 Task: Find connections with filter location Kiel with filter topic #Entrepreneurshipwith filter profile language English with filter current company Indian Oil Corp Limited with filter school NSHM Knowledge Campus, Kolkata Group of Institutions 277 with filter industry Correctional Institutions with filter service category Insurance with filter keywords title Guidance Counselor
Action: Mouse moved to (612, 78)
Screenshot: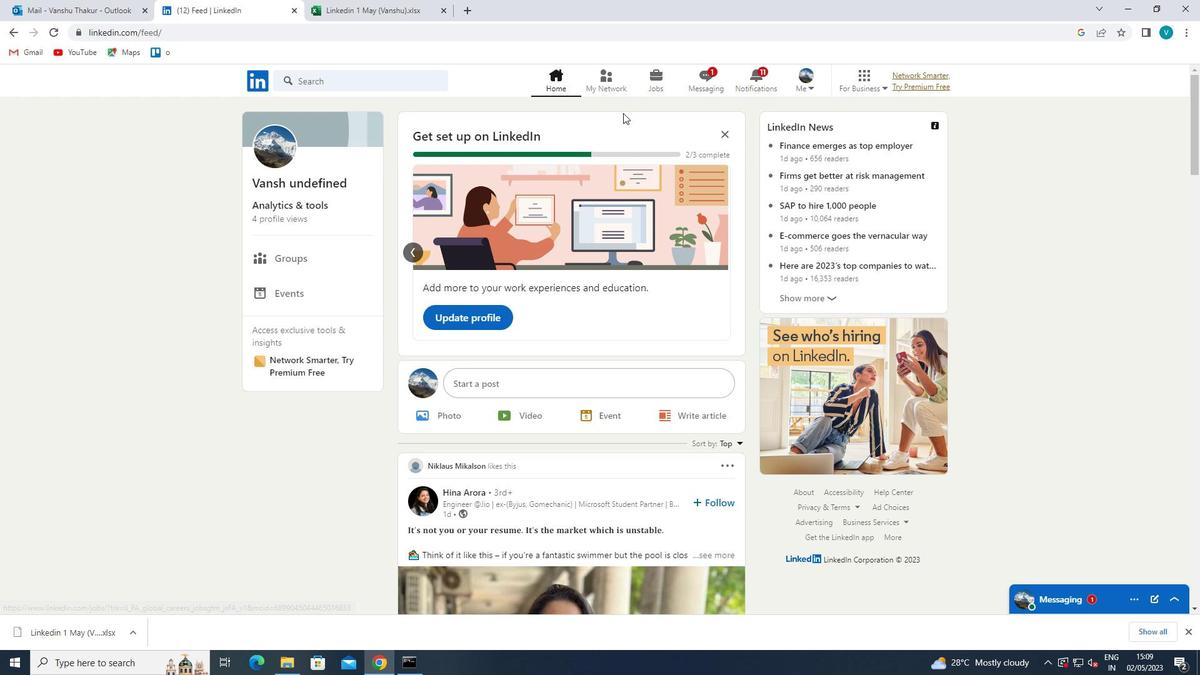 
Action: Mouse pressed left at (612, 78)
Screenshot: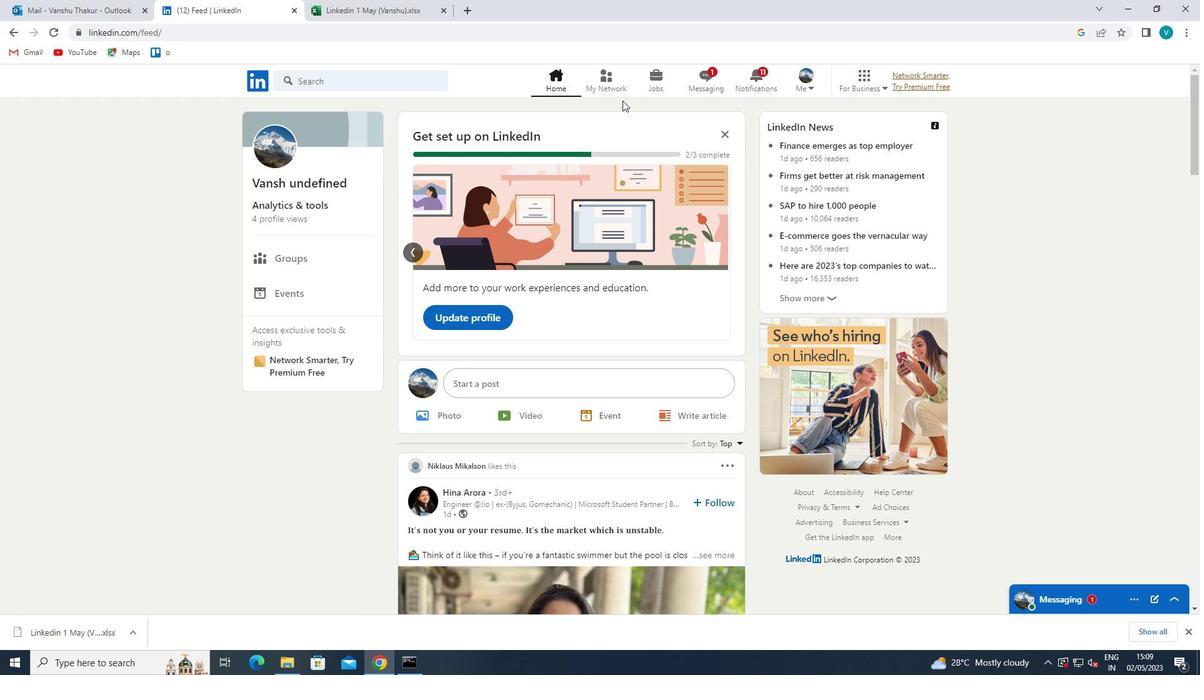 
Action: Mouse moved to (288, 146)
Screenshot: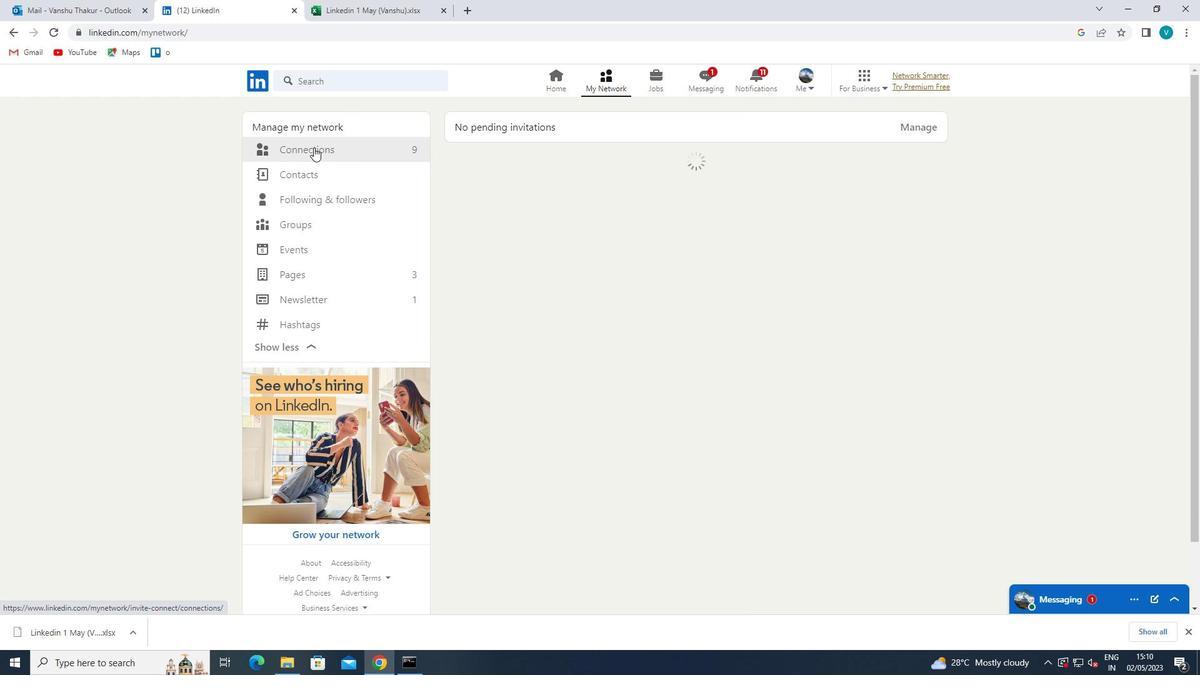 
Action: Mouse pressed left at (288, 146)
Screenshot: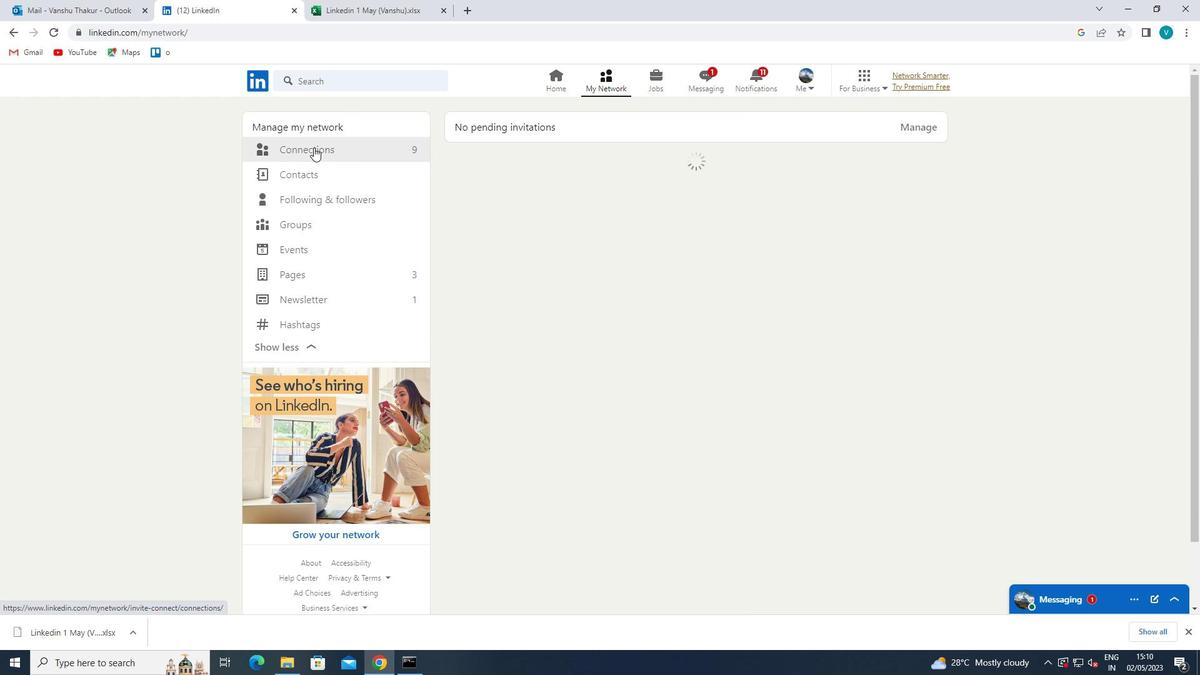 
Action: Mouse moved to (717, 158)
Screenshot: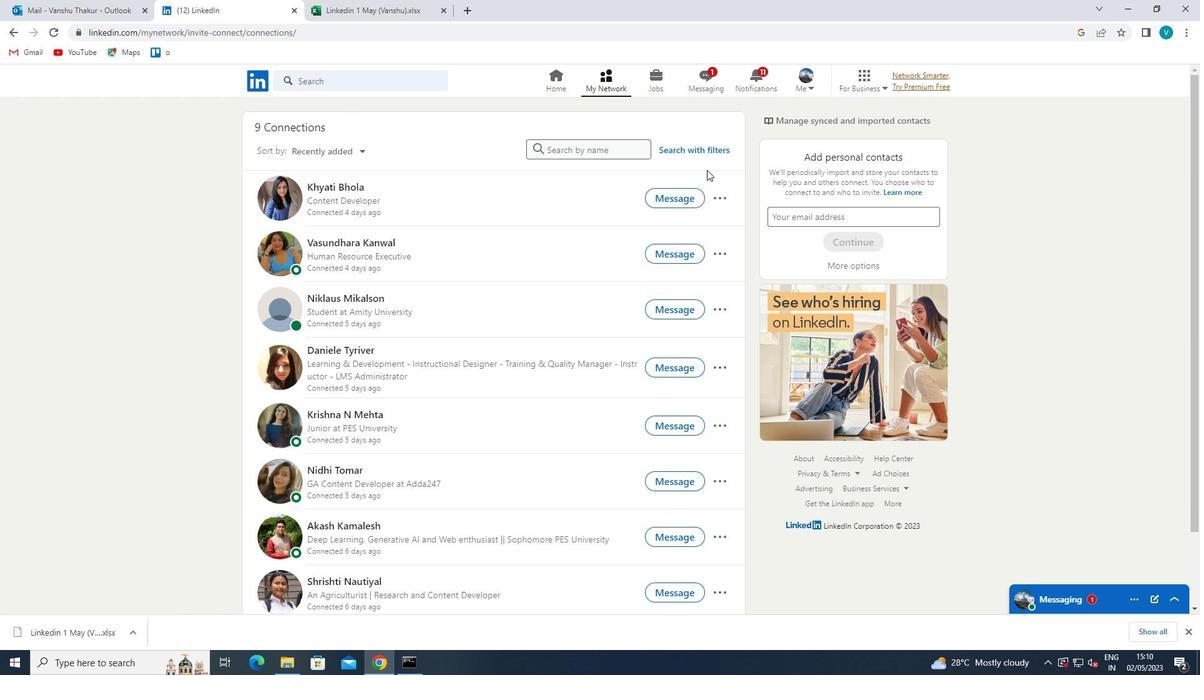 
Action: Mouse pressed left at (717, 158)
Screenshot: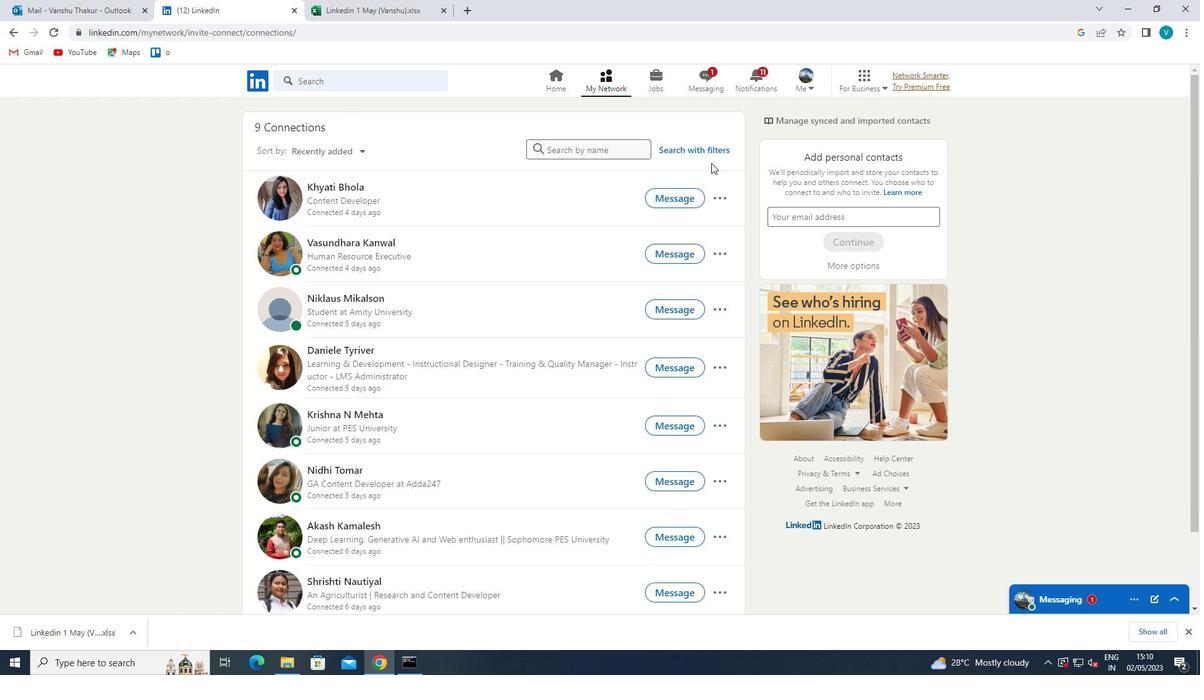 
Action: Mouse moved to (719, 149)
Screenshot: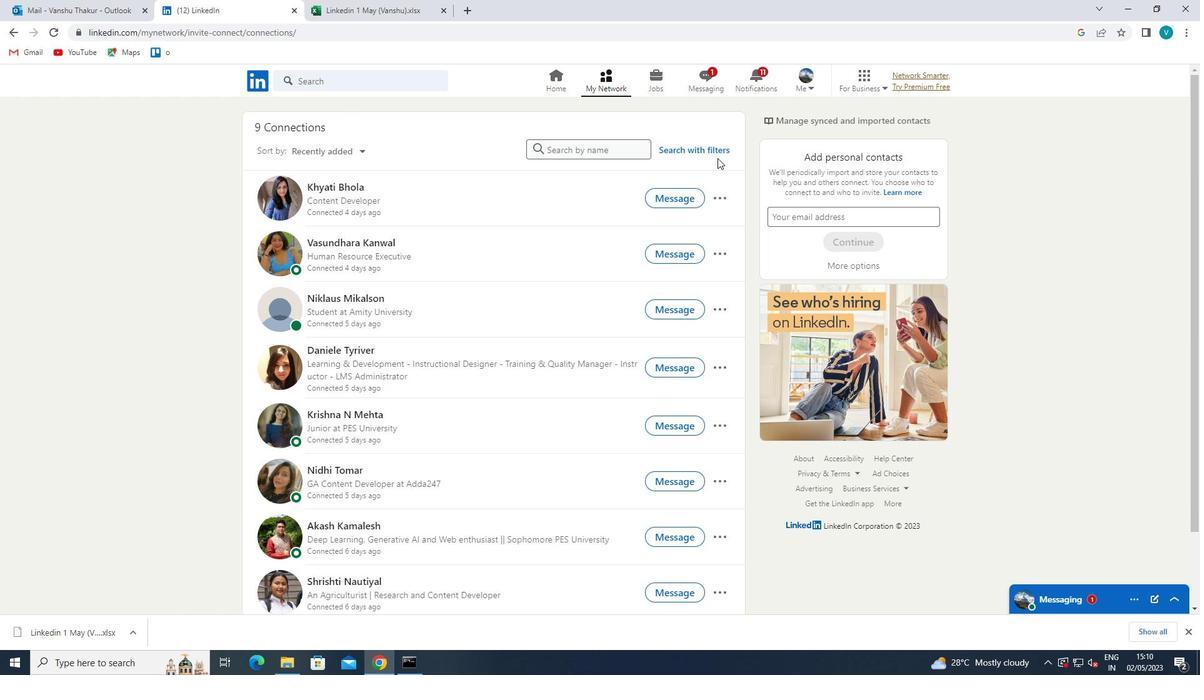 
Action: Mouse pressed left at (719, 149)
Screenshot: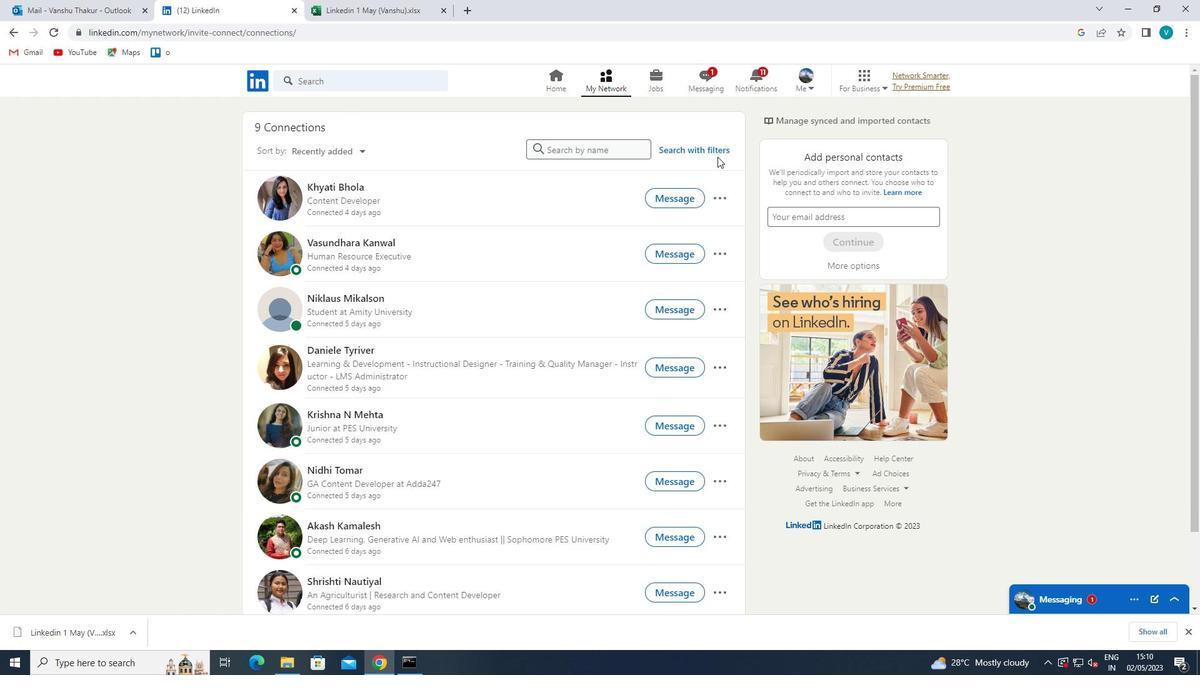 
Action: Mouse moved to (586, 116)
Screenshot: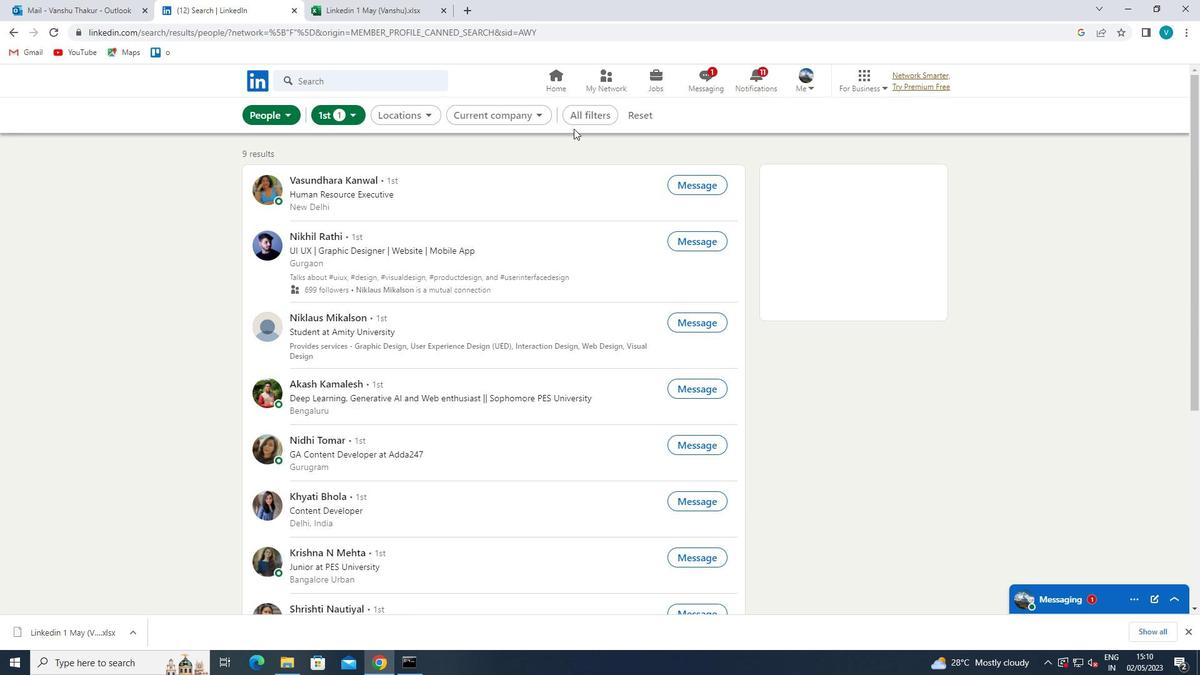 
Action: Mouse pressed left at (586, 116)
Screenshot: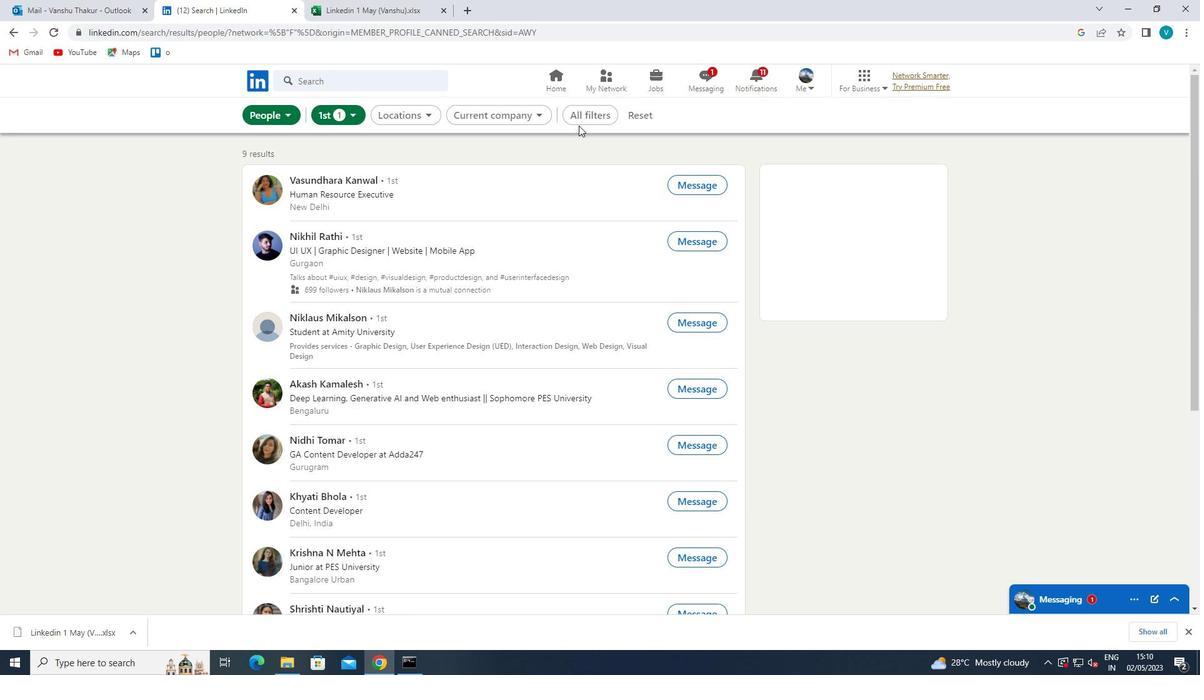 
Action: Mouse moved to (991, 319)
Screenshot: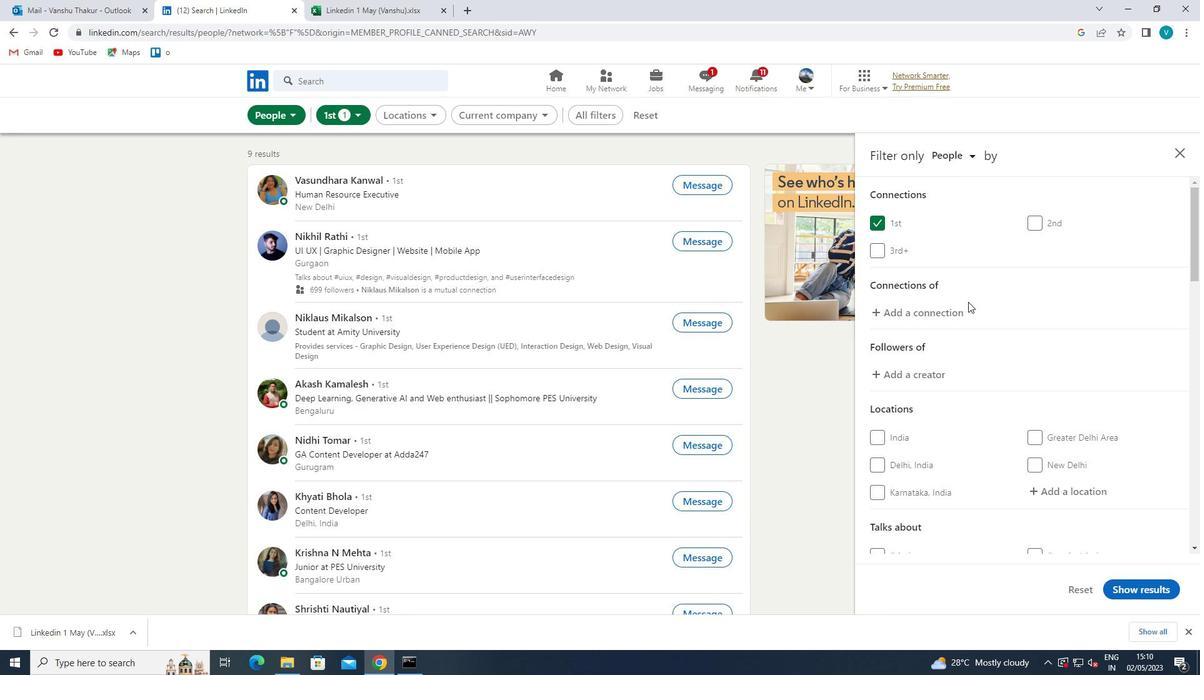 
Action: Mouse scrolled (991, 318) with delta (0, 0)
Screenshot: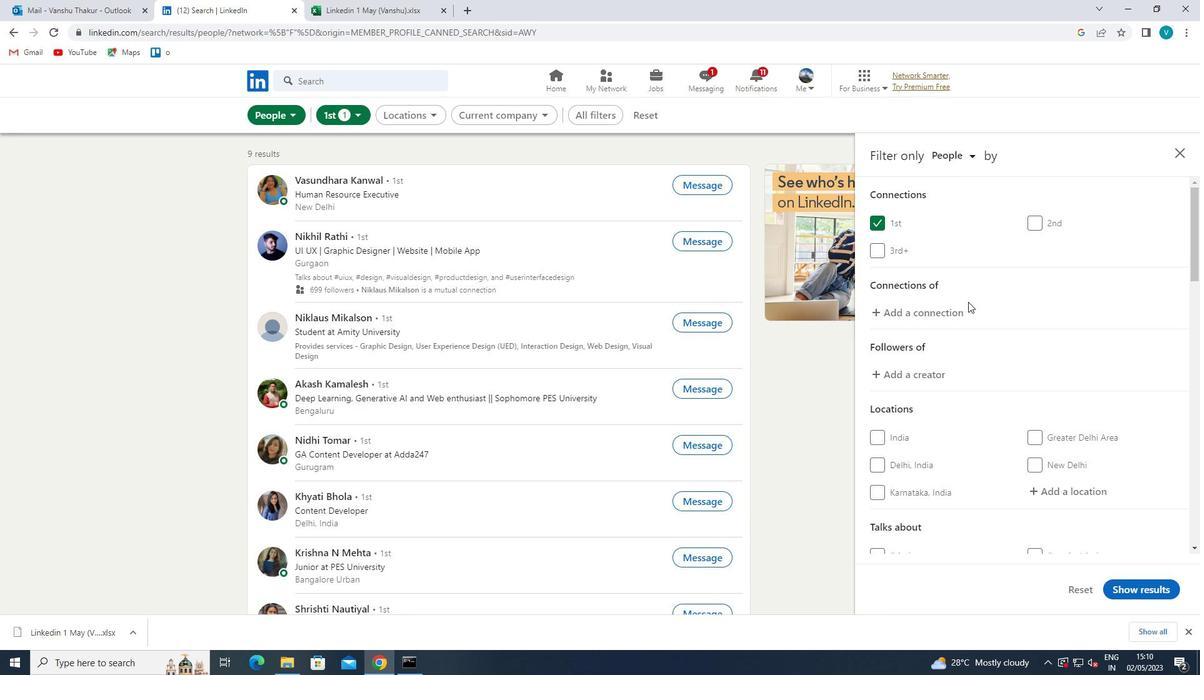 
Action: Mouse moved to (1045, 375)
Screenshot: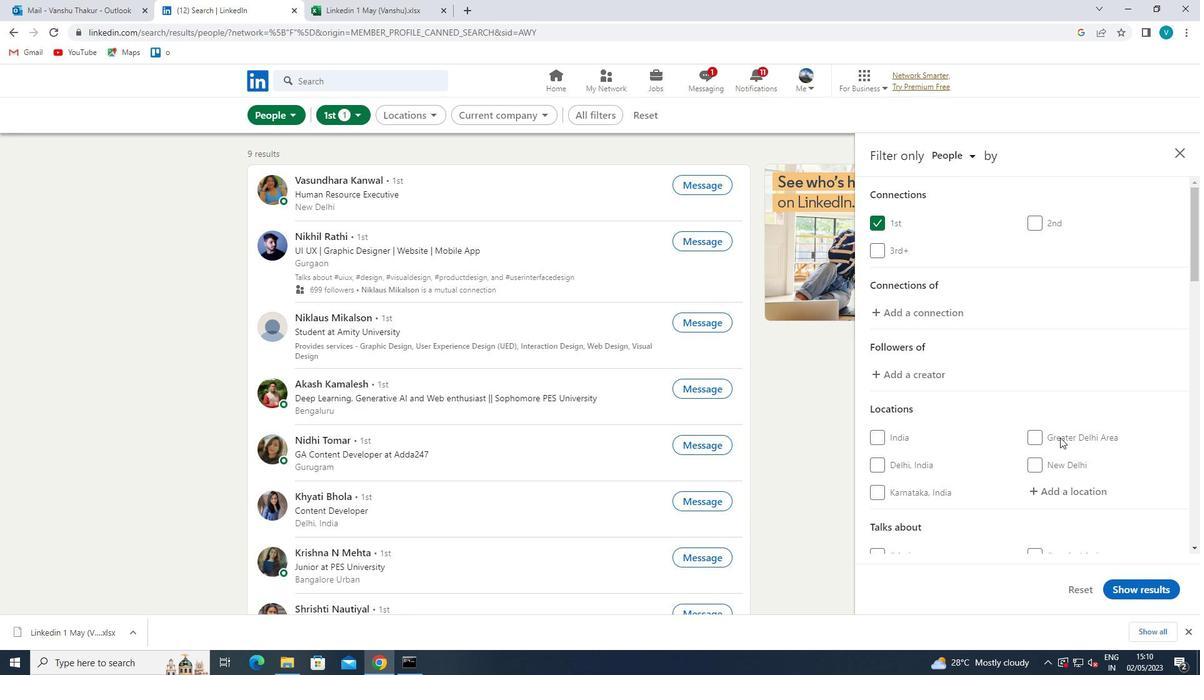
Action: Mouse scrolled (1045, 375) with delta (0, 0)
Screenshot: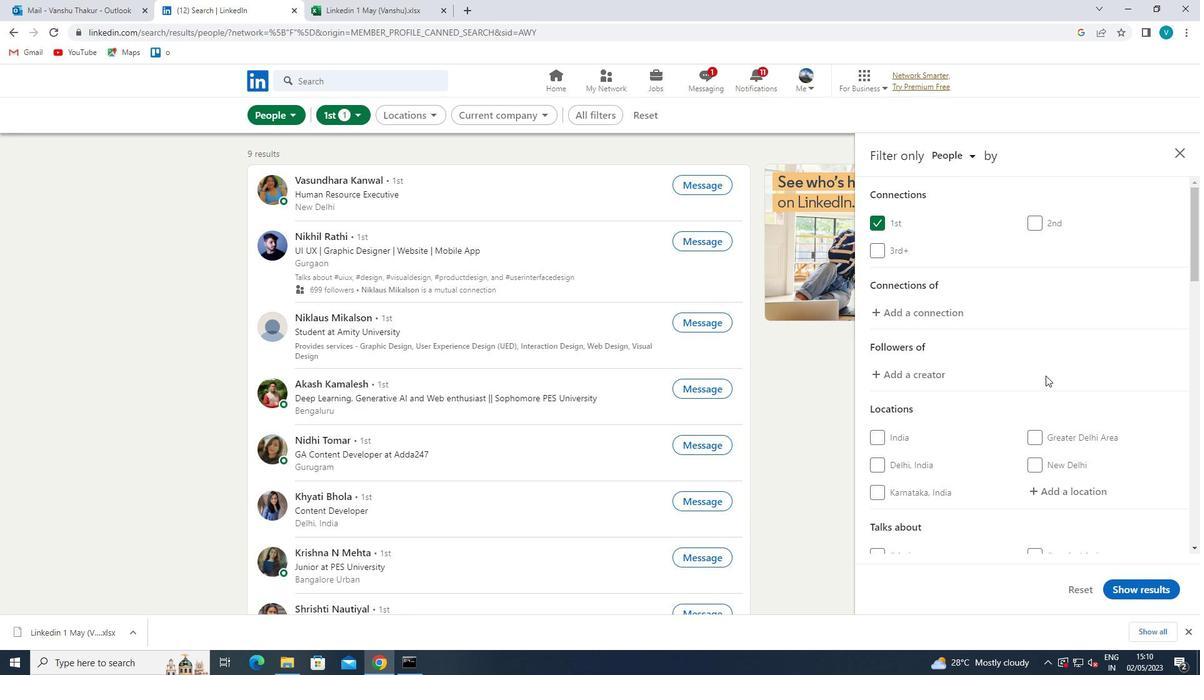 
Action: Mouse moved to (1062, 360)
Screenshot: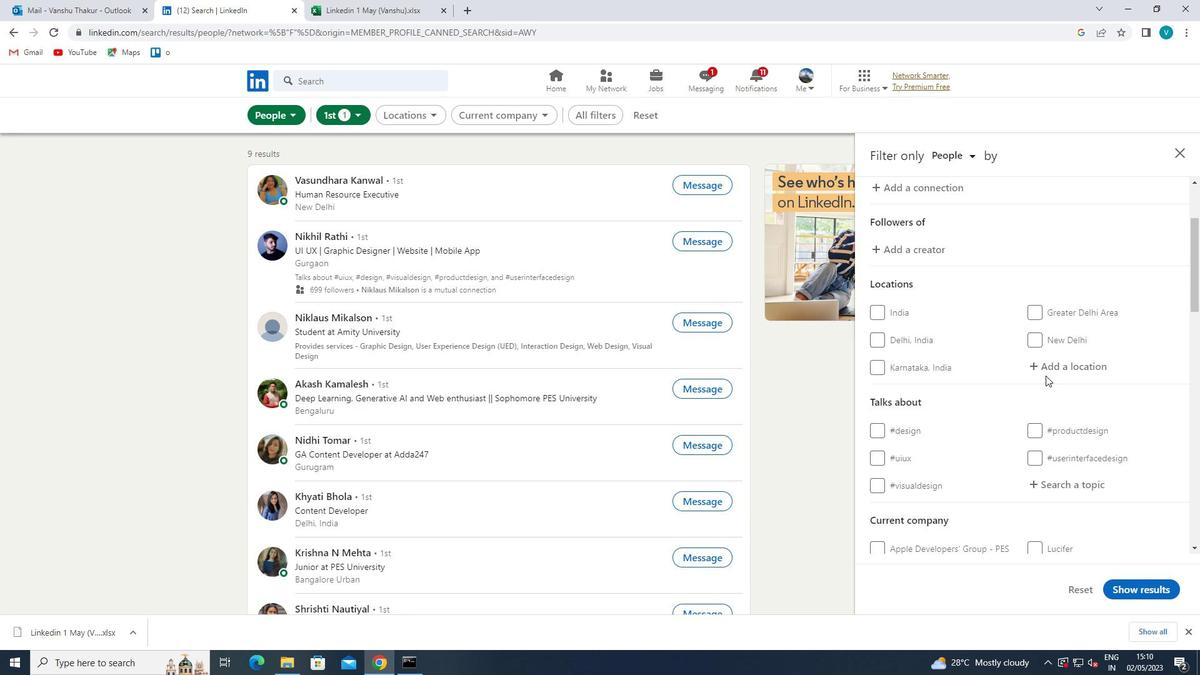 
Action: Mouse pressed left at (1062, 360)
Screenshot: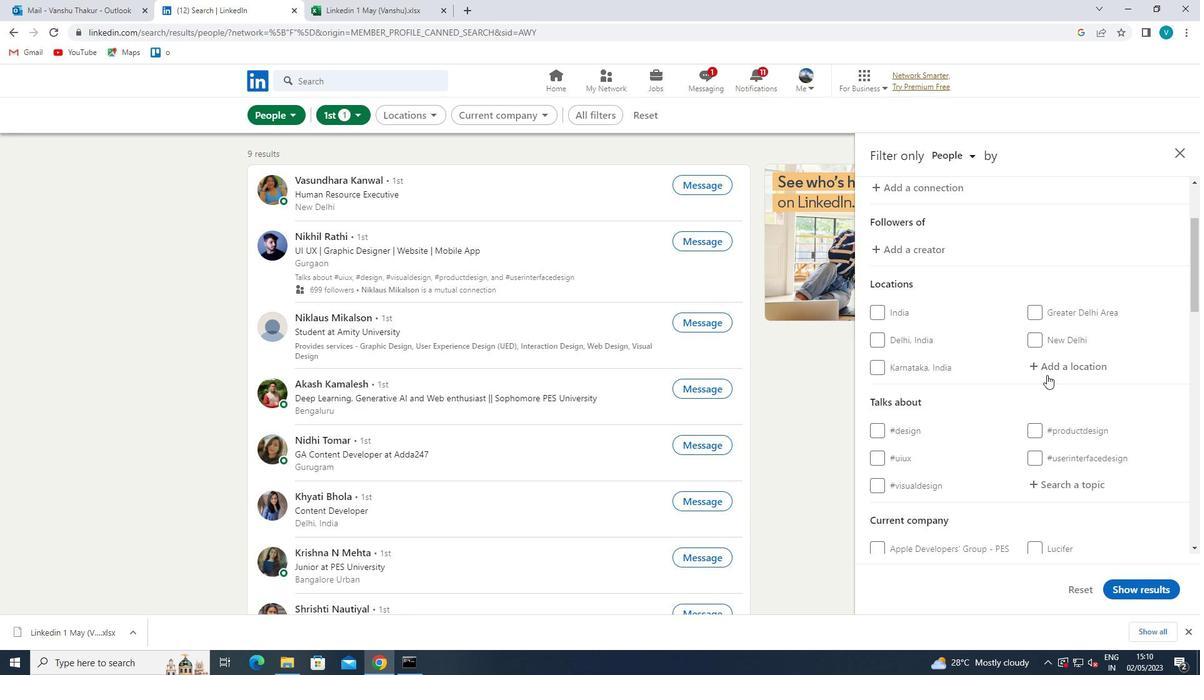 
Action: Mouse moved to (810, 500)
Screenshot: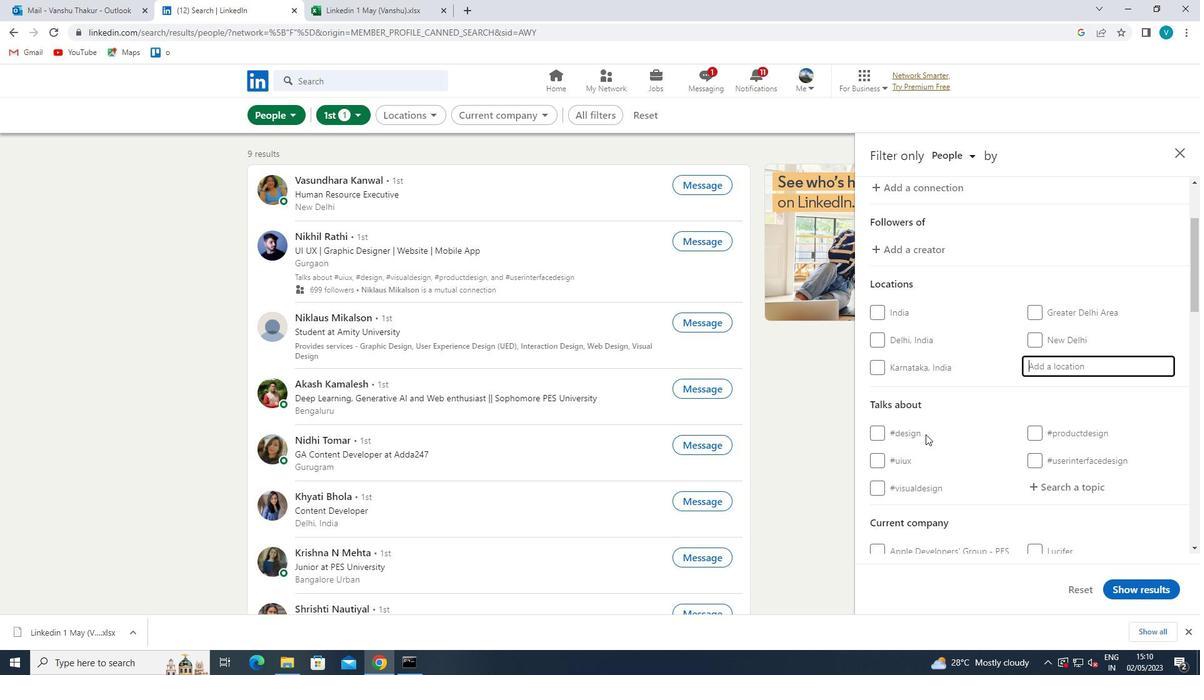 
Action: Key pressed <Key.shift>KIEL
Screenshot: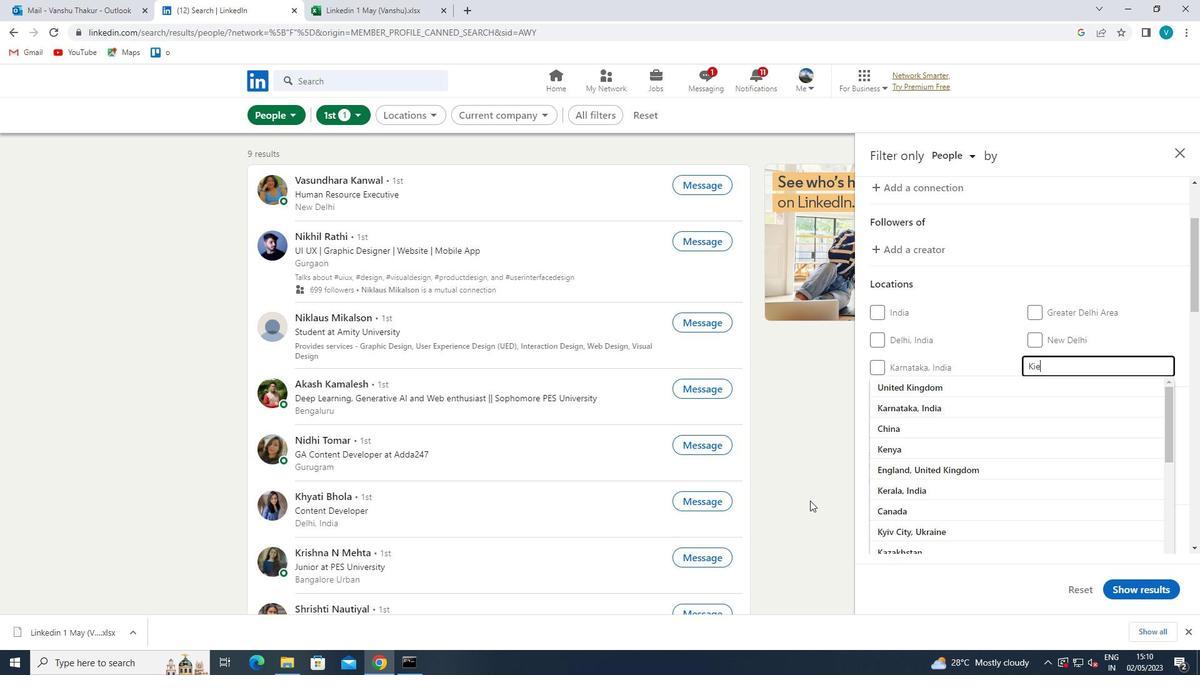 
Action: Mouse moved to (904, 383)
Screenshot: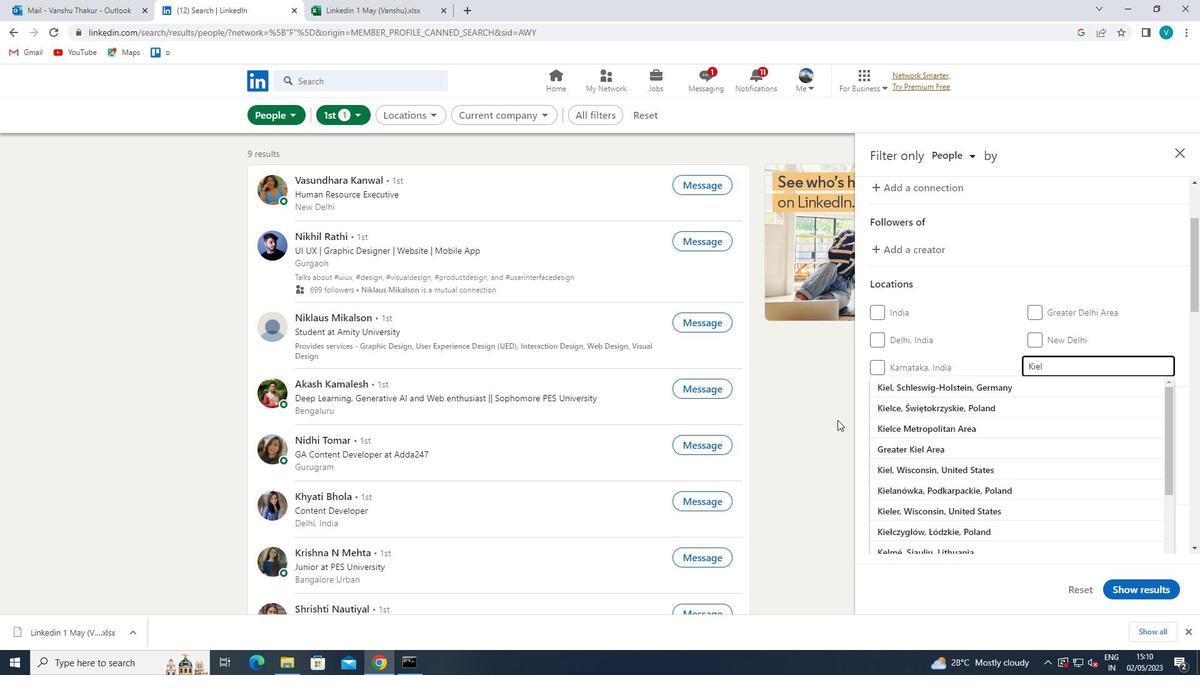 
Action: Mouse pressed left at (904, 383)
Screenshot: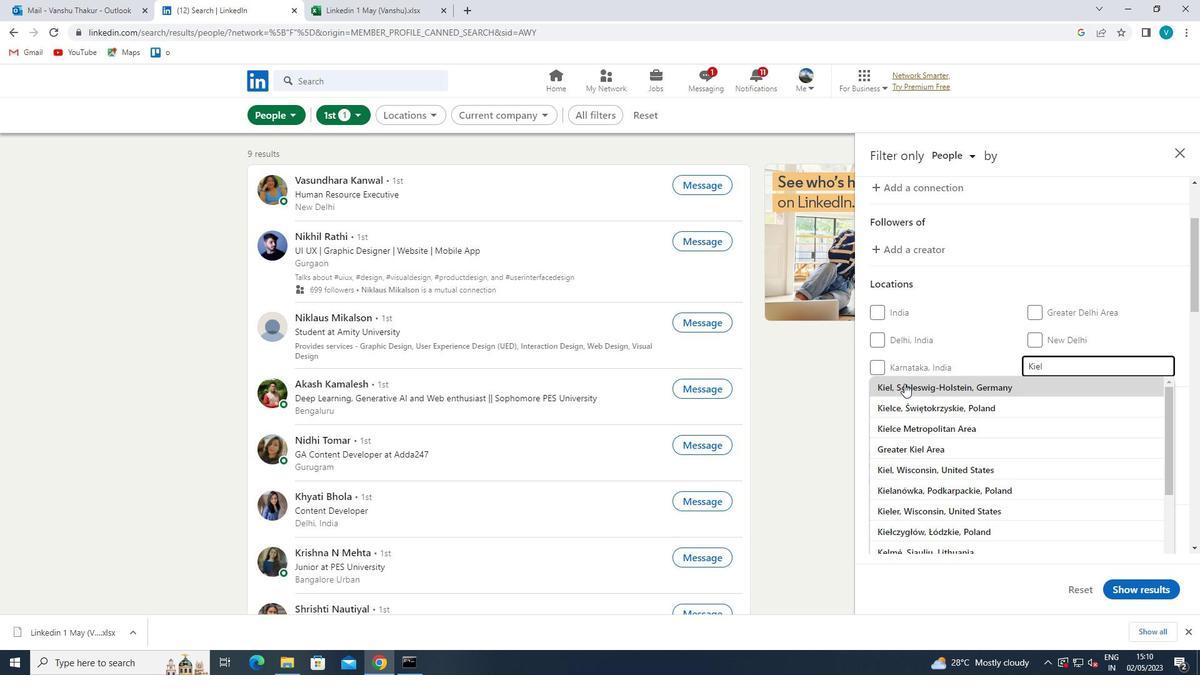 
Action: Mouse moved to (964, 441)
Screenshot: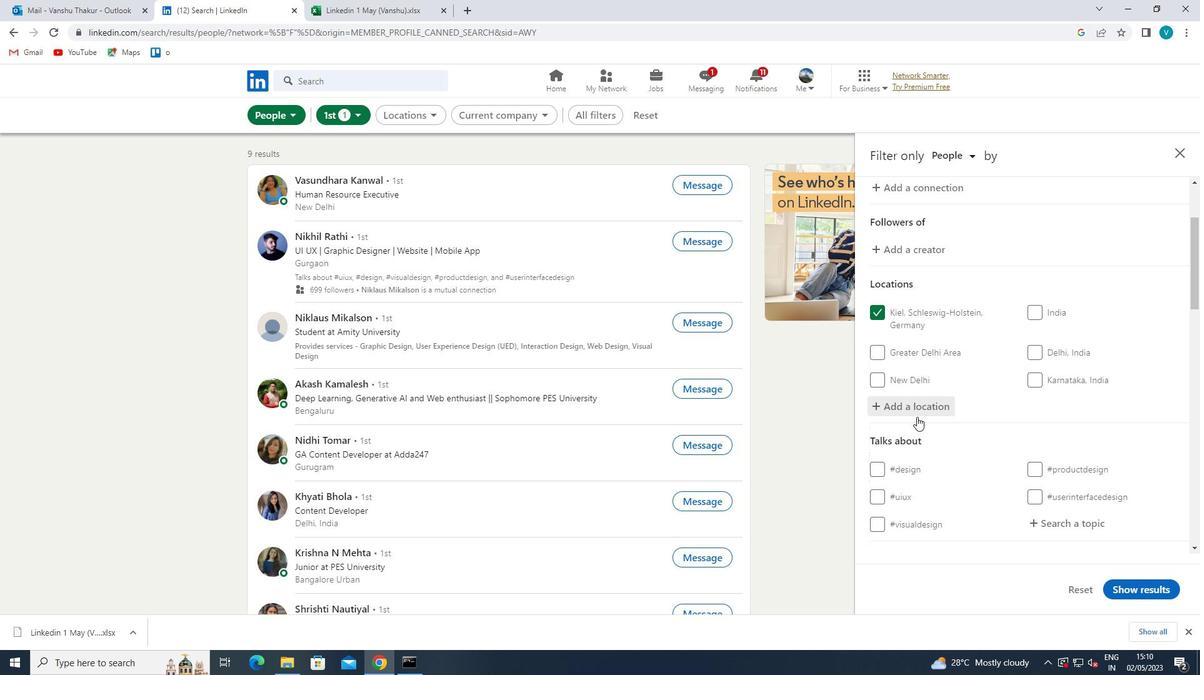 
Action: Mouse scrolled (964, 440) with delta (0, 0)
Screenshot: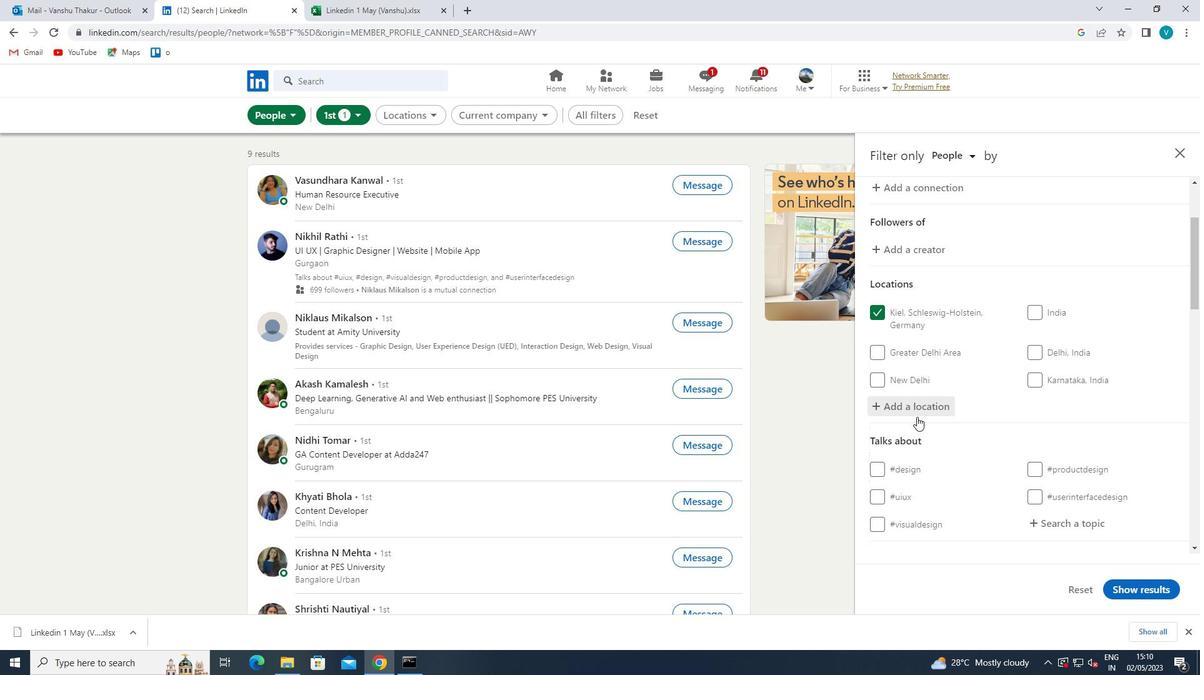 
Action: Mouse moved to (1042, 457)
Screenshot: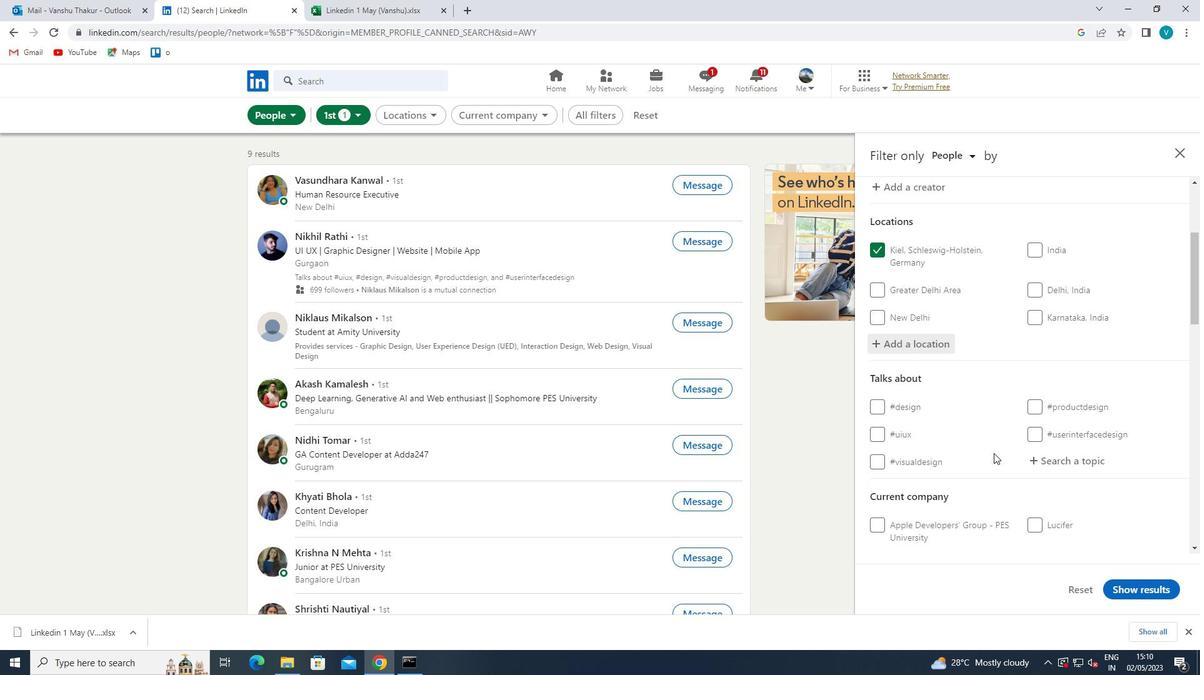 
Action: Mouse pressed left at (1042, 457)
Screenshot: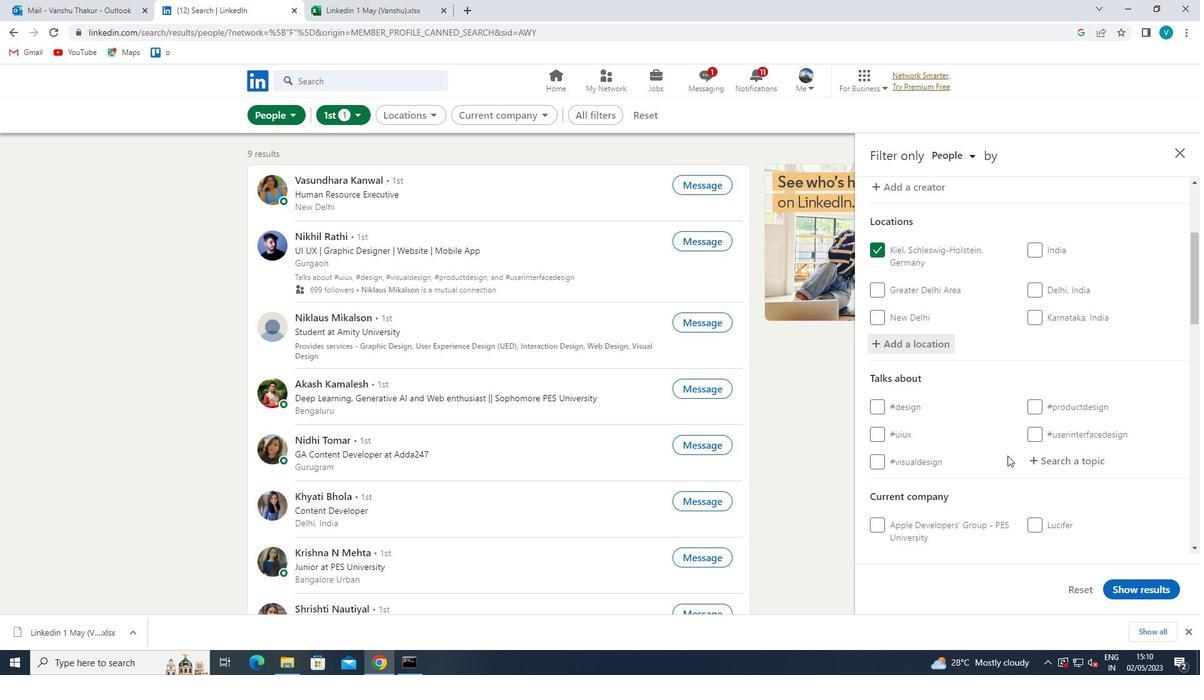 
Action: Mouse moved to (916, 472)
Screenshot: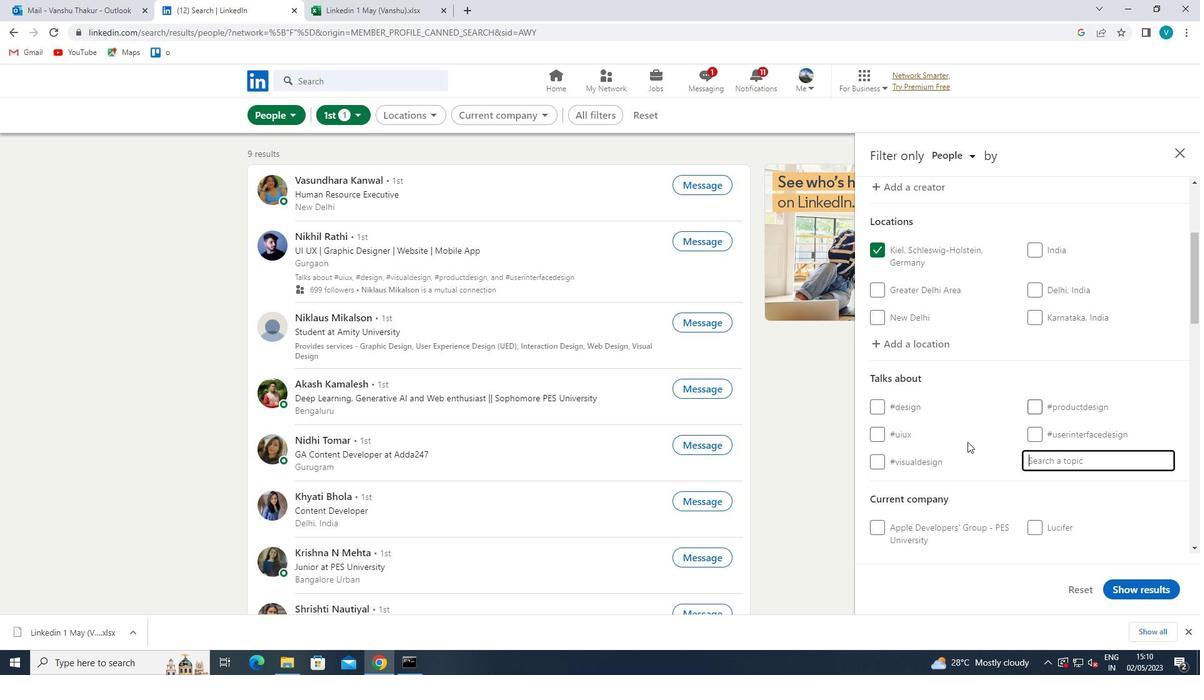 
Action: Key pressed <Key.shift>EN
Screenshot: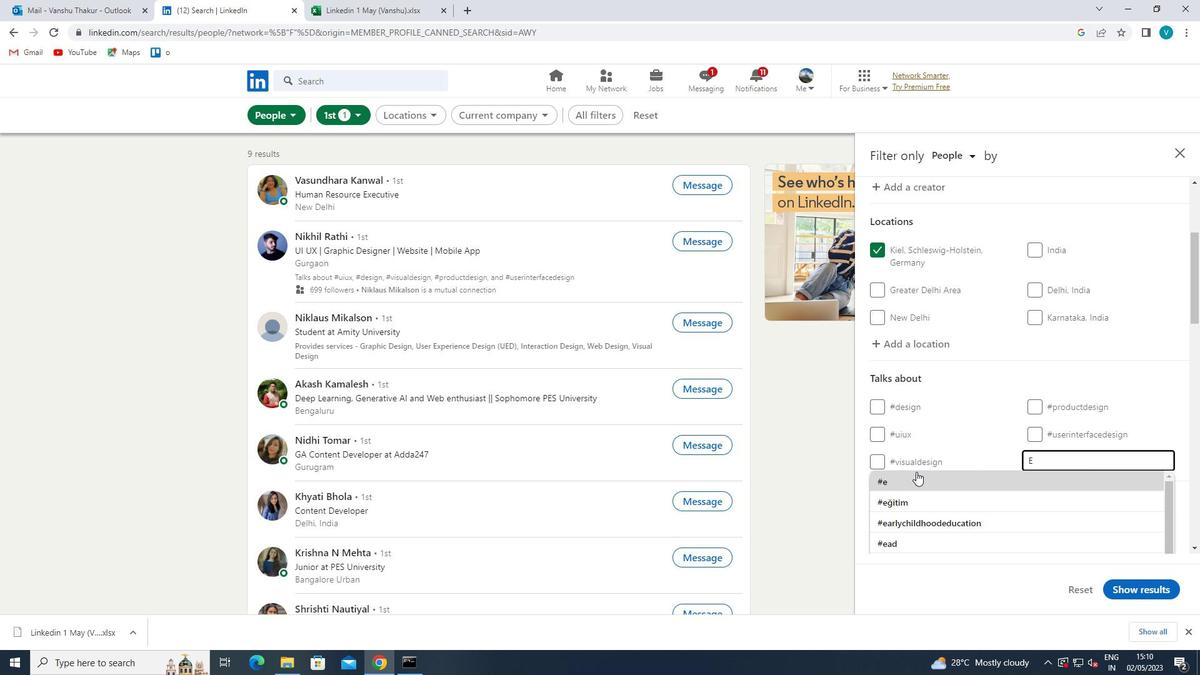
Action: Mouse moved to (915, 472)
Screenshot: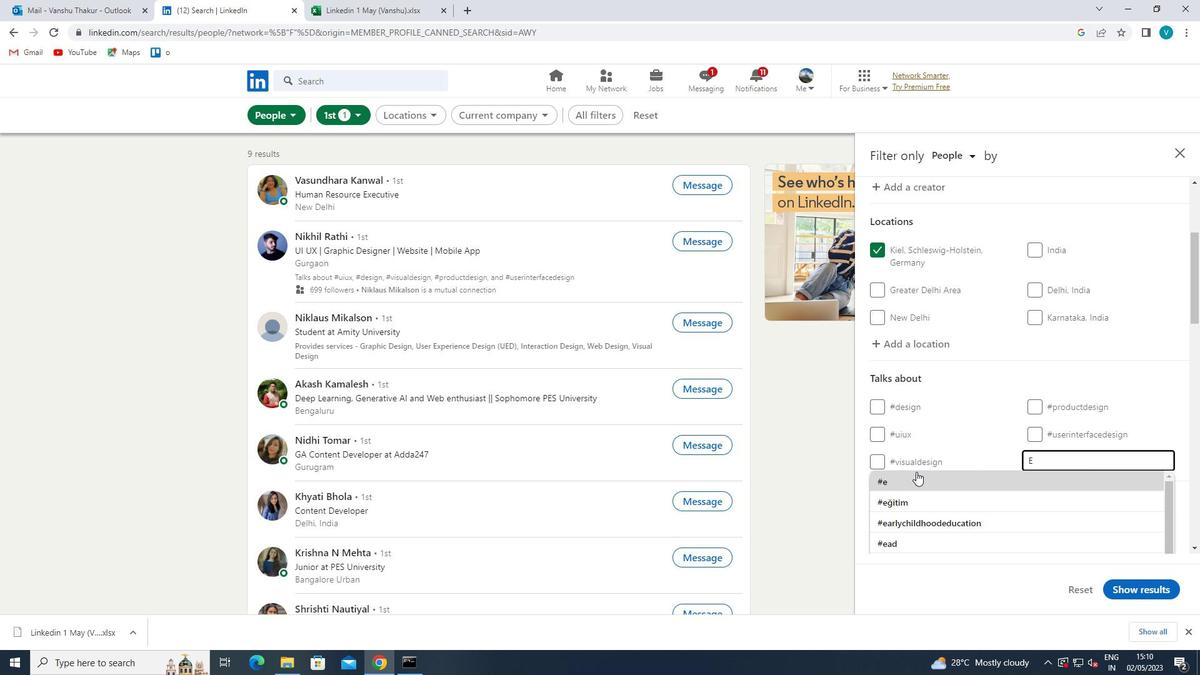 
Action: Key pressed TRE
Screenshot: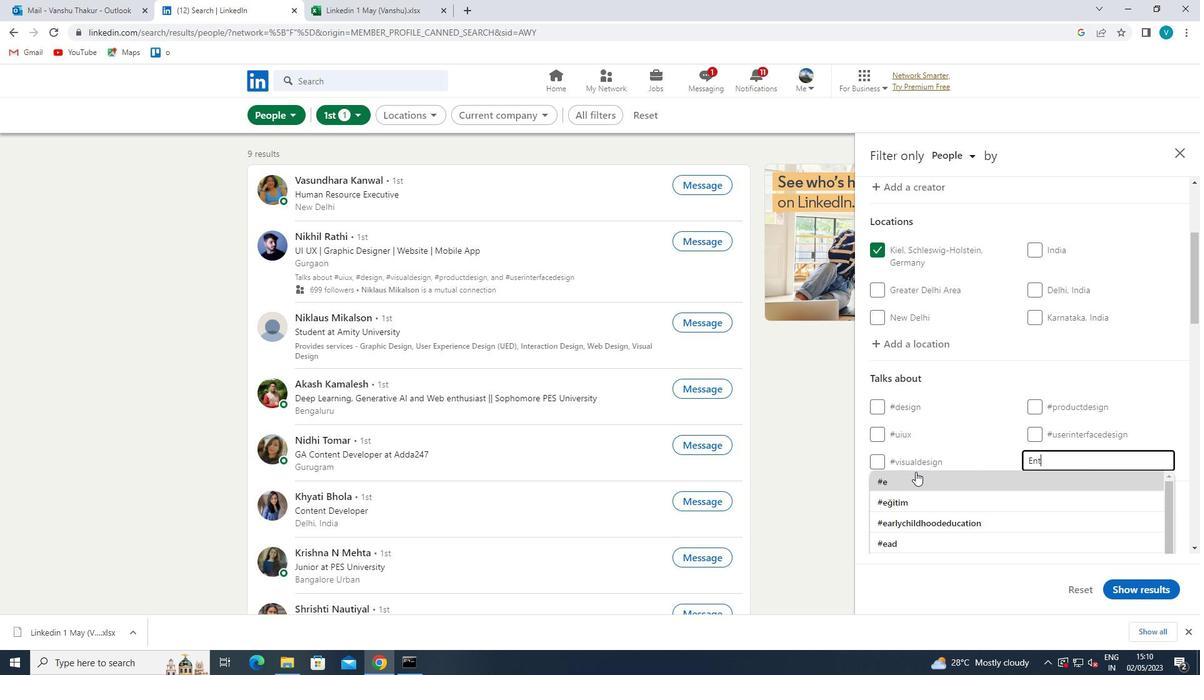 
Action: Mouse moved to (950, 503)
Screenshot: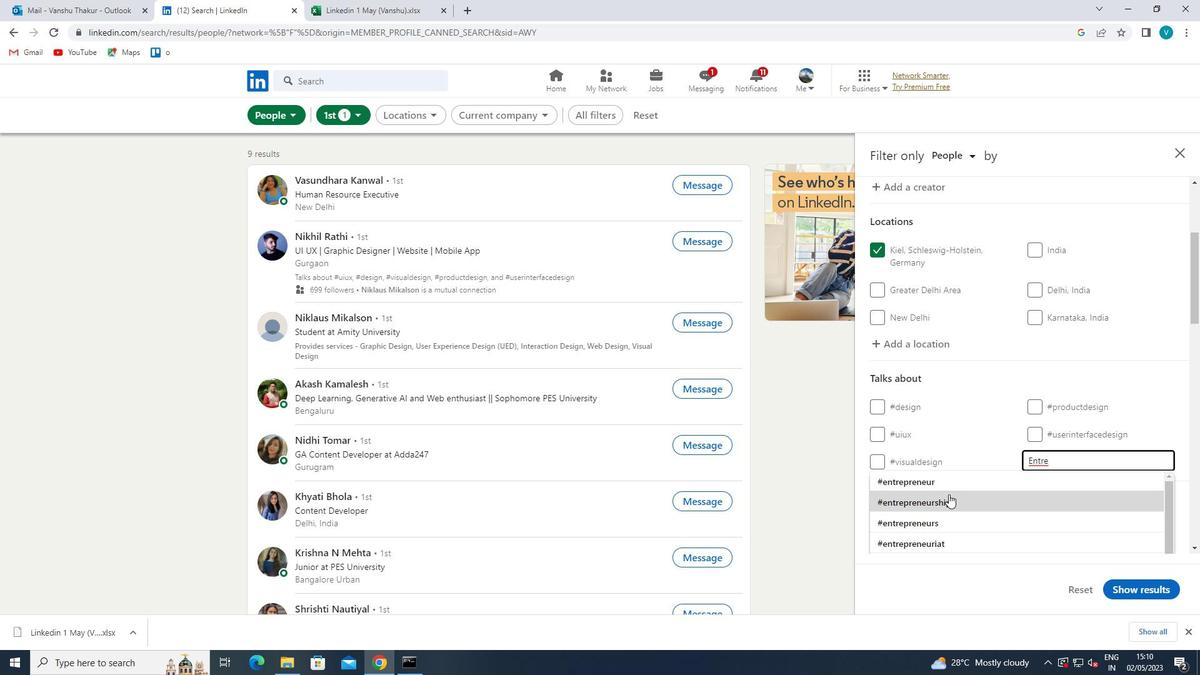
Action: Mouse pressed left at (950, 503)
Screenshot: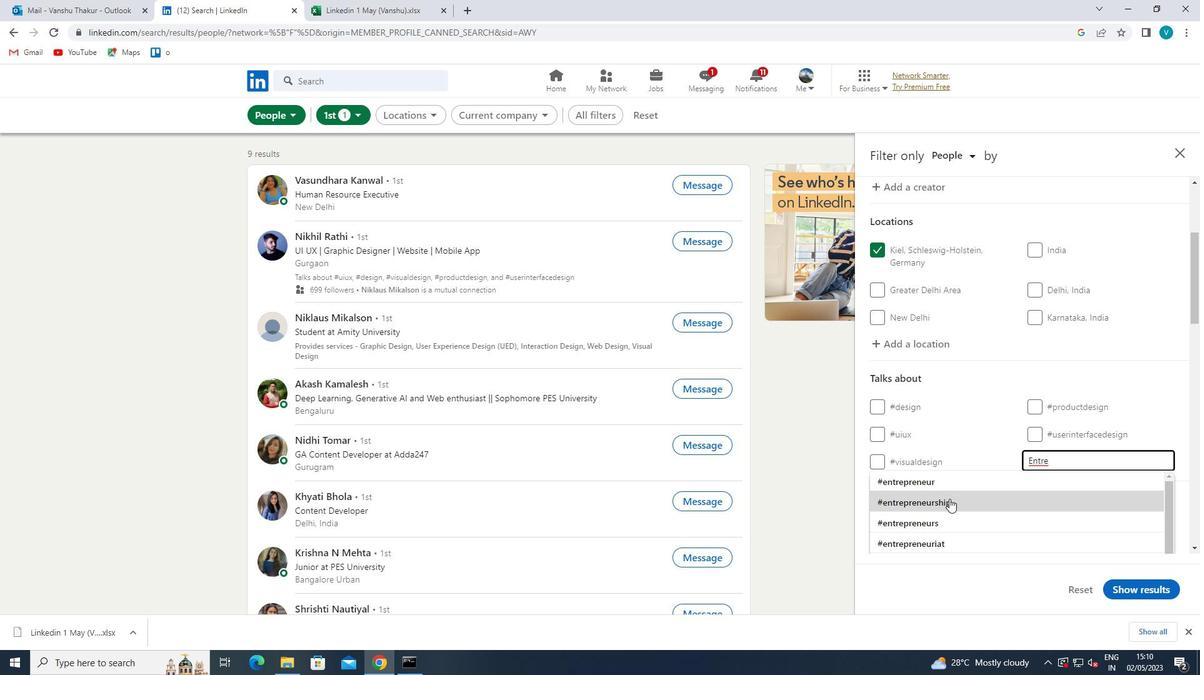 
Action: Mouse moved to (999, 466)
Screenshot: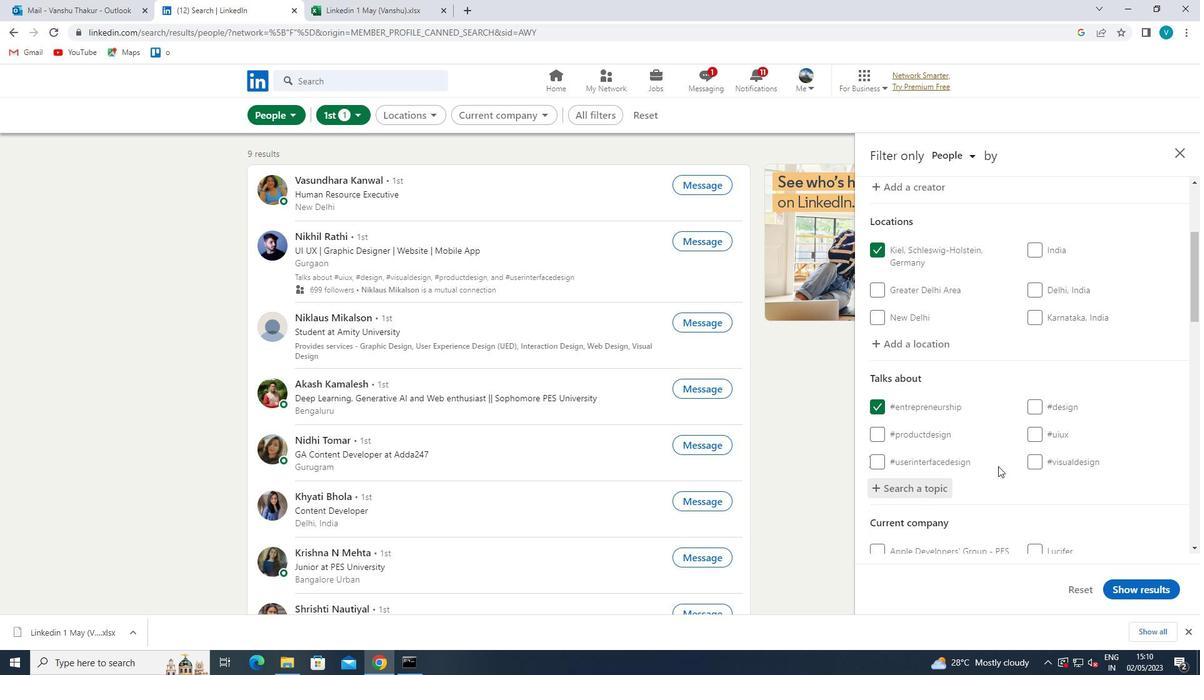 
Action: Mouse scrolled (999, 465) with delta (0, 0)
Screenshot: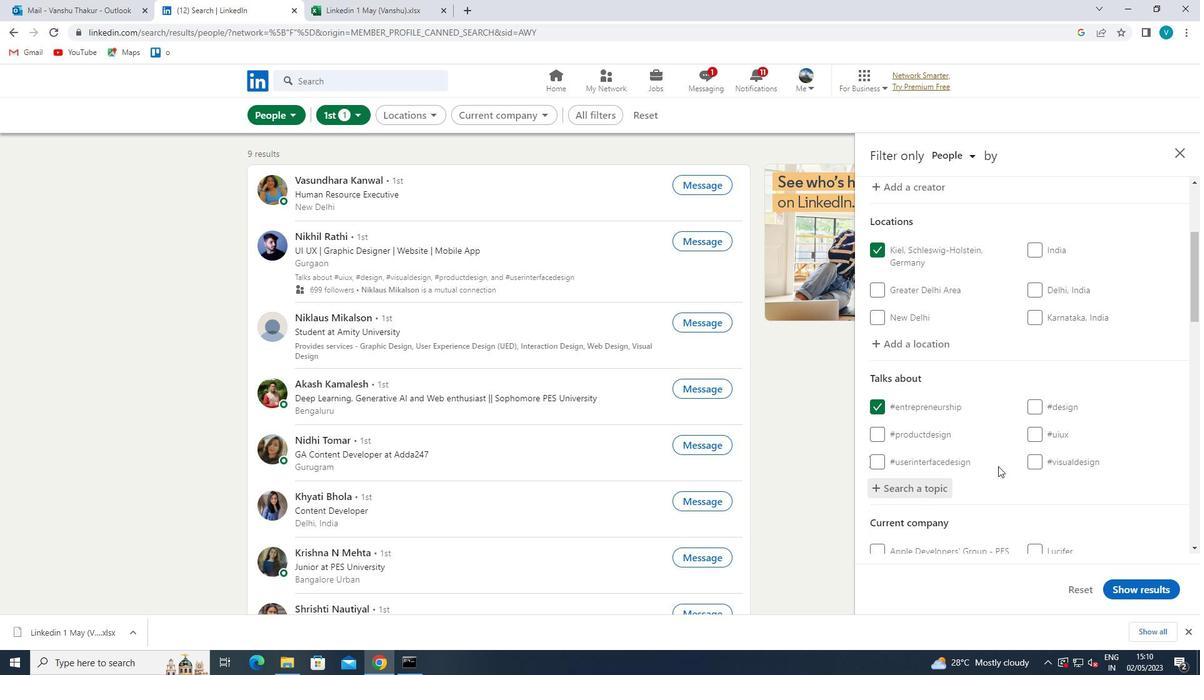 
Action: Mouse moved to (999, 466)
Screenshot: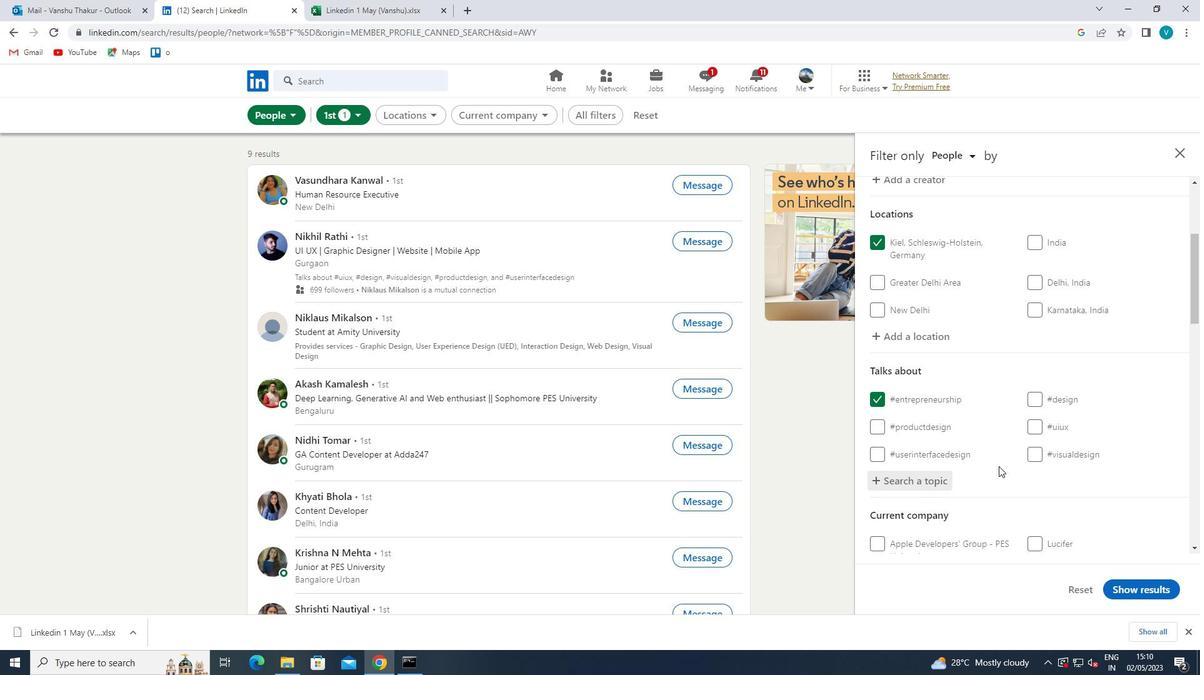 
Action: Mouse scrolled (999, 465) with delta (0, 0)
Screenshot: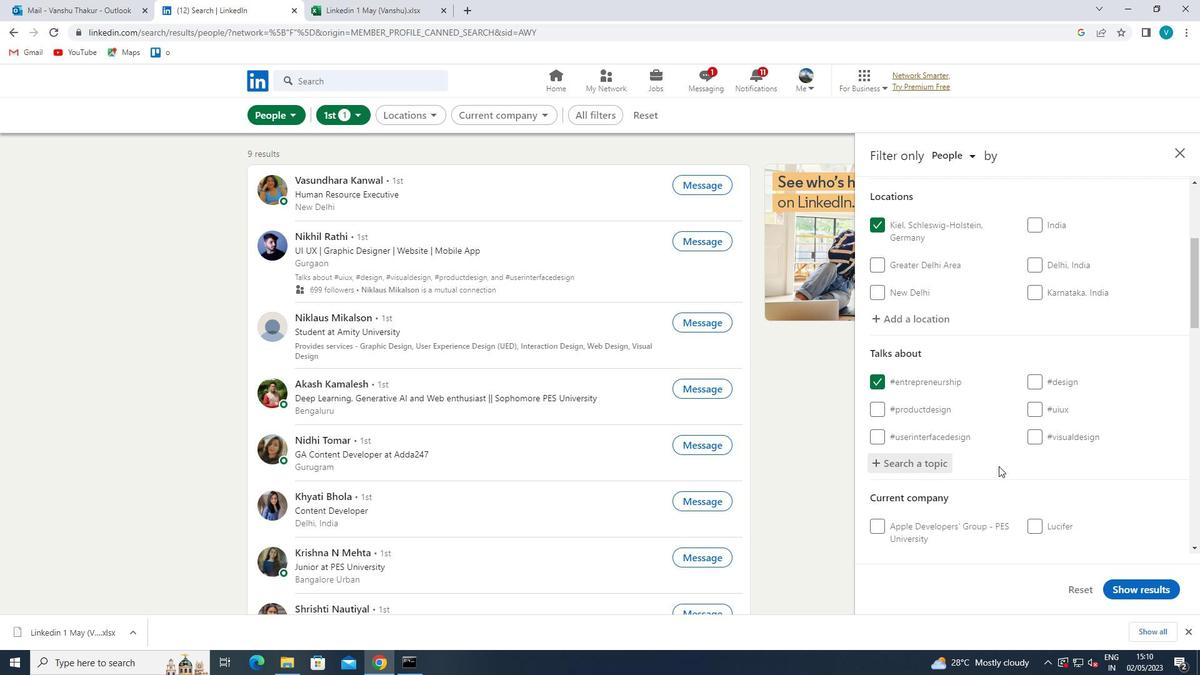 
Action: Mouse moved to (1000, 470)
Screenshot: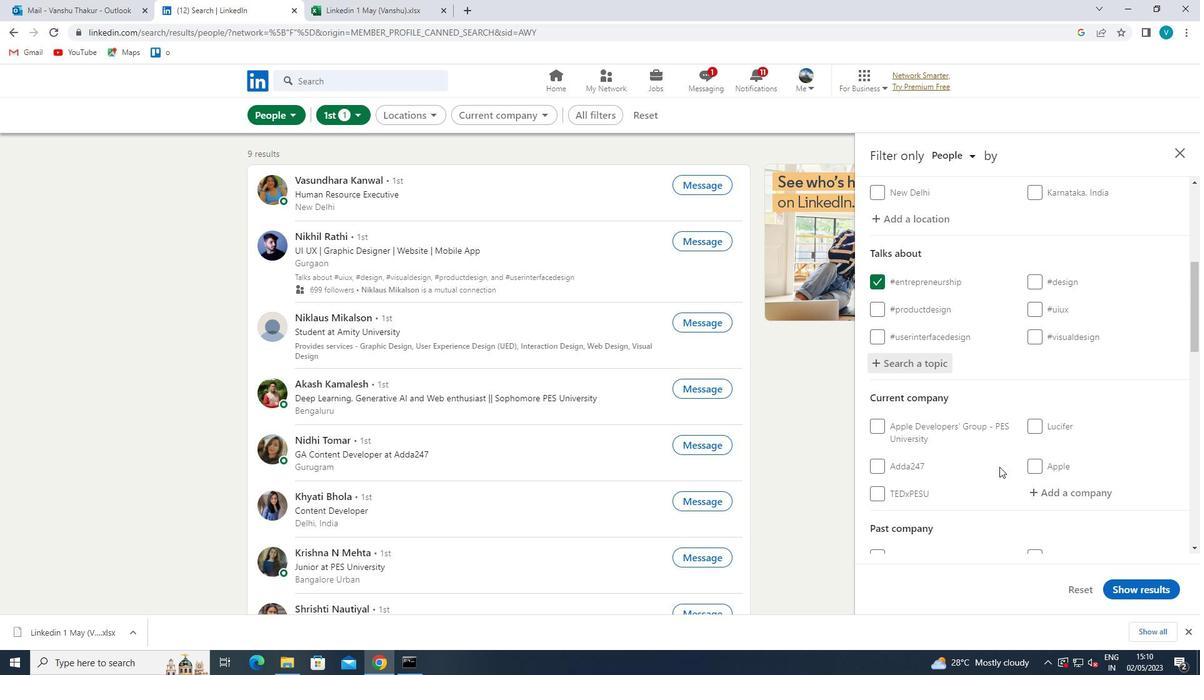 
Action: Mouse scrolled (1000, 469) with delta (0, 0)
Screenshot: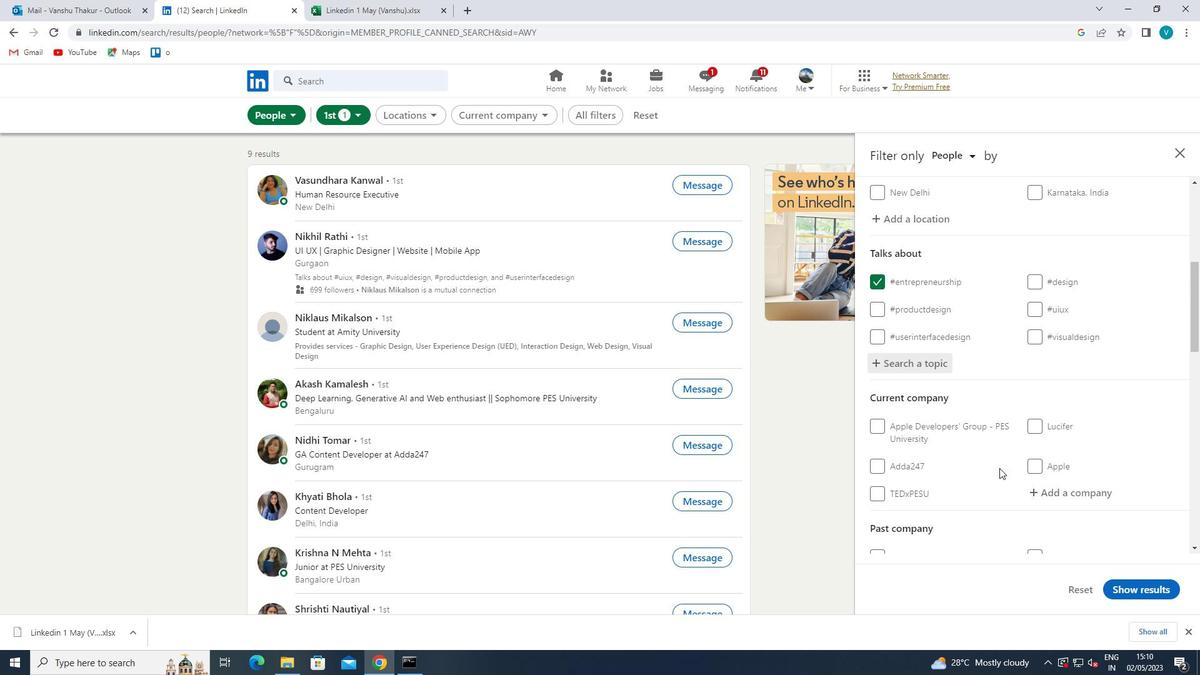 
Action: Mouse scrolled (1000, 469) with delta (0, 0)
Screenshot: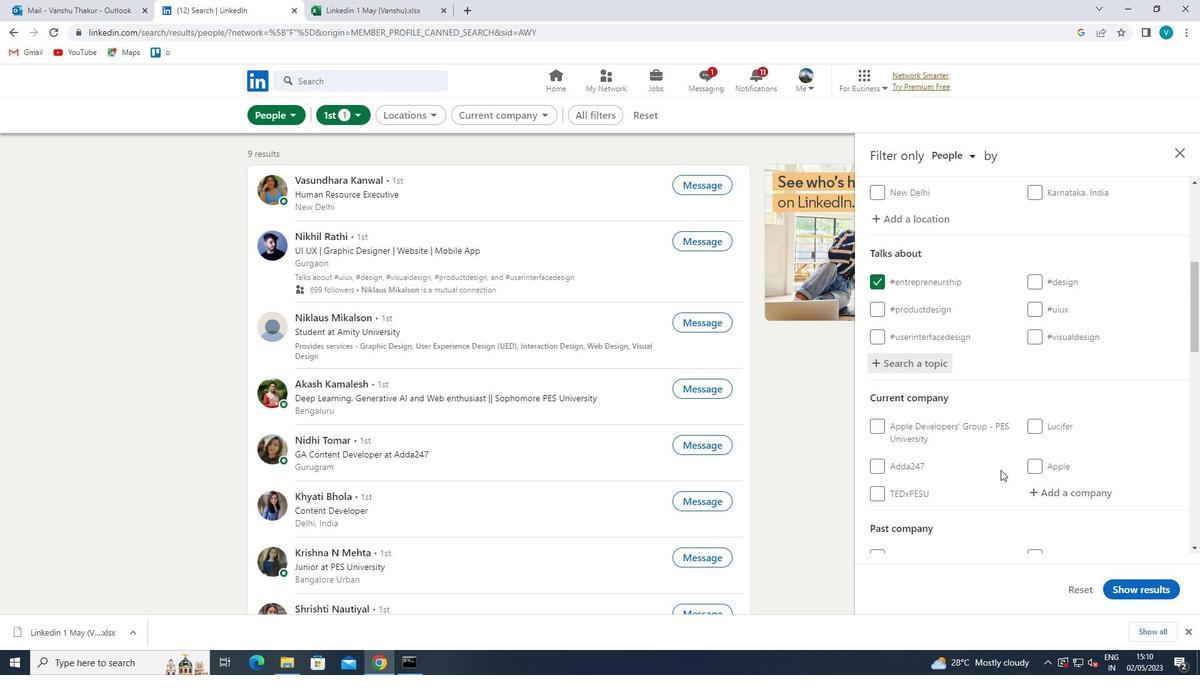 
Action: Mouse scrolled (1000, 469) with delta (0, 0)
Screenshot: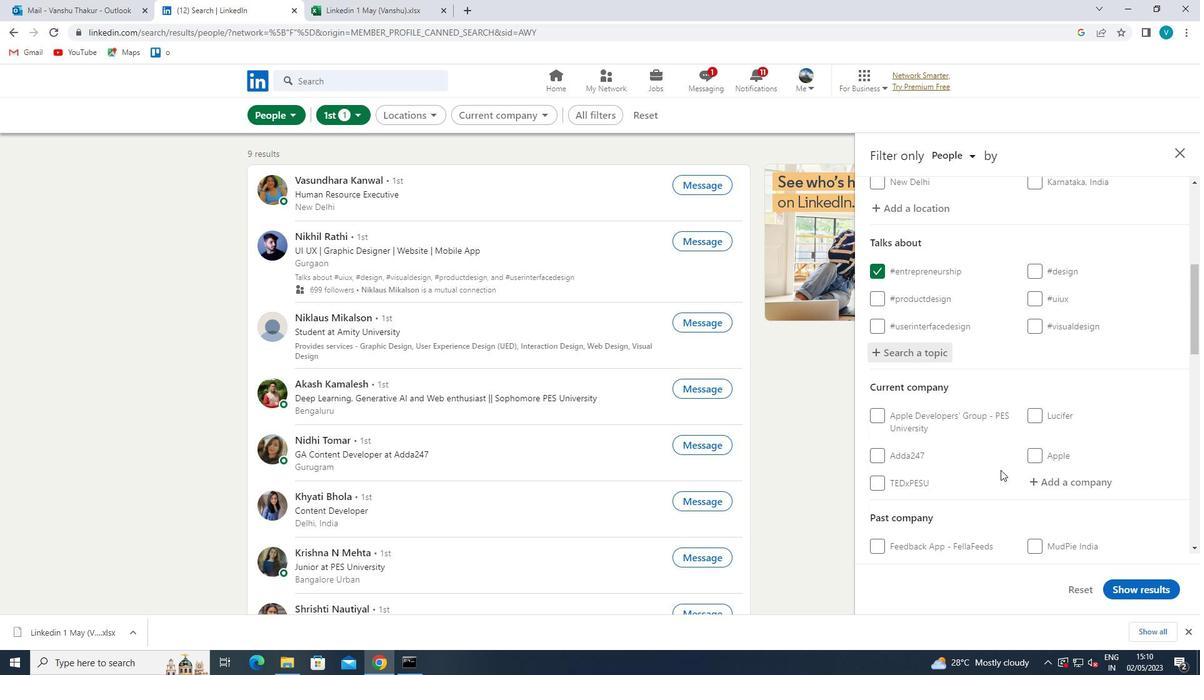 
Action: Mouse moved to (1000, 470)
Screenshot: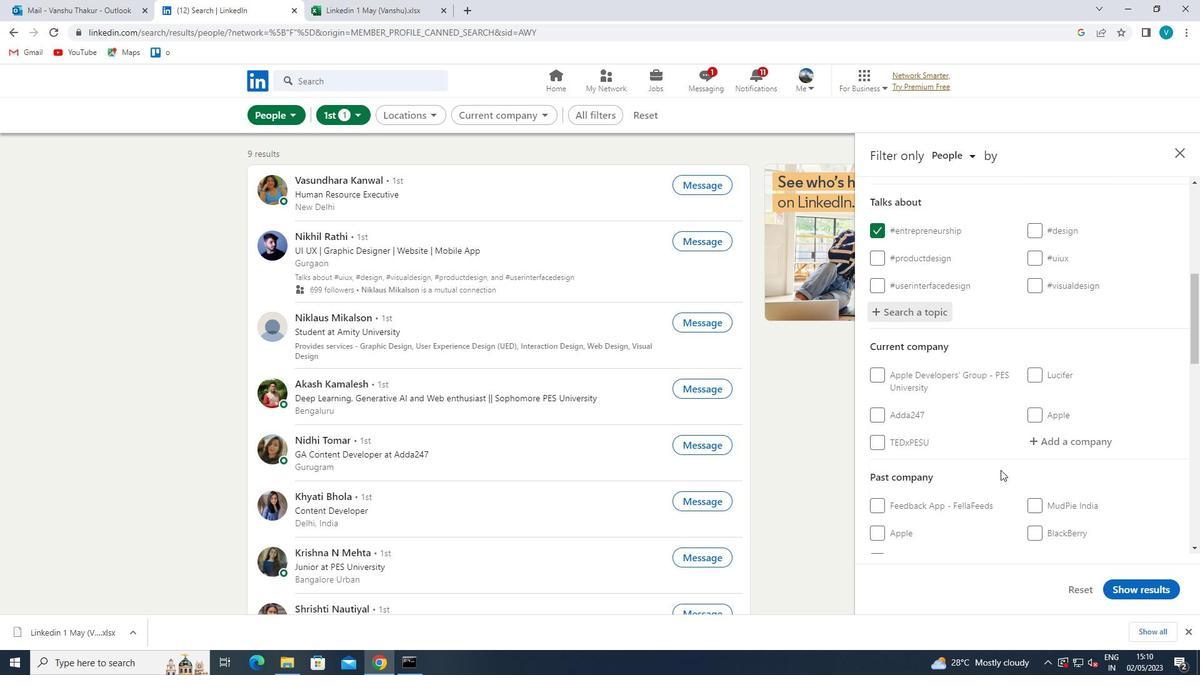 
Action: Mouse scrolled (1000, 470) with delta (0, 0)
Screenshot: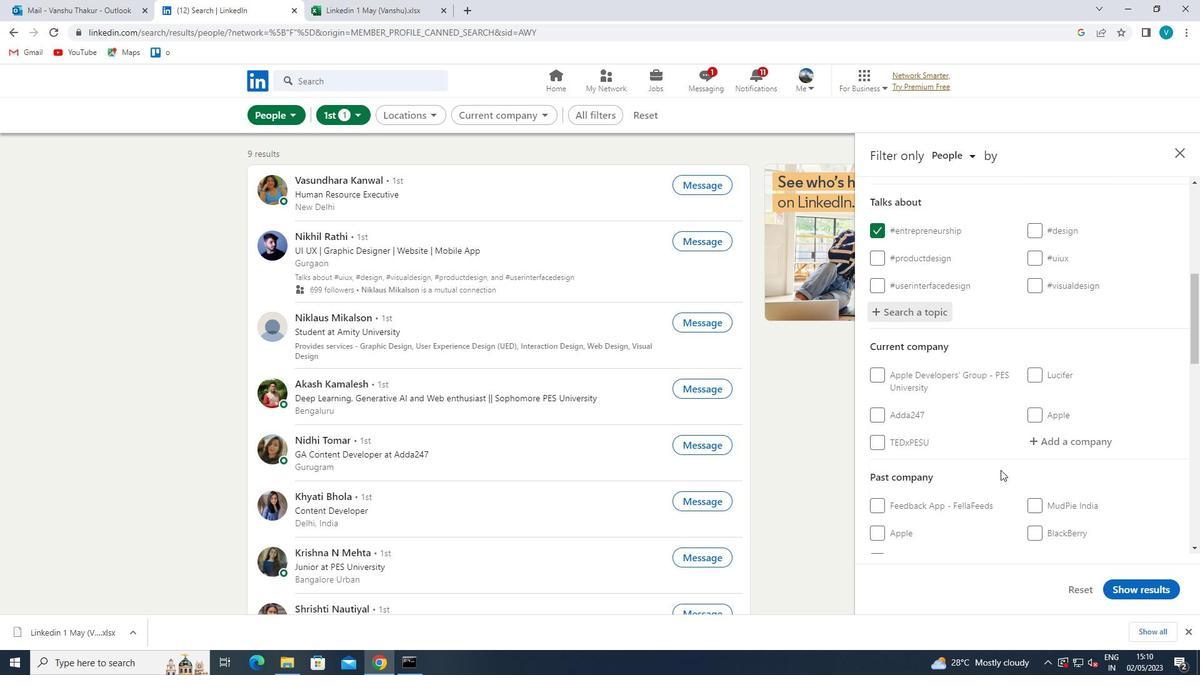 
Action: Mouse moved to (995, 473)
Screenshot: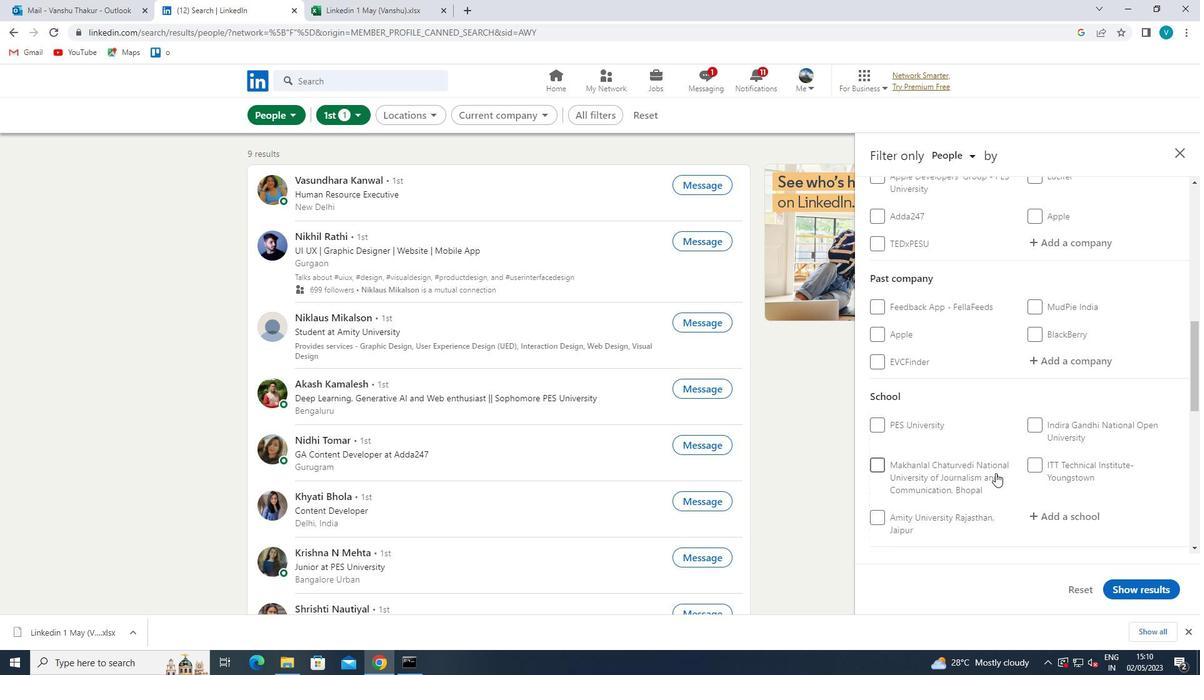 
Action: Mouse scrolled (995, 473) with delta (0, 0)
Screenshot: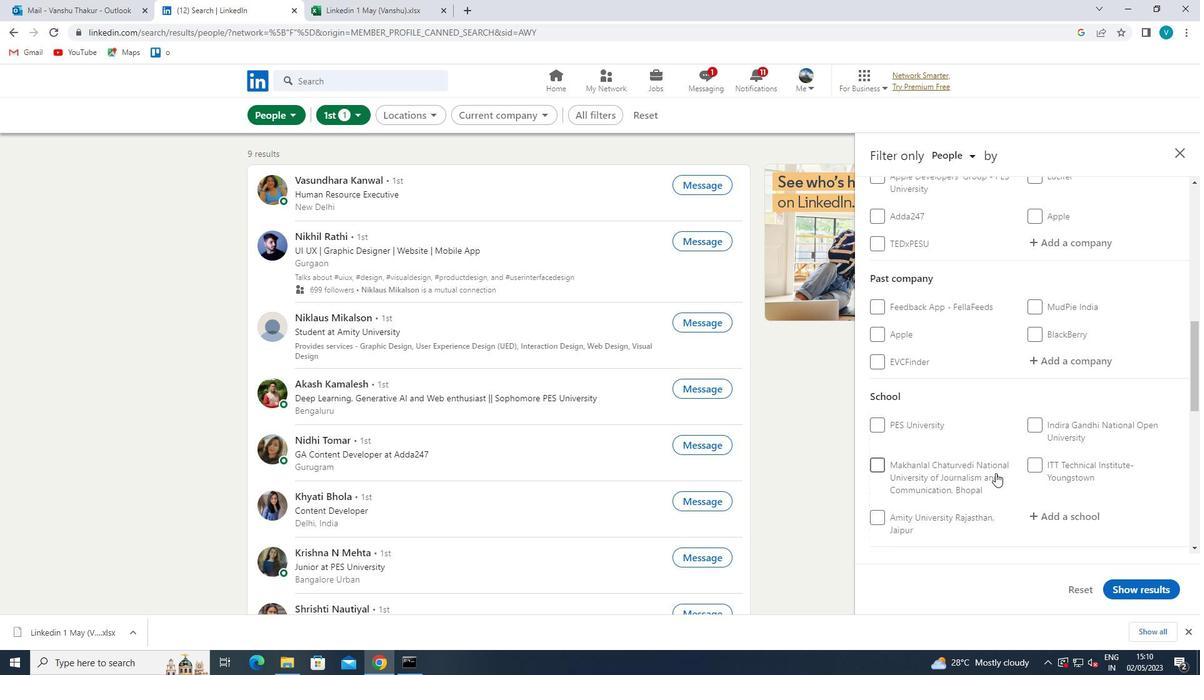 
Action: Mouse moved to (994, 474)
Screenshot: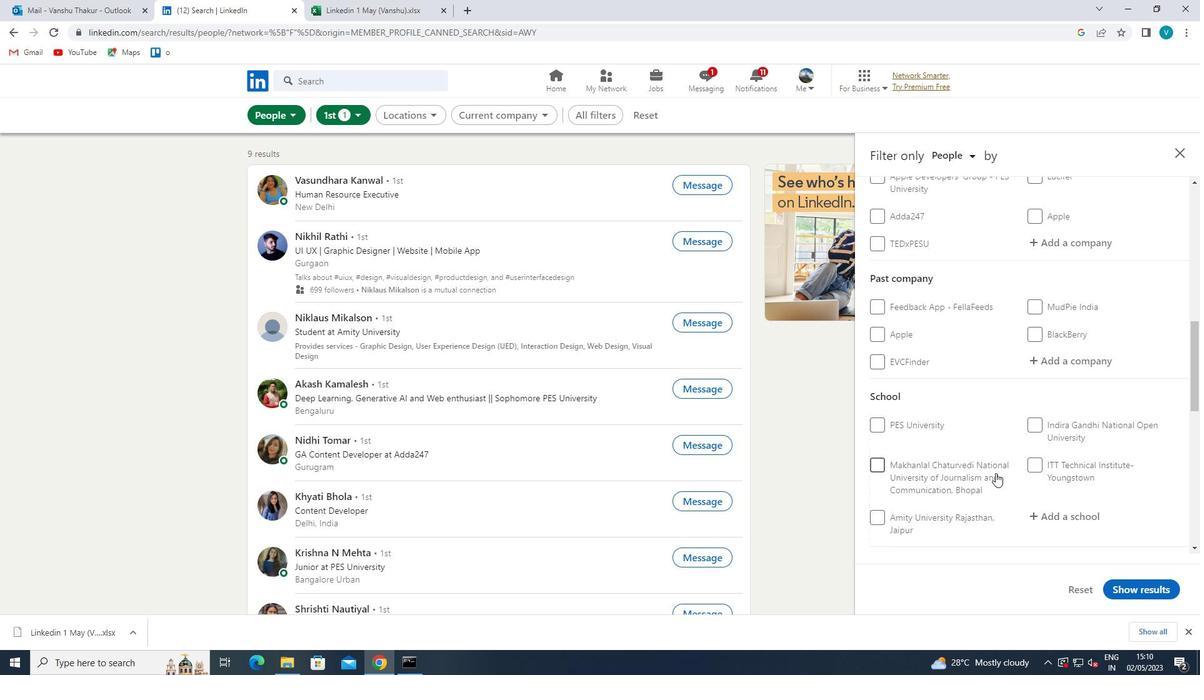 
Action: Mouse scrolled (994, 473) with delta (0, 0)
Screenshot: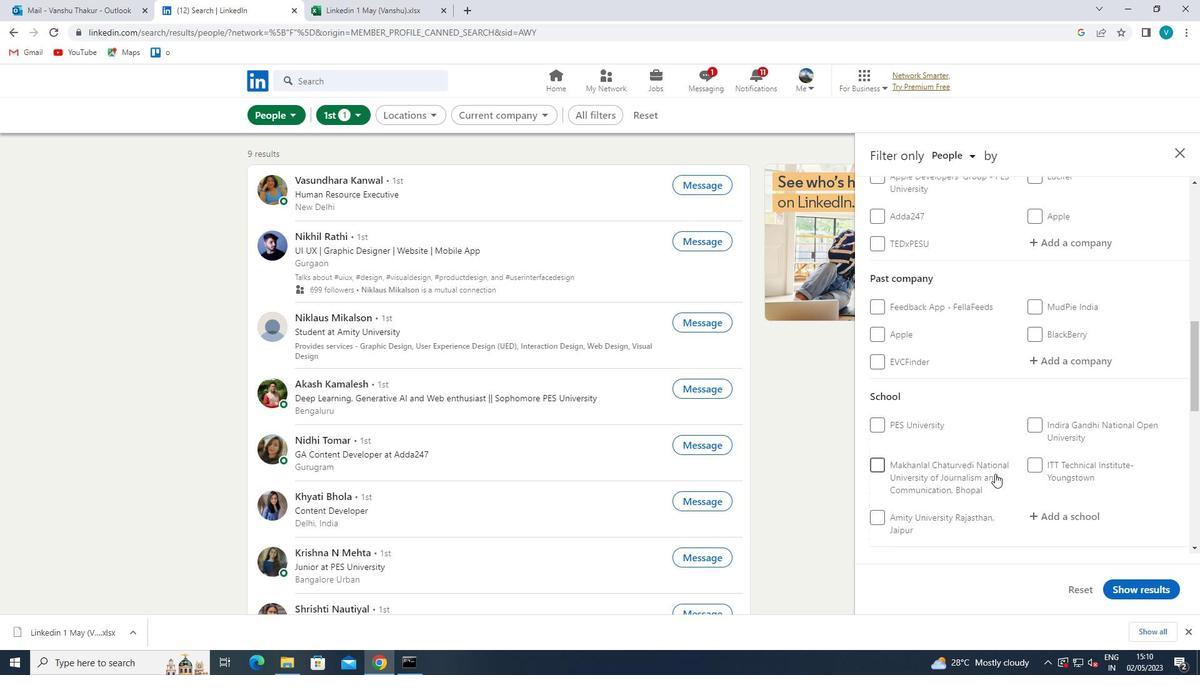 
Action: Mouse moved to (993, 474)
Screenshot: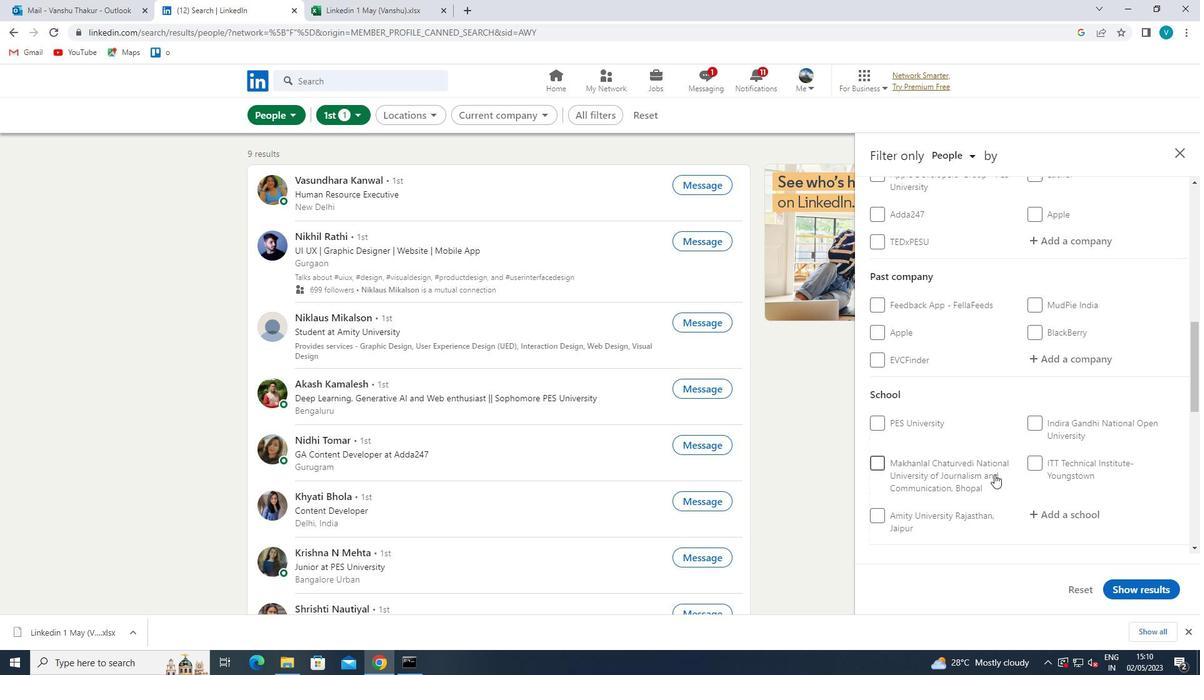 
Action: Mouse scrolled (993, 473) with delta (0, 0)
Screenshot: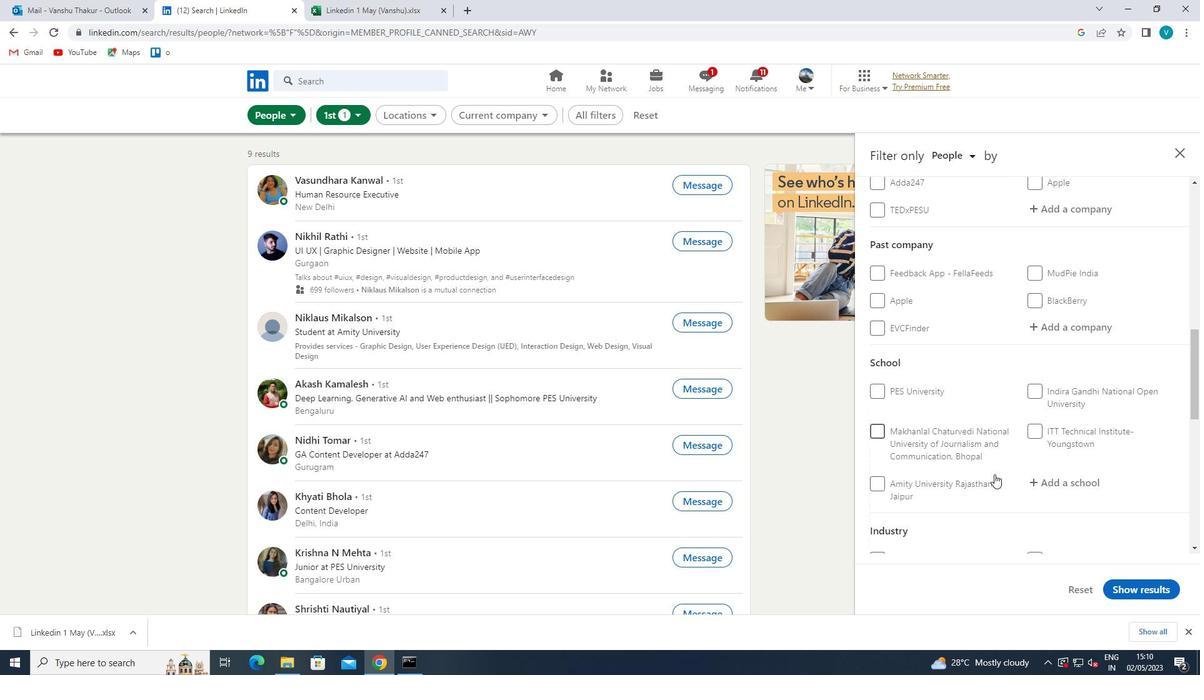 
Action: Mouse moved to (992, 475)
Screenshot: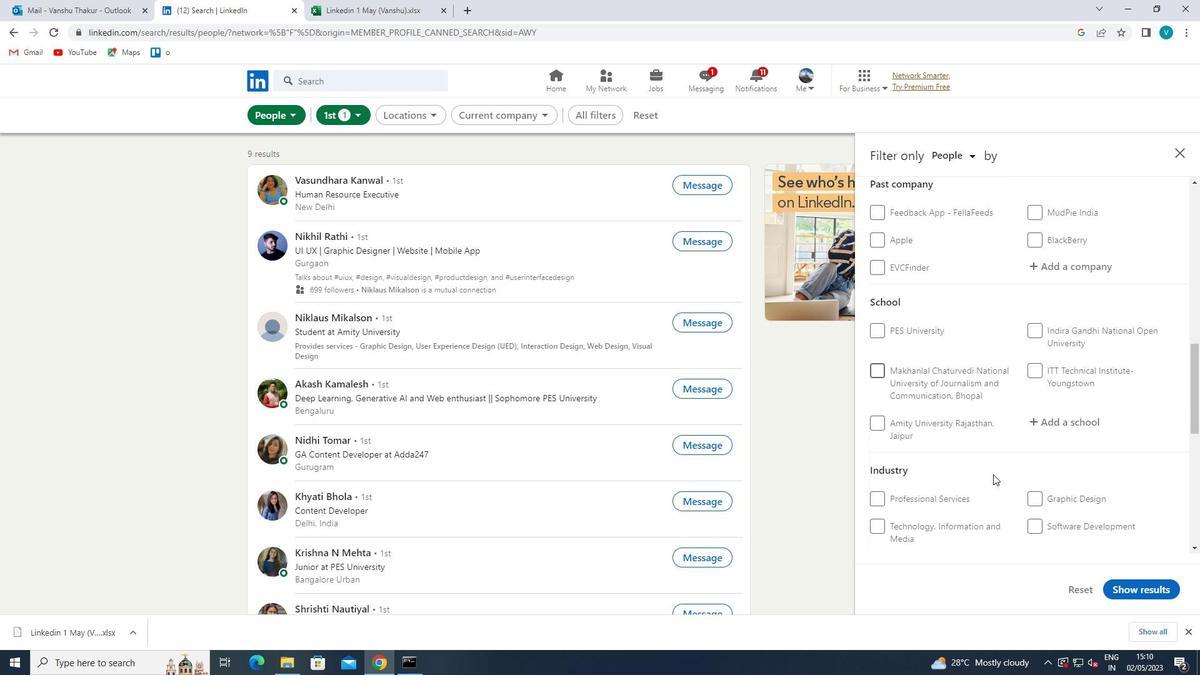 
Action: Mouse scrolled (992, 474) with delta (0, 0)
Screenshot: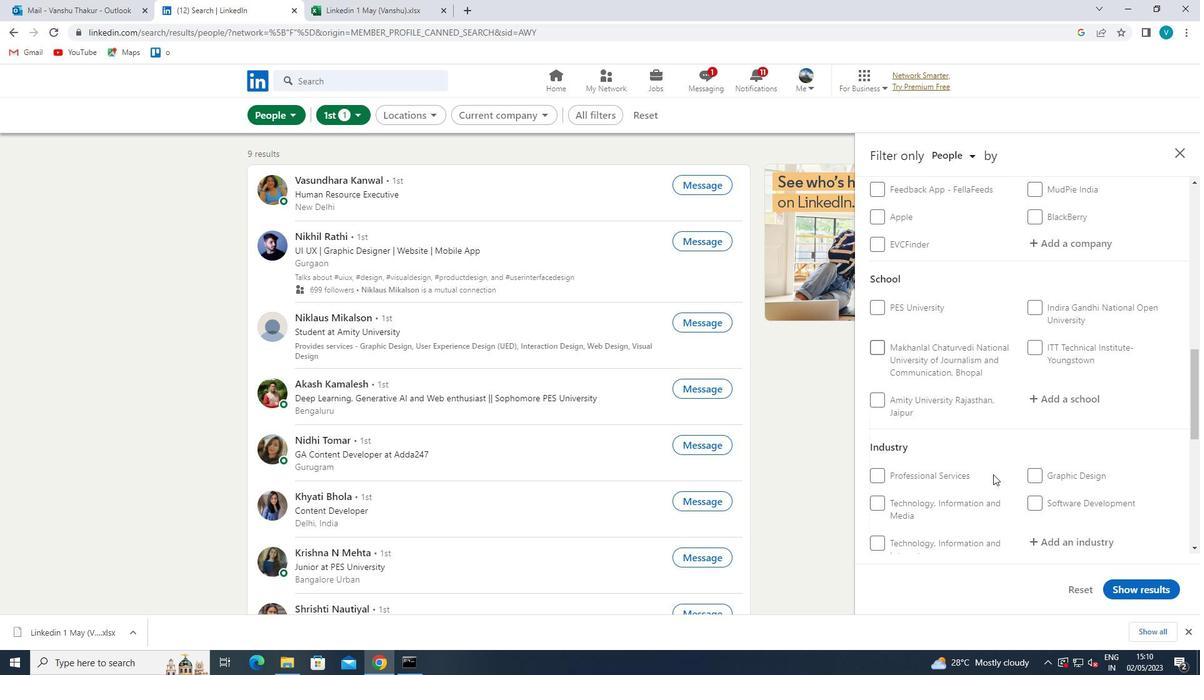 
Action: Mouse moved to (991, 475)
Screenshot: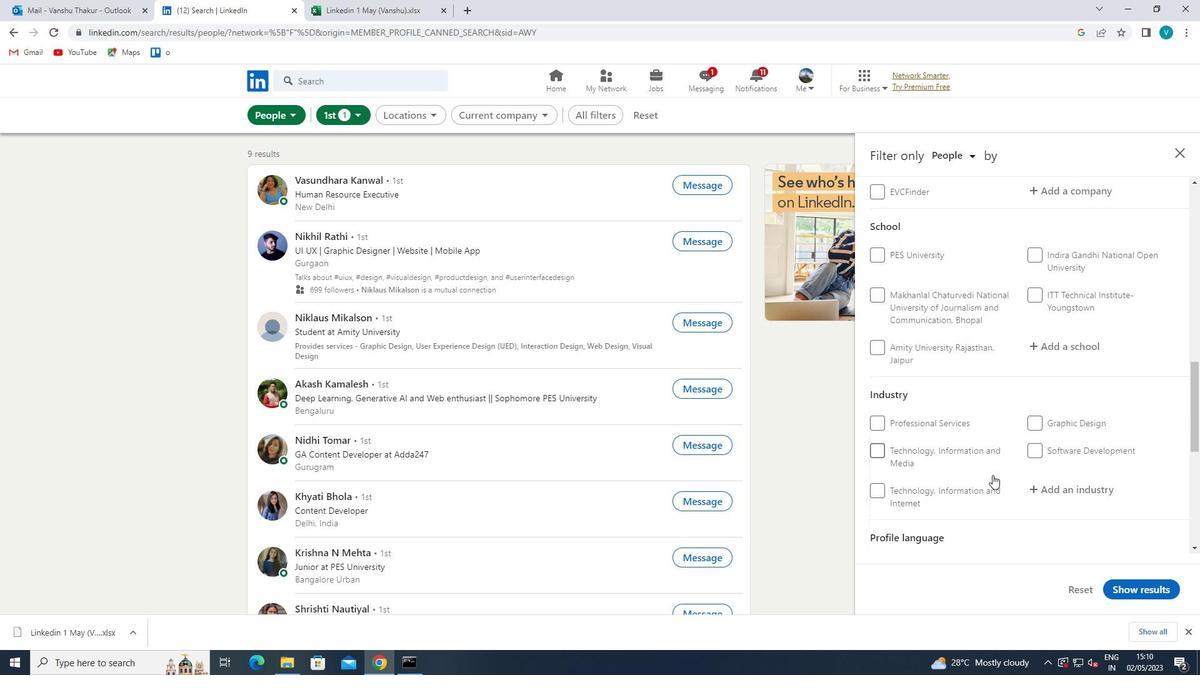 
Action: Mouse scrolled (991, 475) with delta (0, 0)
Screenshot: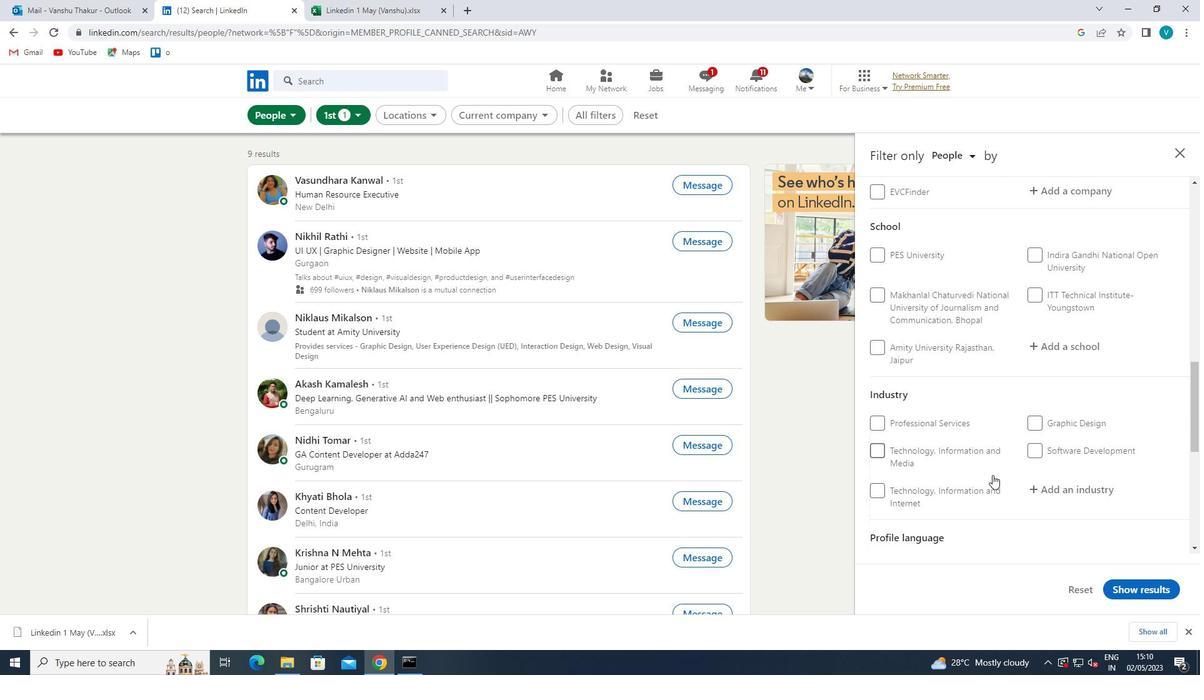 
Action: Mouse moved to (876, 422)
Screenshot: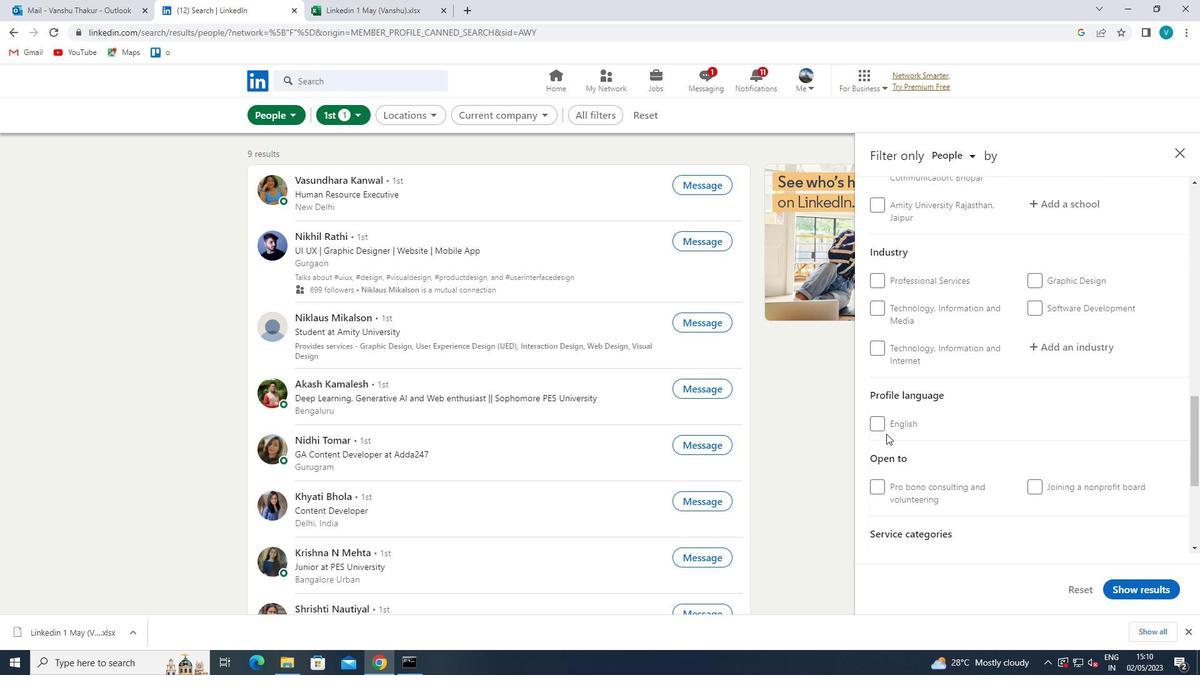 
Action: Mouse pressed left at (876, 422)
Screenshot: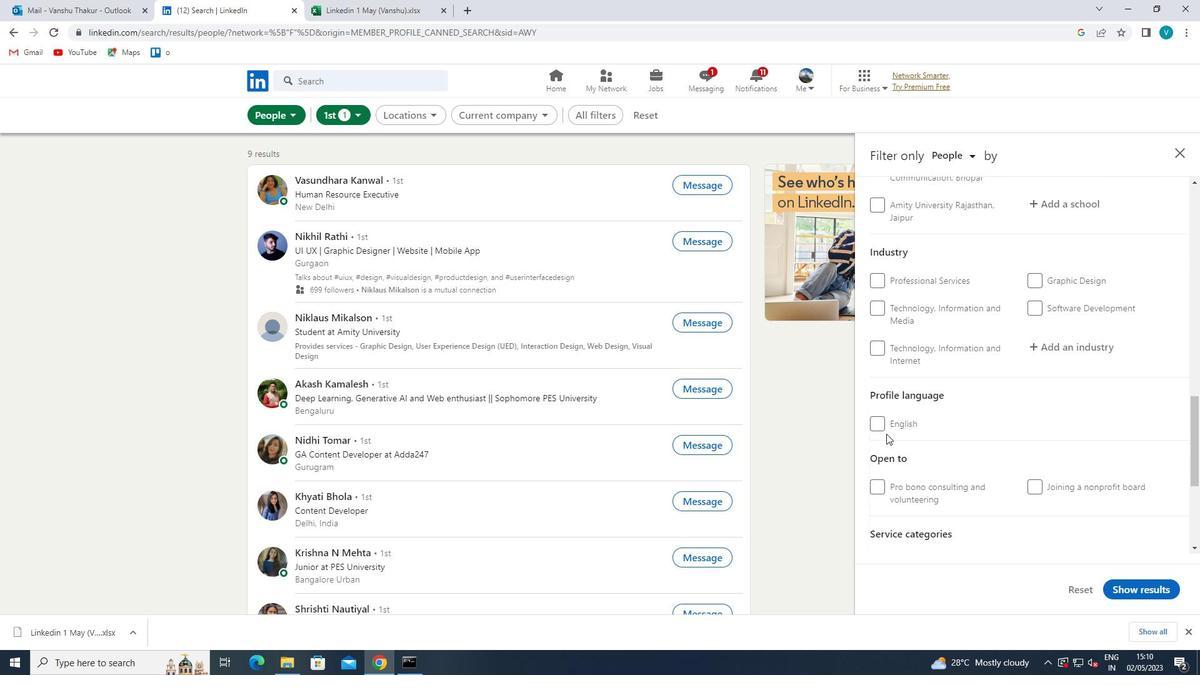 
Action: Mouse moved to (981, 414)
Screenshot: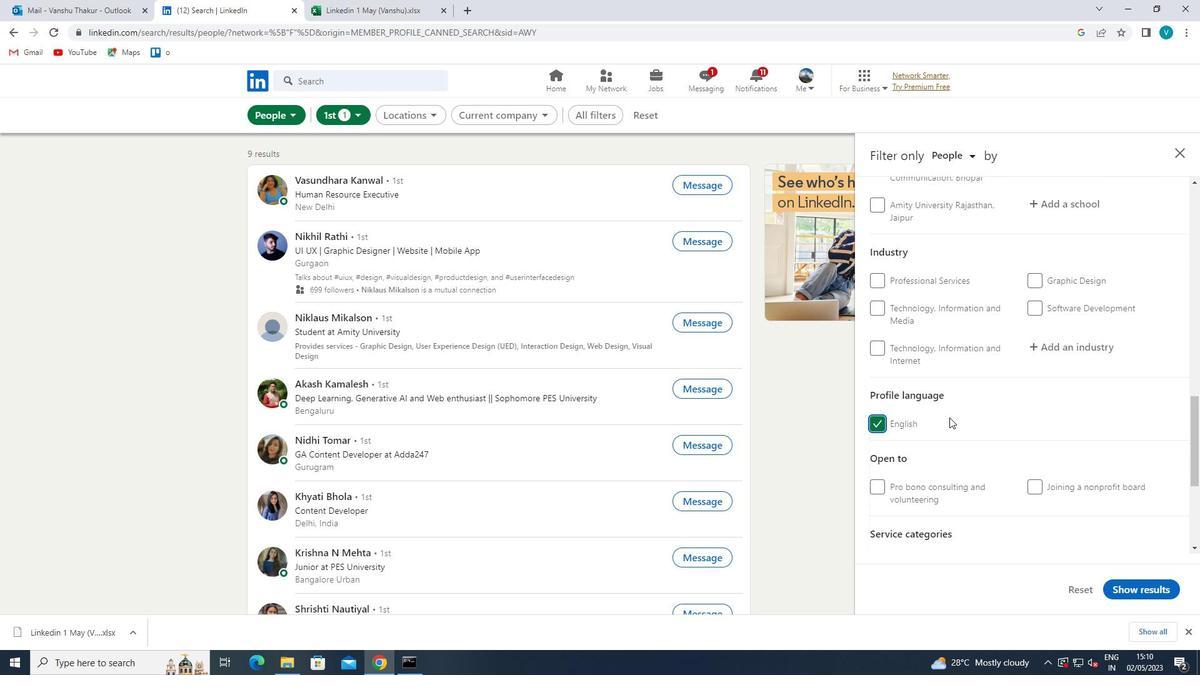 
Action: Mouse scrolled (981, 415) with delta (0, 0)
Screenshot: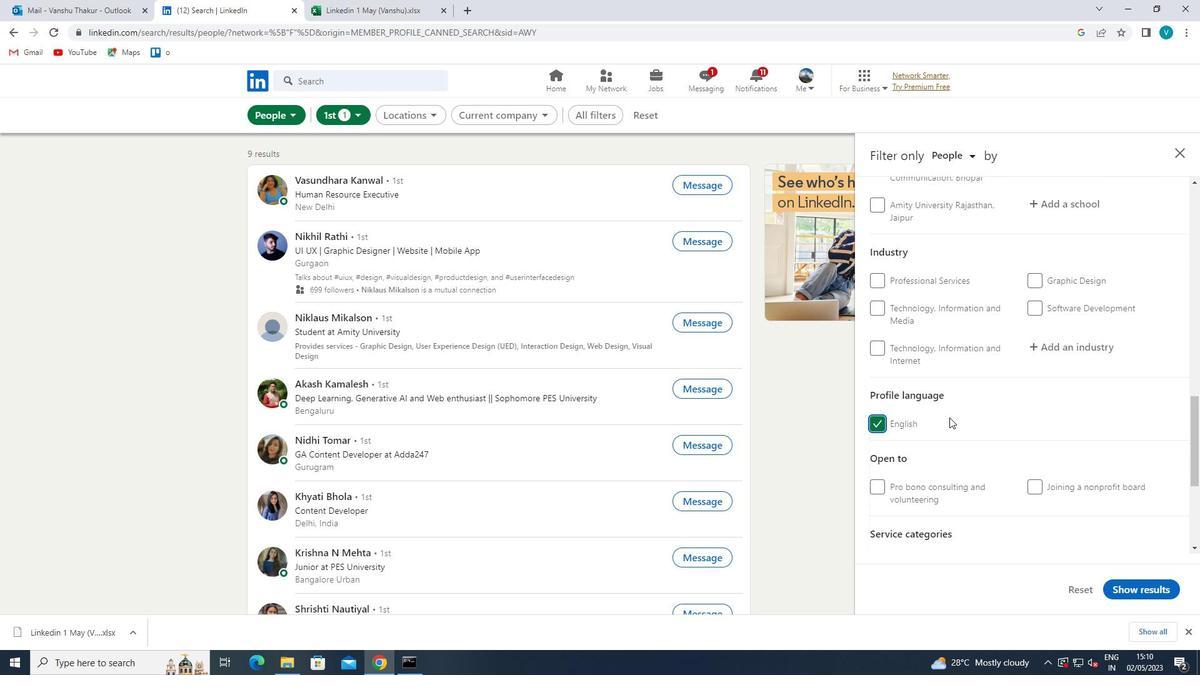 
Action: Mouse moved to (985, 413)
Screenshot: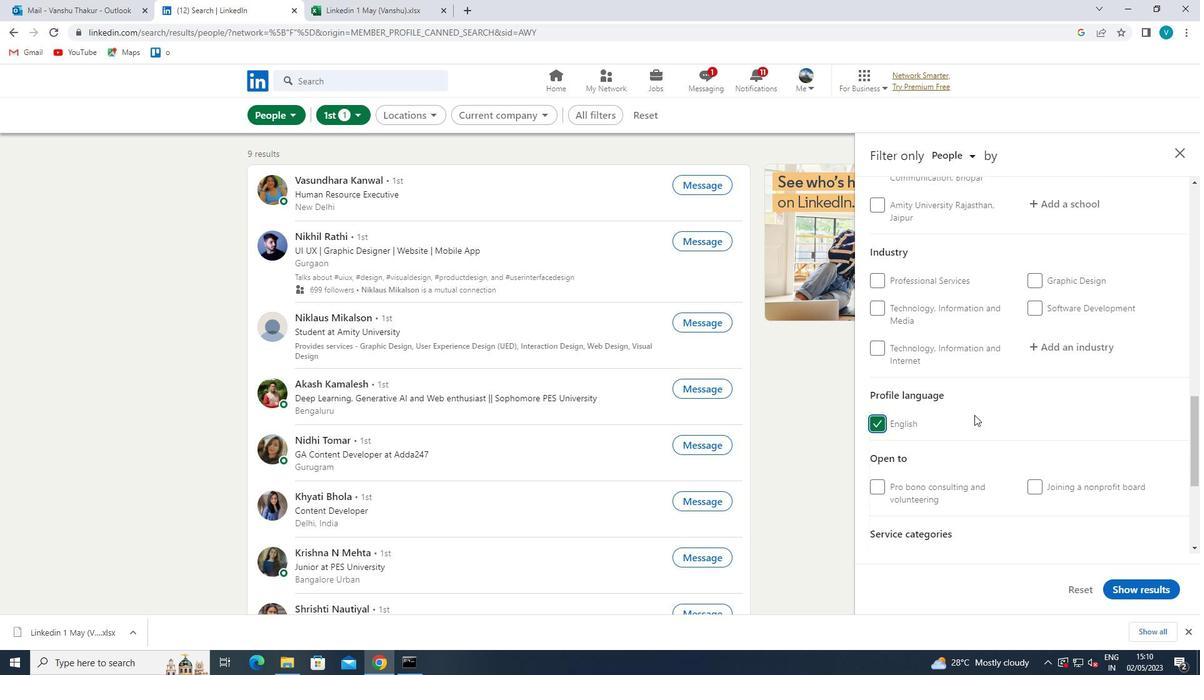 
Action: Mouse scrolled (985, 413) with delta (0, 0)
Screenshot: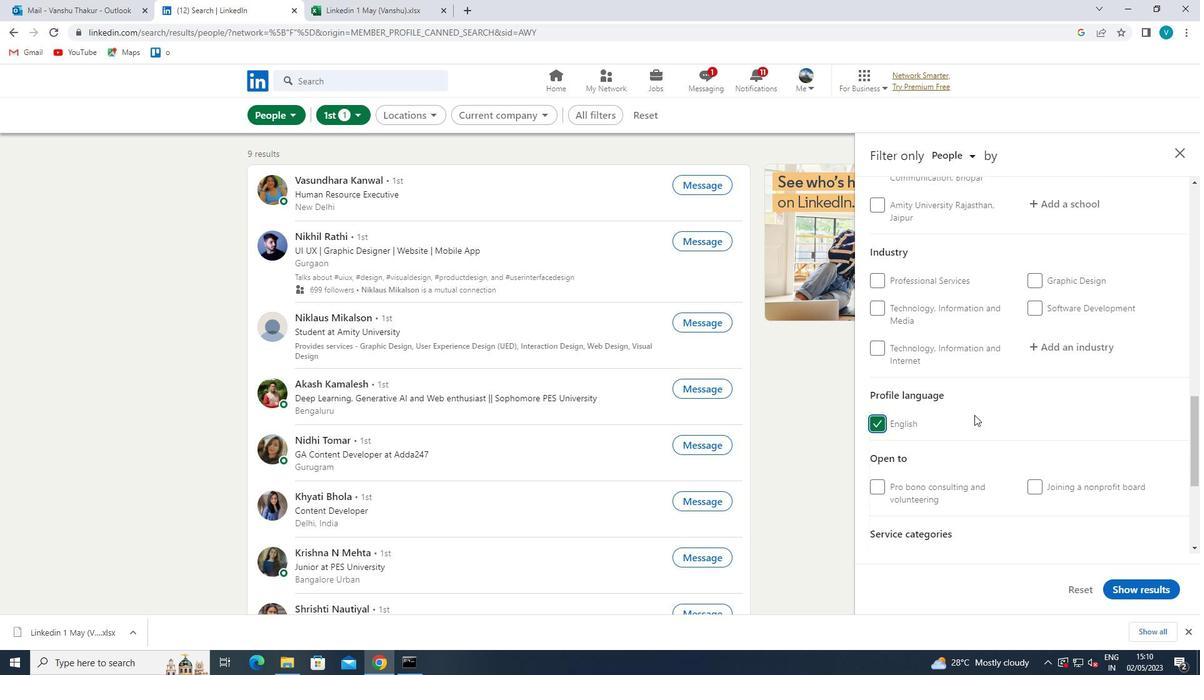 
Action: Mouse moved to (988, 413)
Screenshot: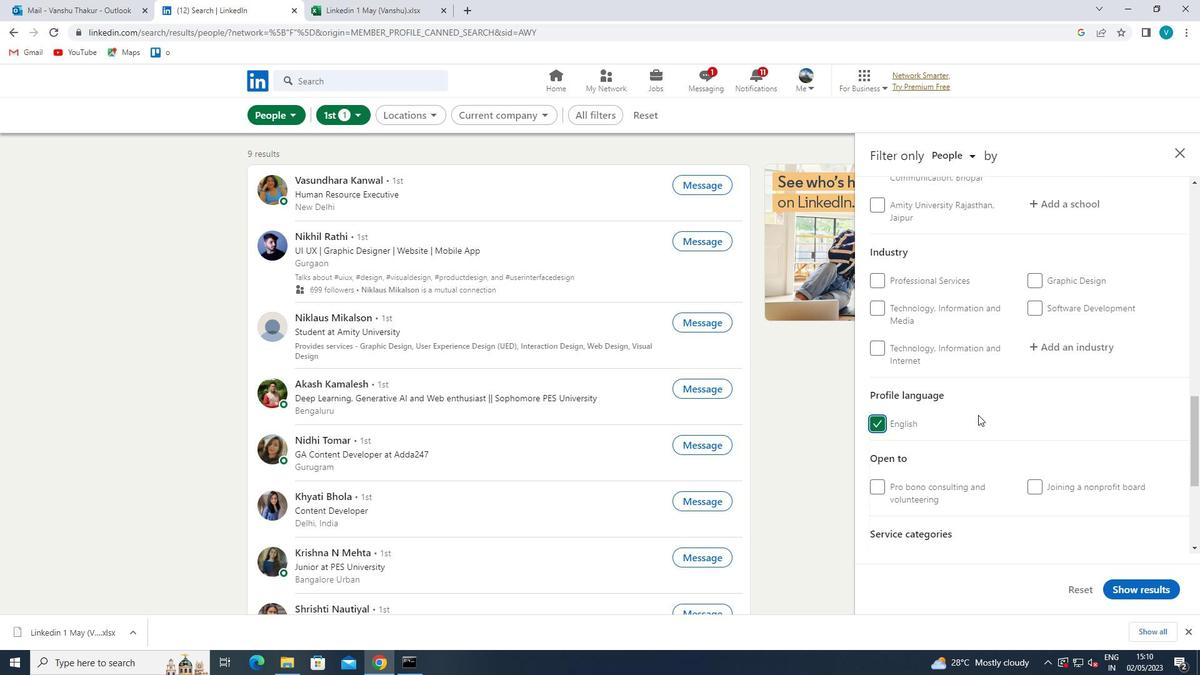 
Action: Mouse scrolled (988, 413) with delta (0, 0)
Screenshot: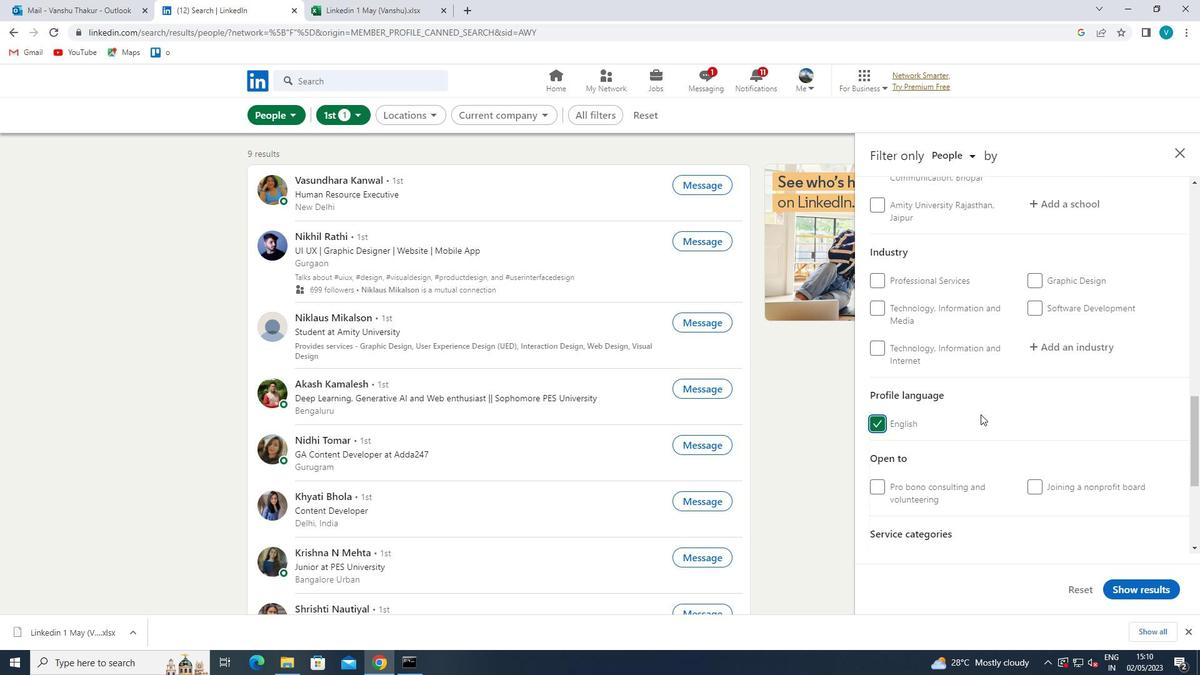 
Action: Mouse moved to (990, 413)
Screenshot: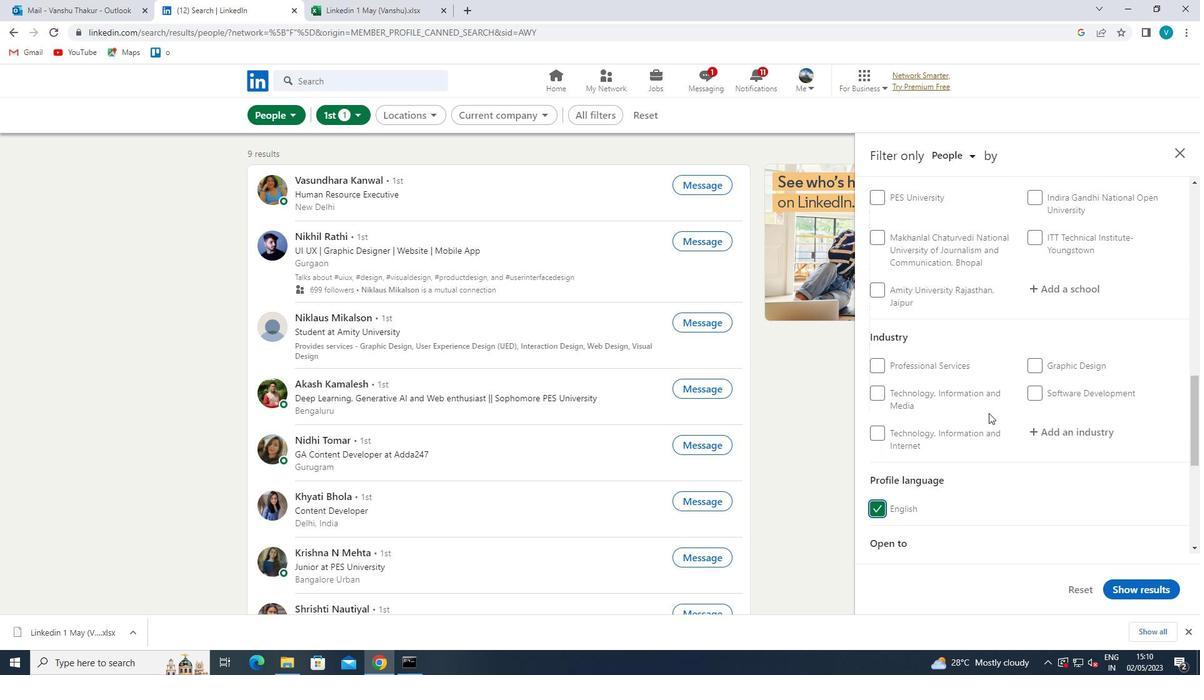 
Action: Mouse scrolled (990, 413) with delta (0, 0)
Screenshot: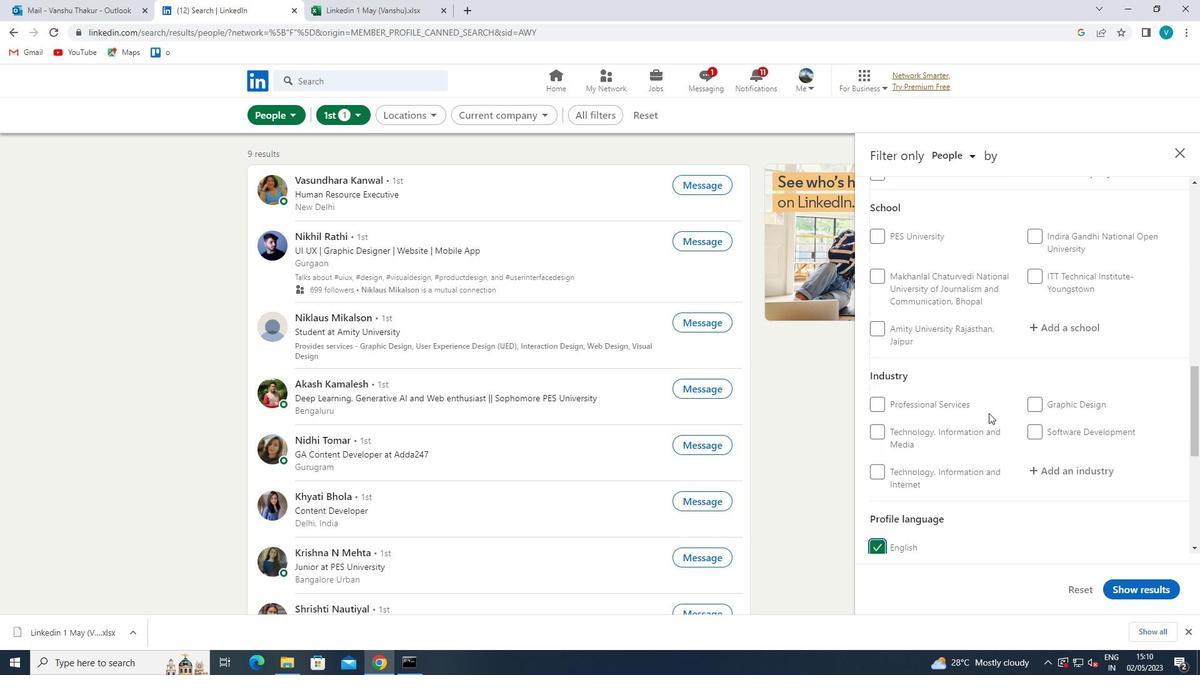
Action: Mouse moved to (990, 412)
Screenshot: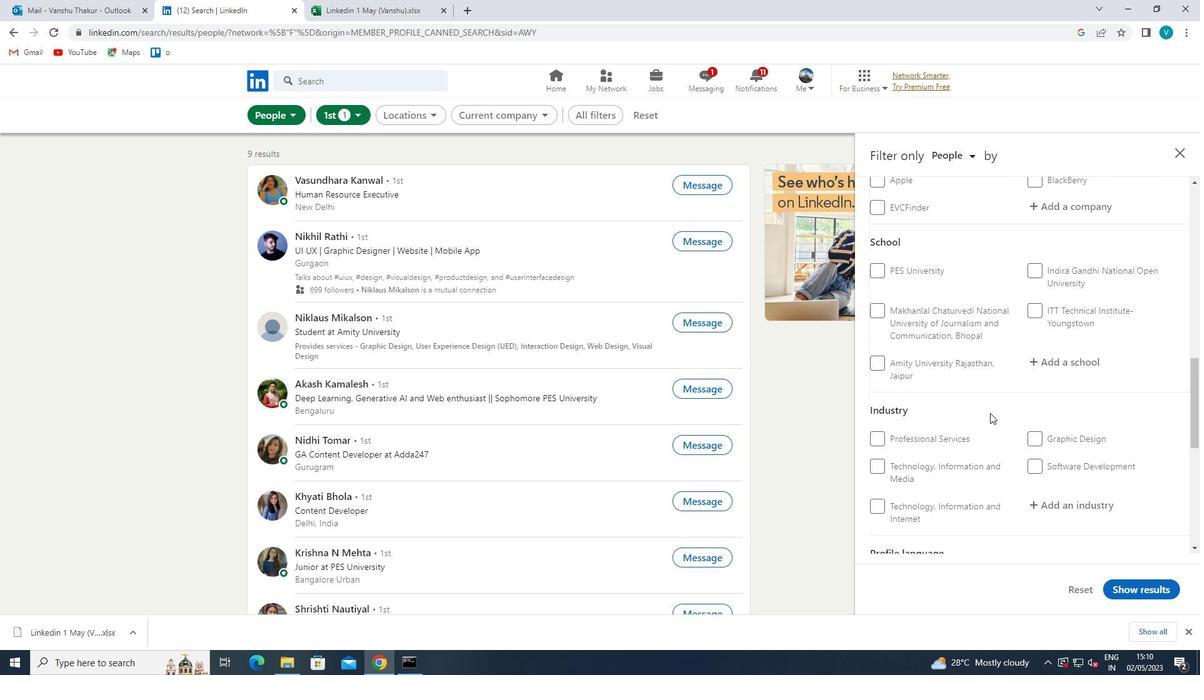 
Action: Mouse scrolled (990, 413) with delta (0, 0)
Screenshot: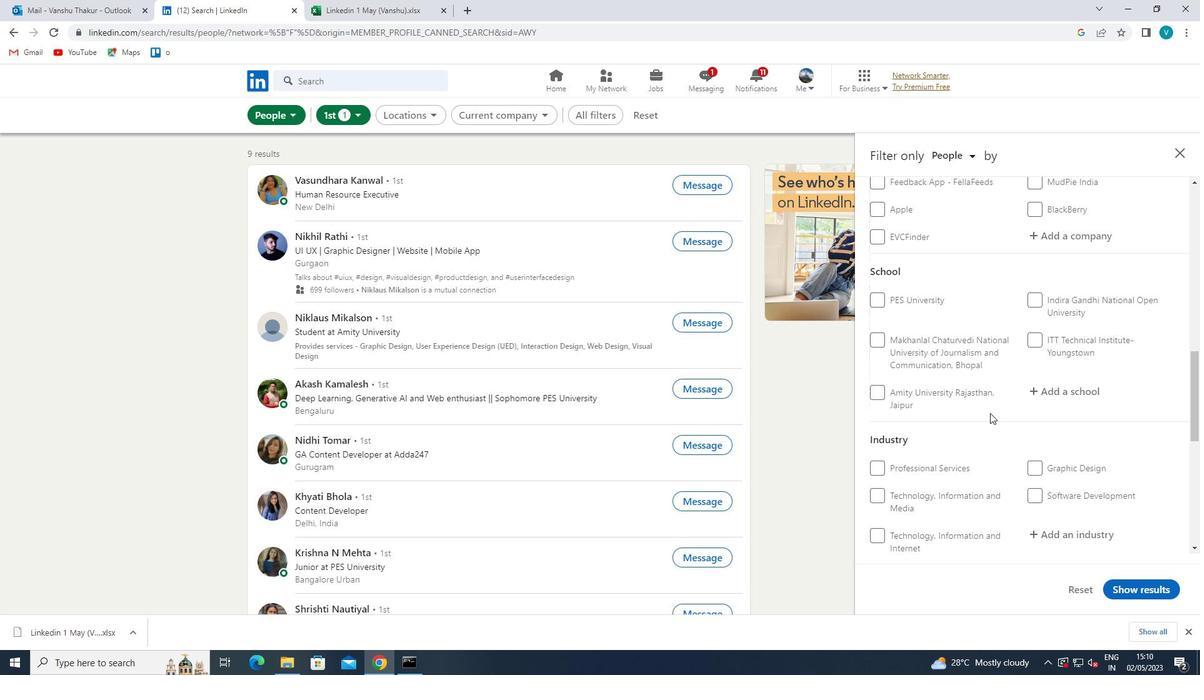 
Action: Mouse scrolled (990, 413) with delta (0, 0)
Screenshot: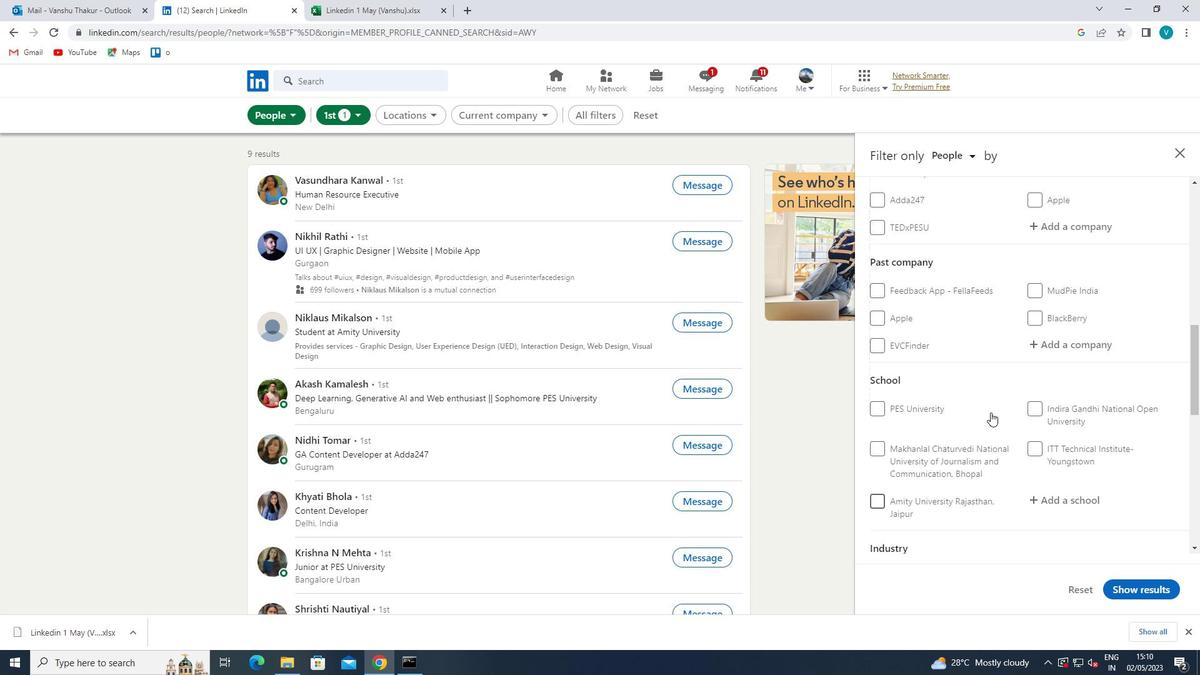 
Action: Mouse moved to (1089, 308)
Screenshot: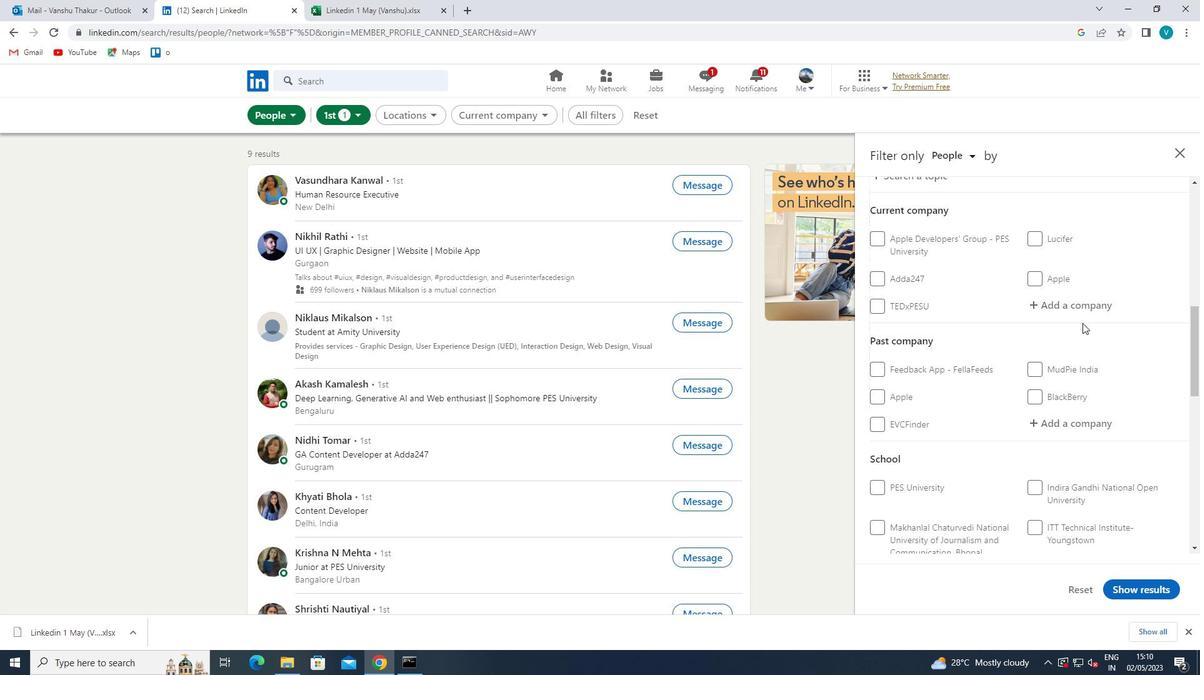 
Action: Mouse pressed left at (1089, 308)
Screenshot: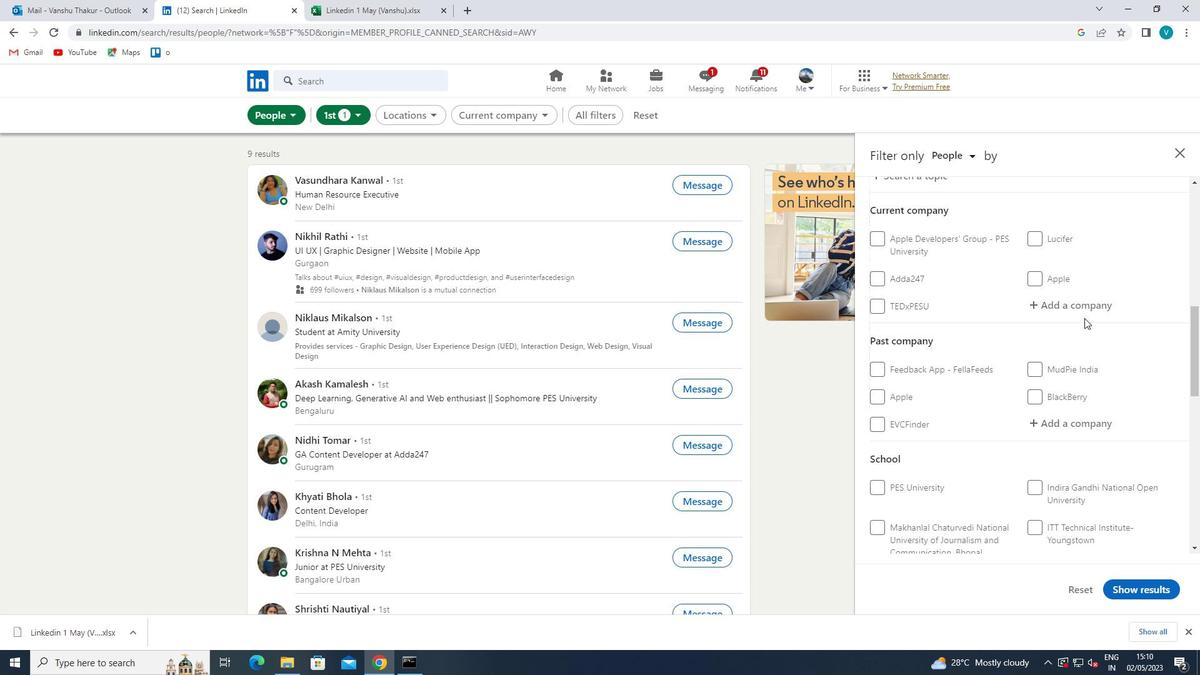 
Action: Mouse moved to (778, 404)
Screenshot: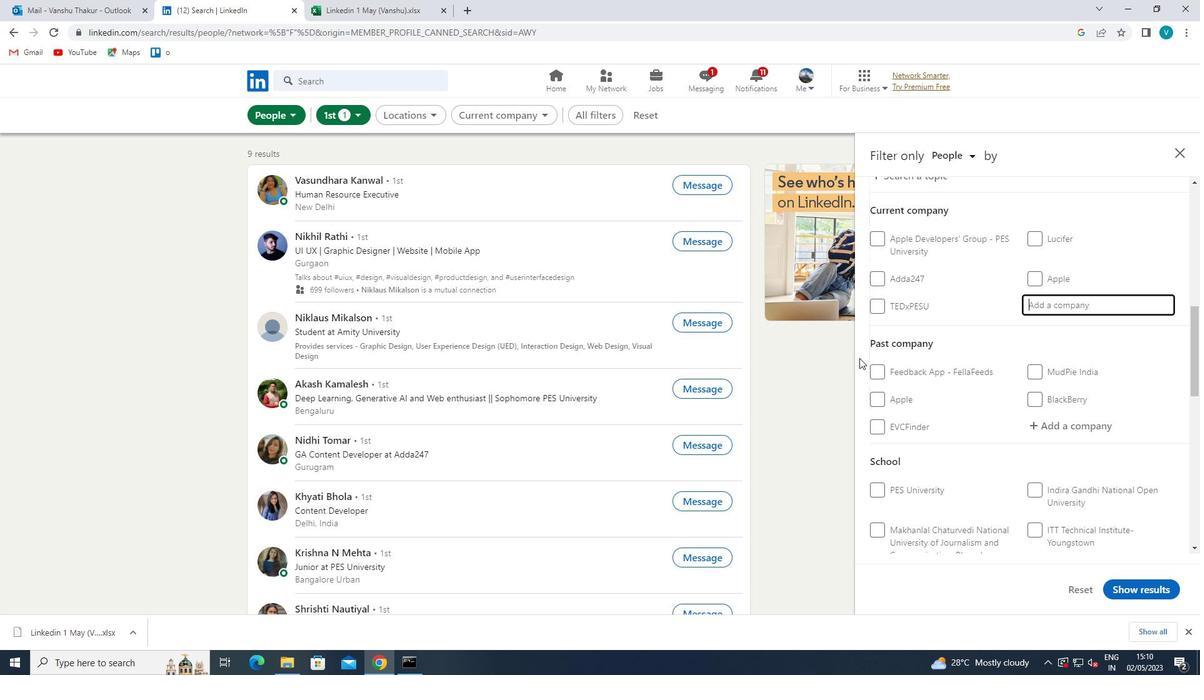 
Action: Key pressed <Key.shift>INDIAN<Key.space><Key.shift>OIL<Key.space>
Screenshot: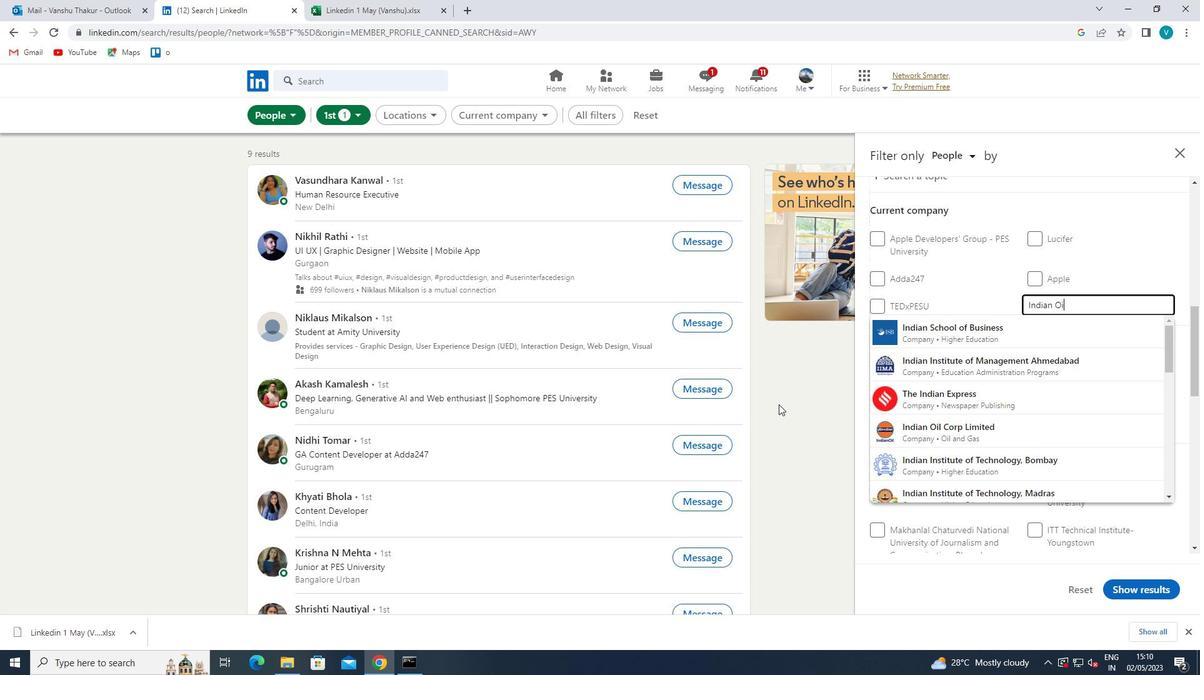 
Action: Mouse moved to (785, 400)
Screenshot: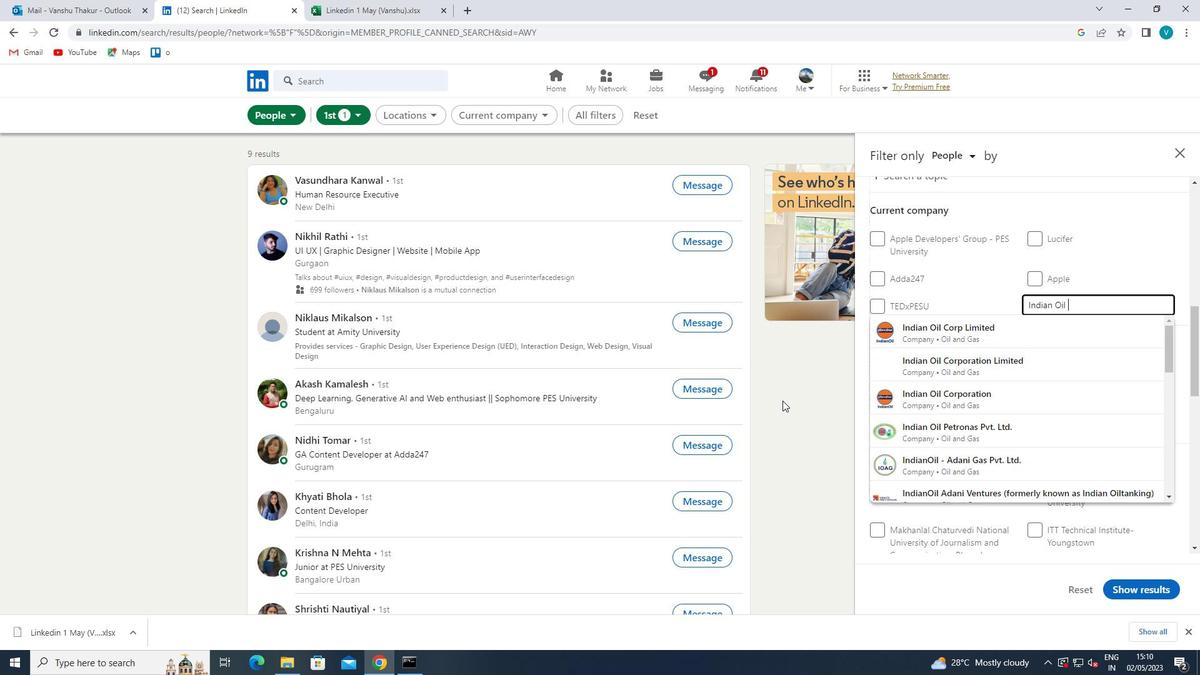 
Action: Mouse scrolled (785, 400) with delta (0, 0)
Screenshot: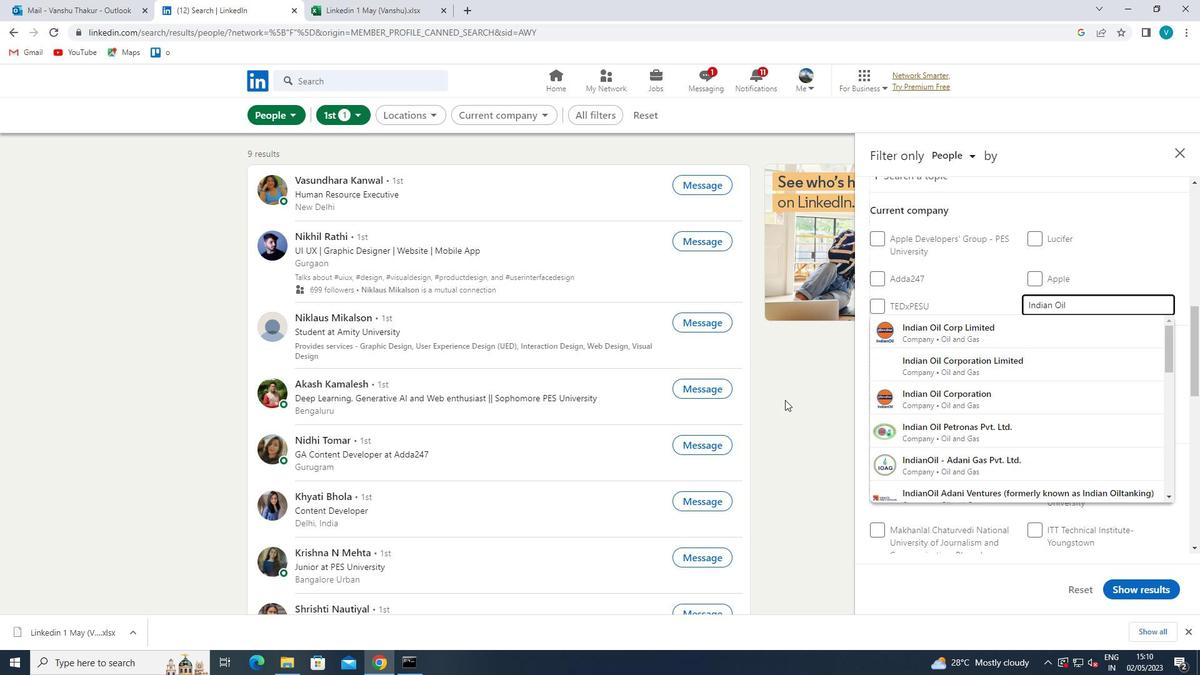 
Action: Mouse moved to (1025, 325)
Screenshot: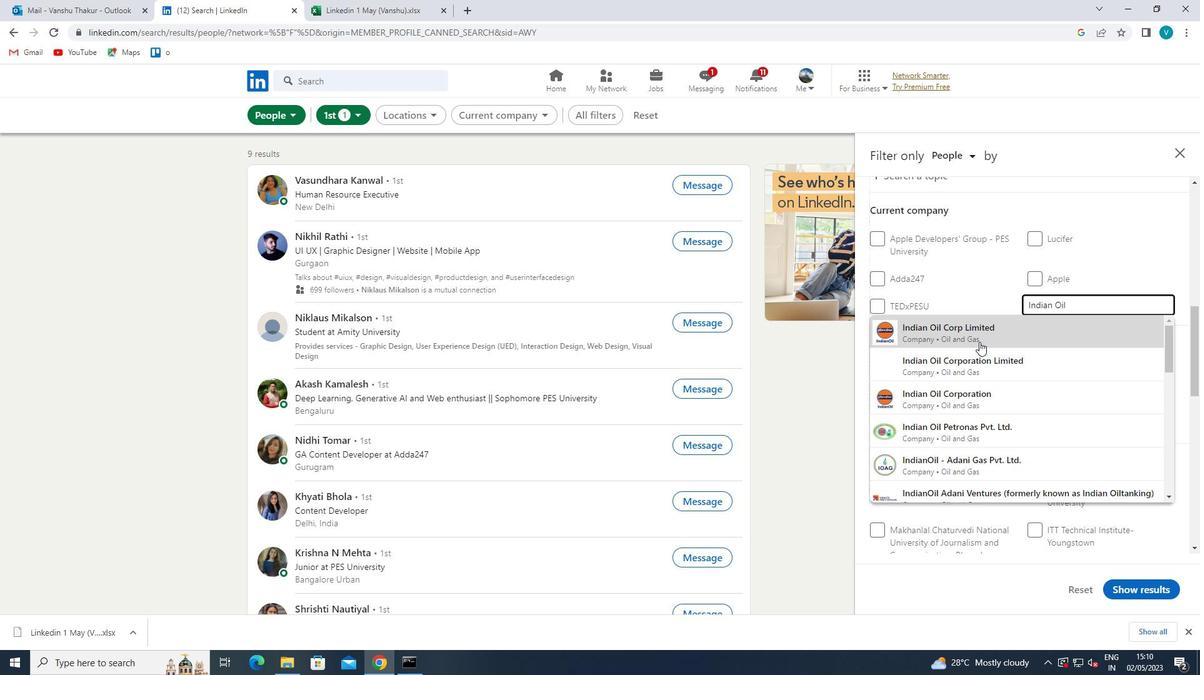 
Action: Mouse pressed left at (1025, 325)
Screenshot: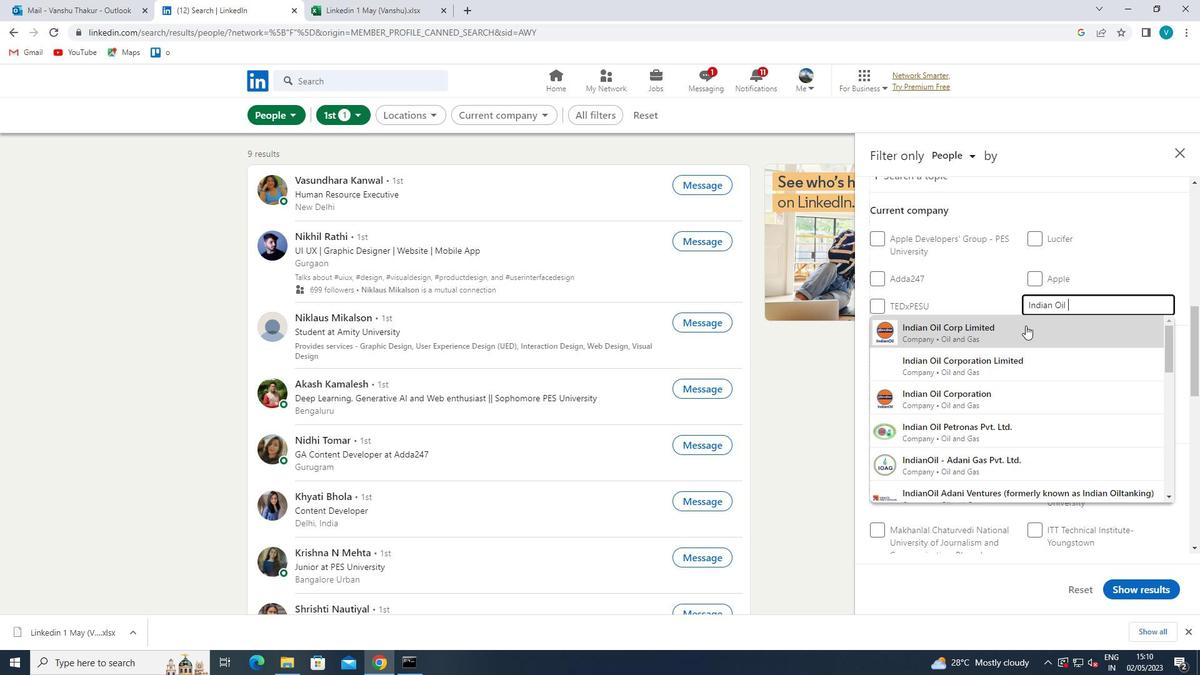 
Action: Mouse moved to (1020, 329)
Screenshot: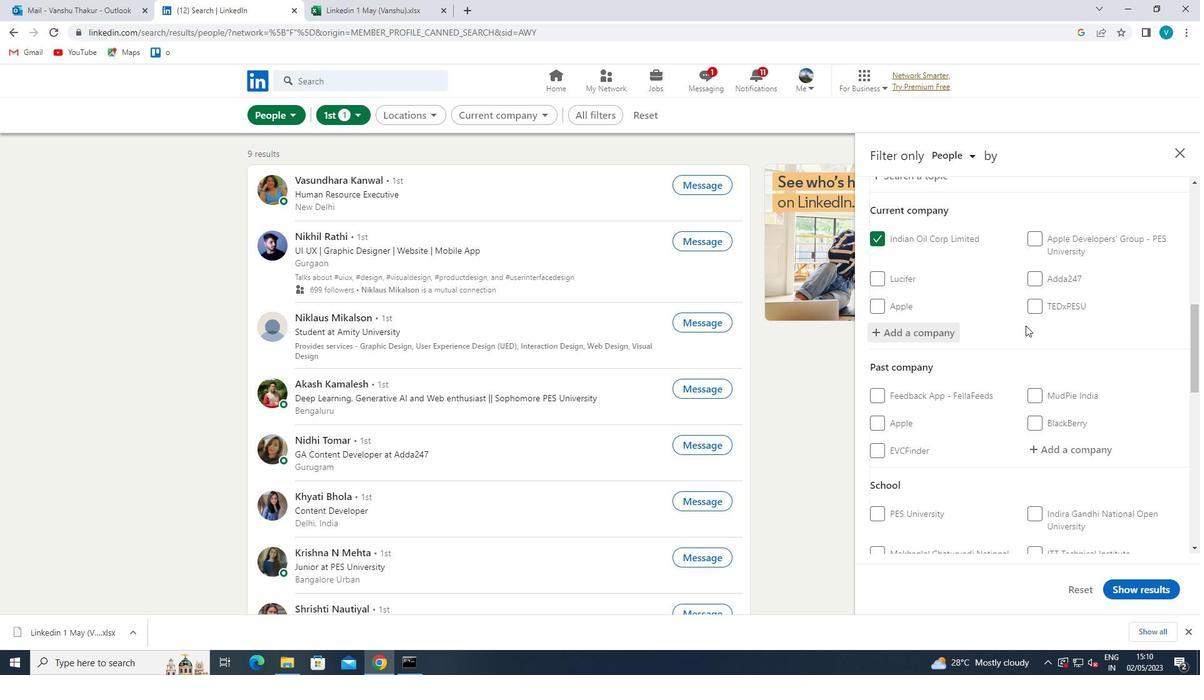 
Action: Mouse scrolled (1020, 328) with delta (0, 0)
Screenshot: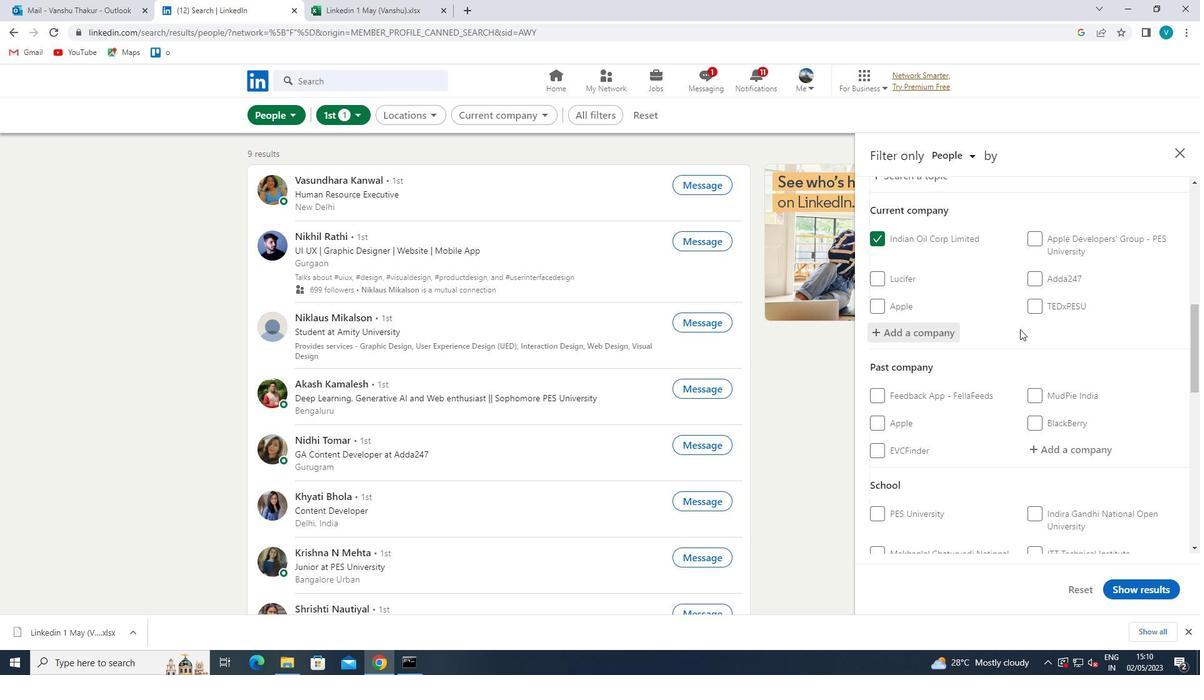 
Action: Mouse moved to (1020, 329)
Screenshot: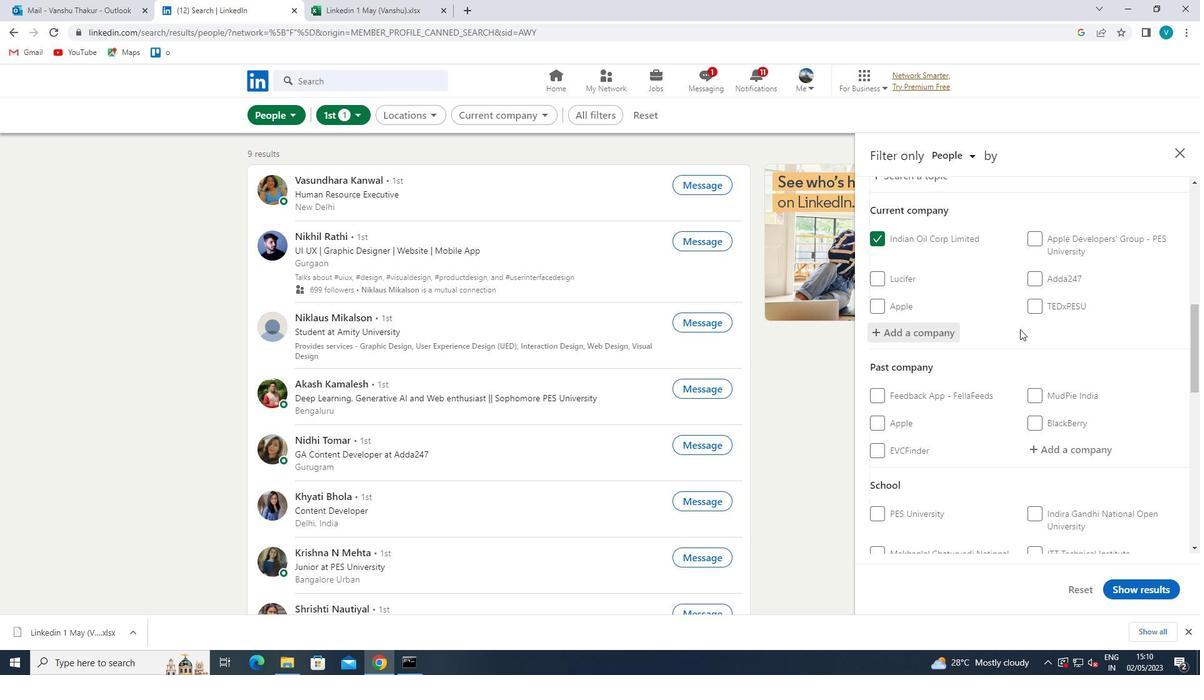 
Action: Mouse scrolled (1020, 328) with delta (0, 0)
Screenshot: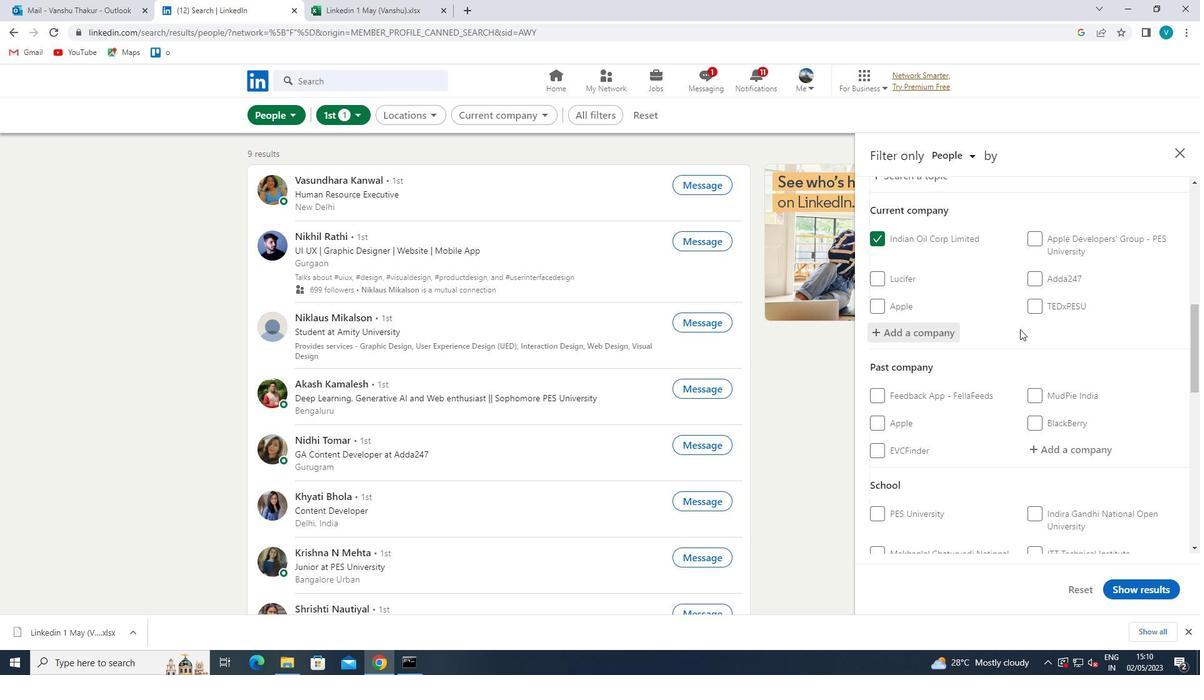 
Action: Mouse moved to (1020, 329)
Screenshot: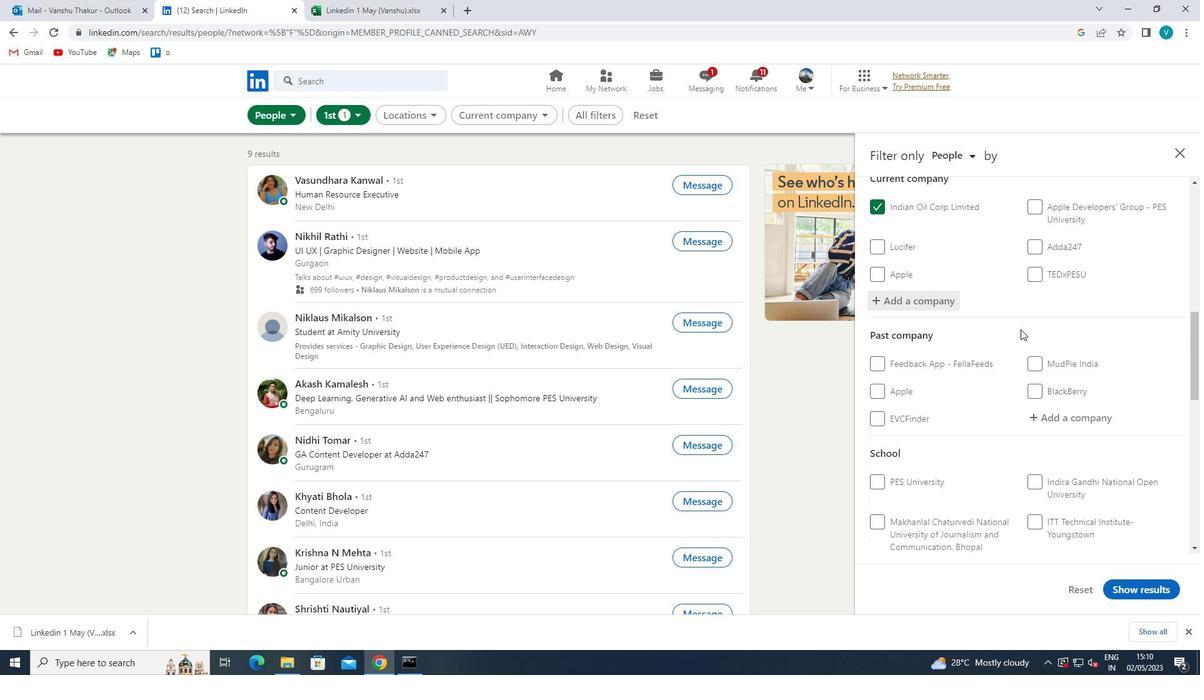 
Action: Mouse scrolled (1020, 328) with delta (0, 0)
Screenshot: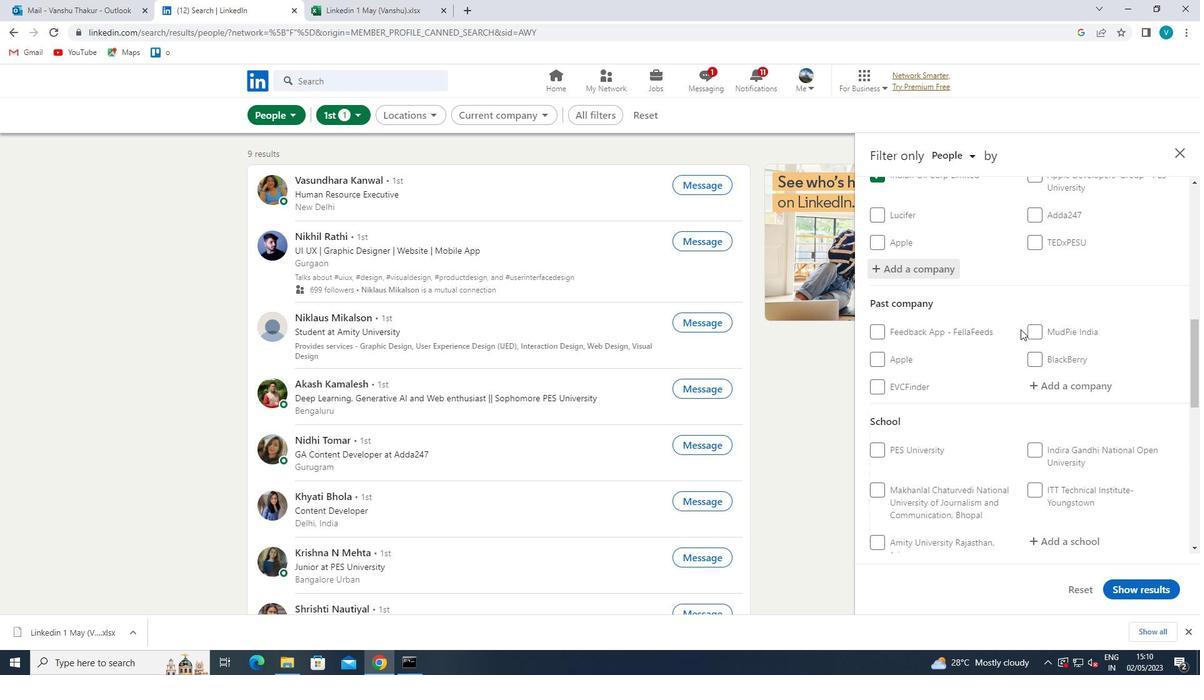 
Action: Mouse moved to (1065, 424)
Screenshot: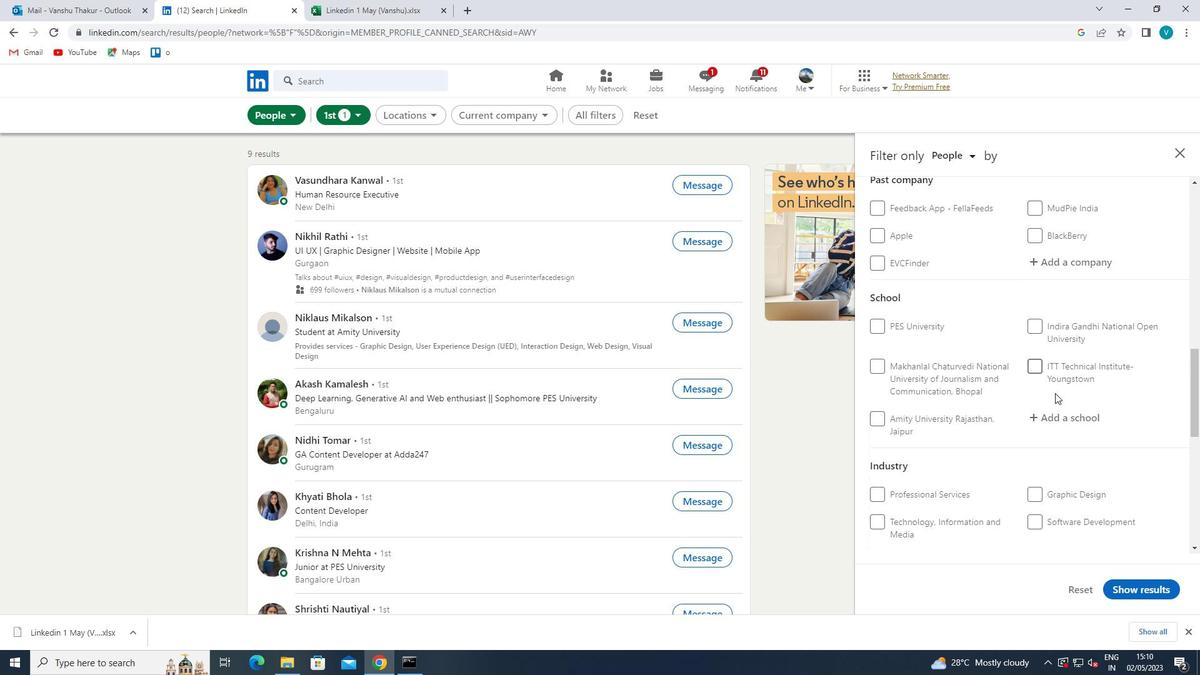 
Action: Mouse pressed left at (1065, 424)
Screenshot: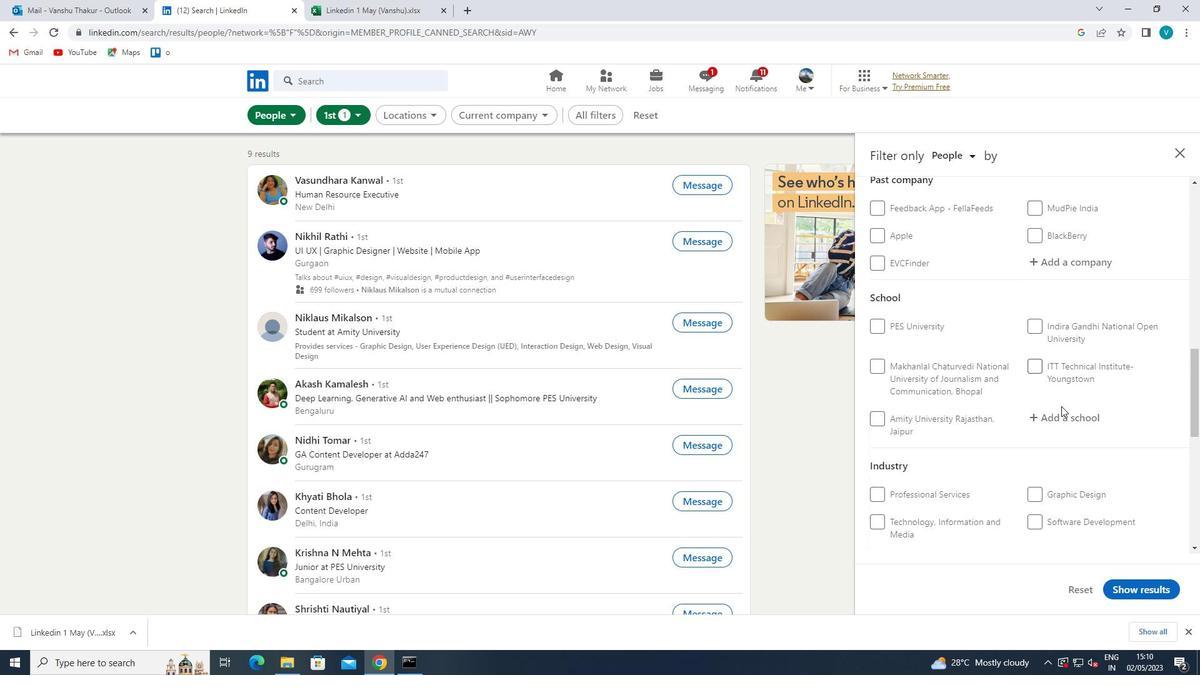 
Action: Mouse moved to (1052, 427)
Screenshot: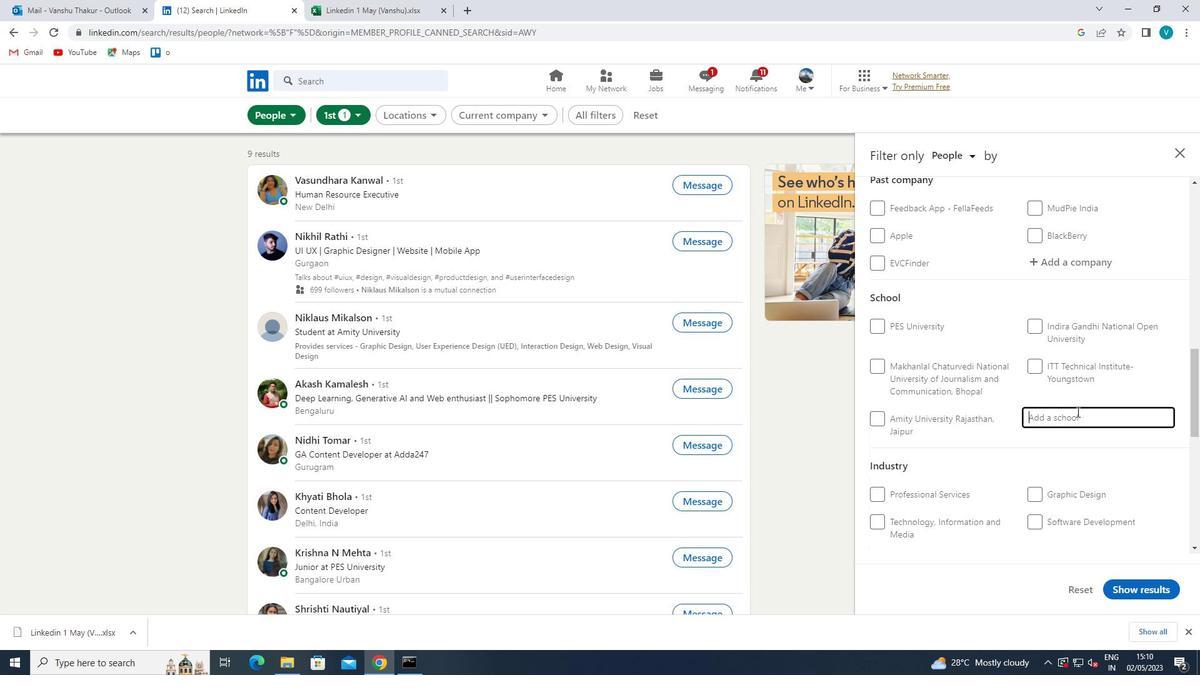 
Action: Key pressed <Key.shift><Key.shift><Key.shift><Key.shift><Key.shift><Key.shift><Key.shift><Key.shift>NSHM<Key.space>
Screenshot: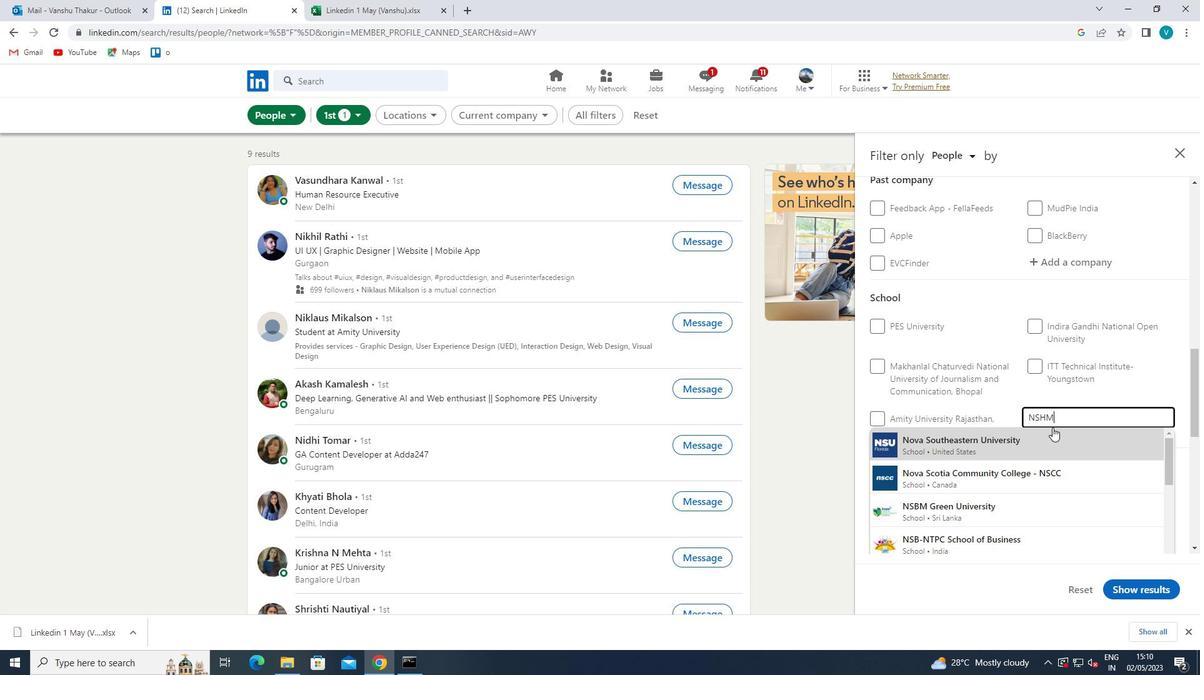 
Action: Mouse moved to (1054, 470)
Screenshot: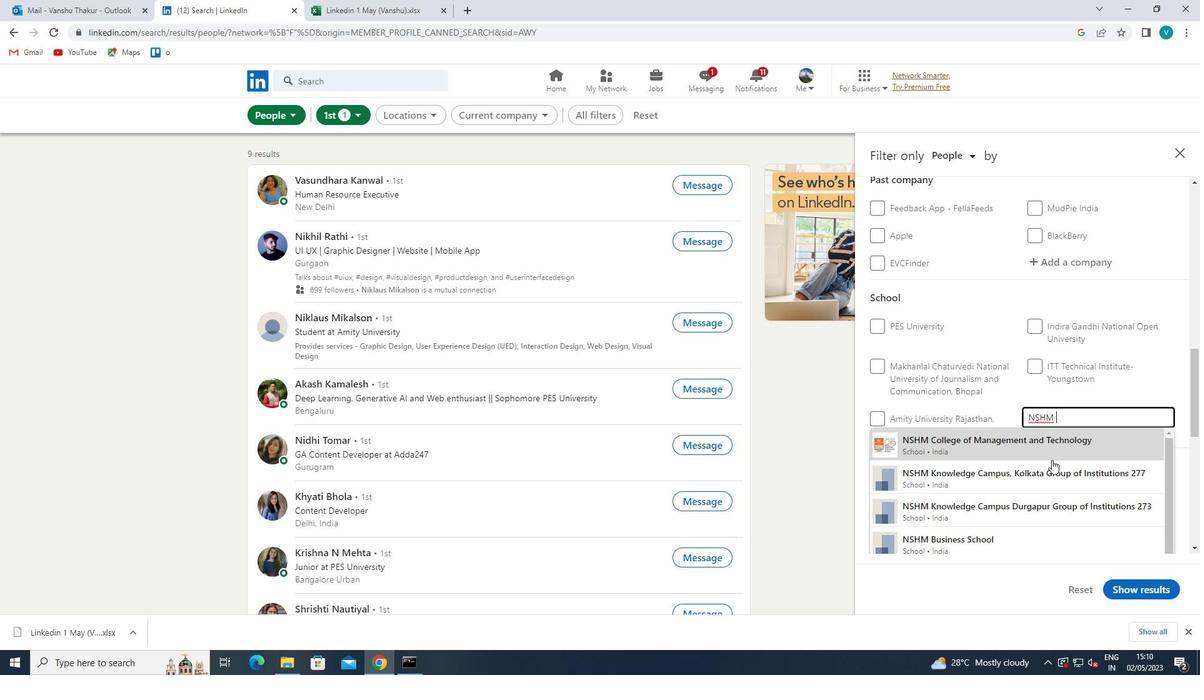 
Action: Mouse pressed left at (1054, 470)
Screenshot: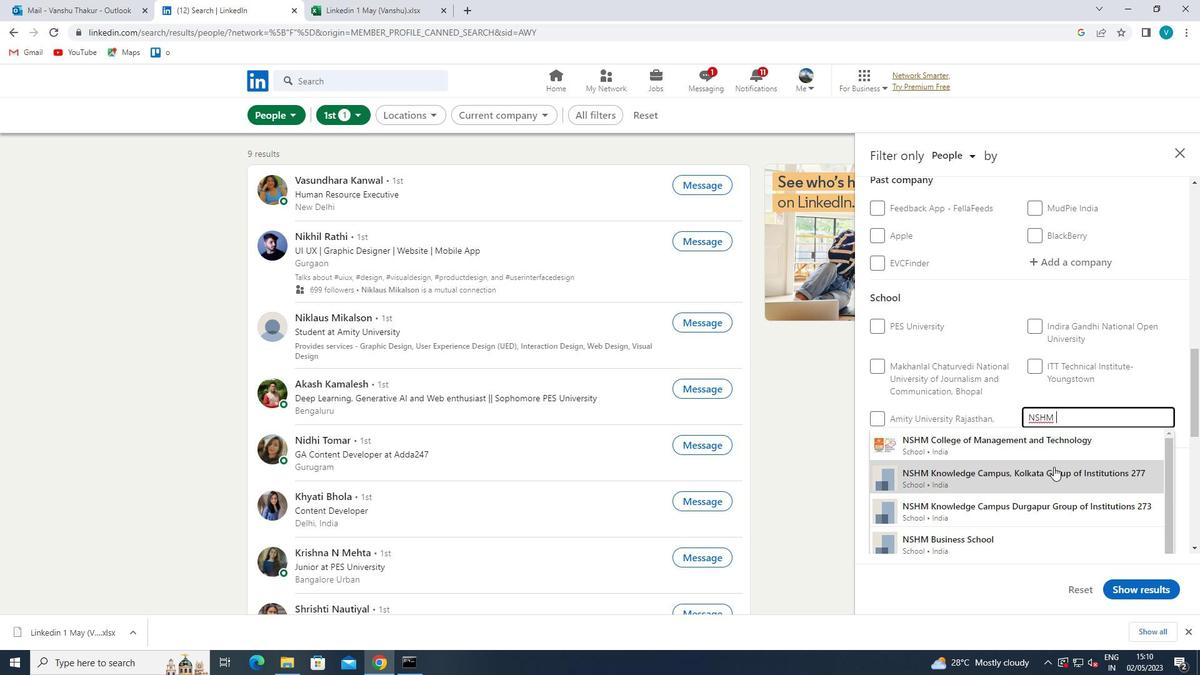 
Action: Mouse moved to (1054, 452)
Screenshot: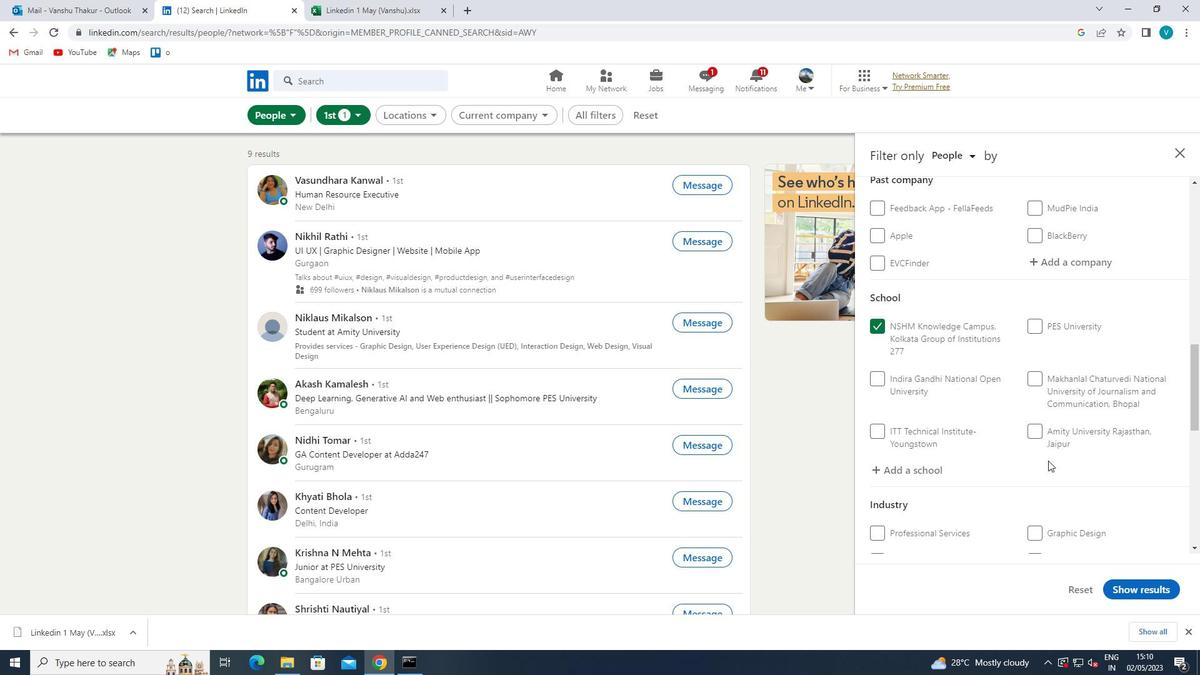 
Action: Mouse scrolled (1054, 452) with delta (0, 0)
Screenshot: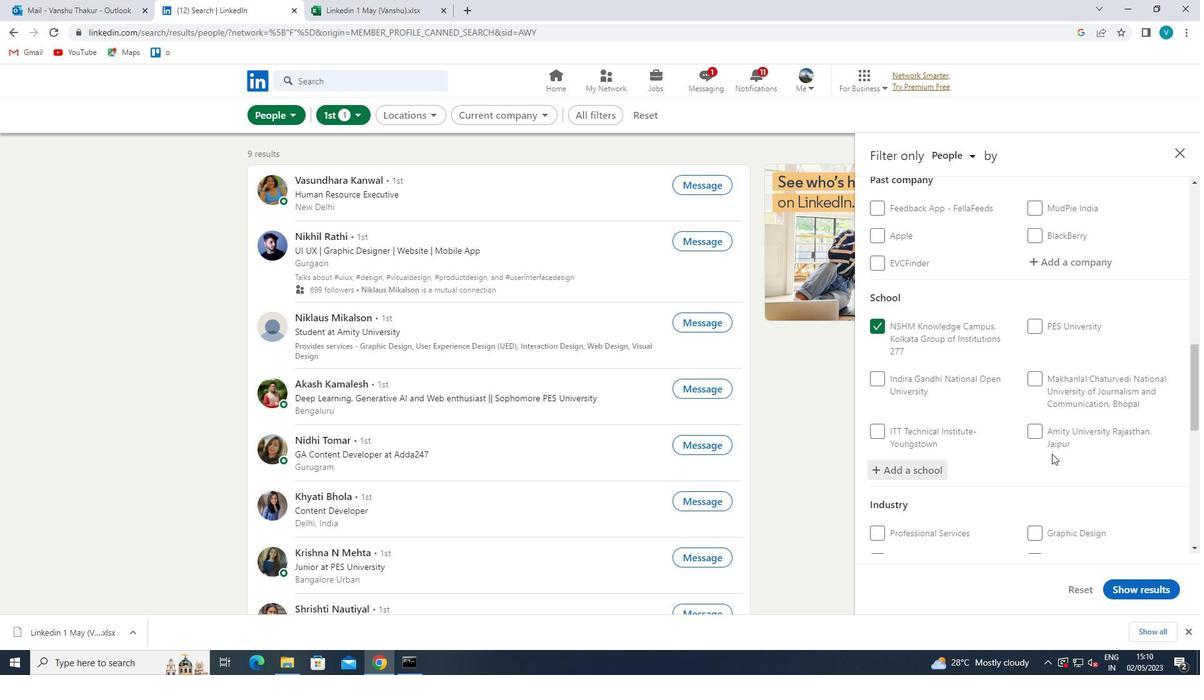 
Action: Mouse scrolled (1054, 452) with delta (0, 0)
Screenshot: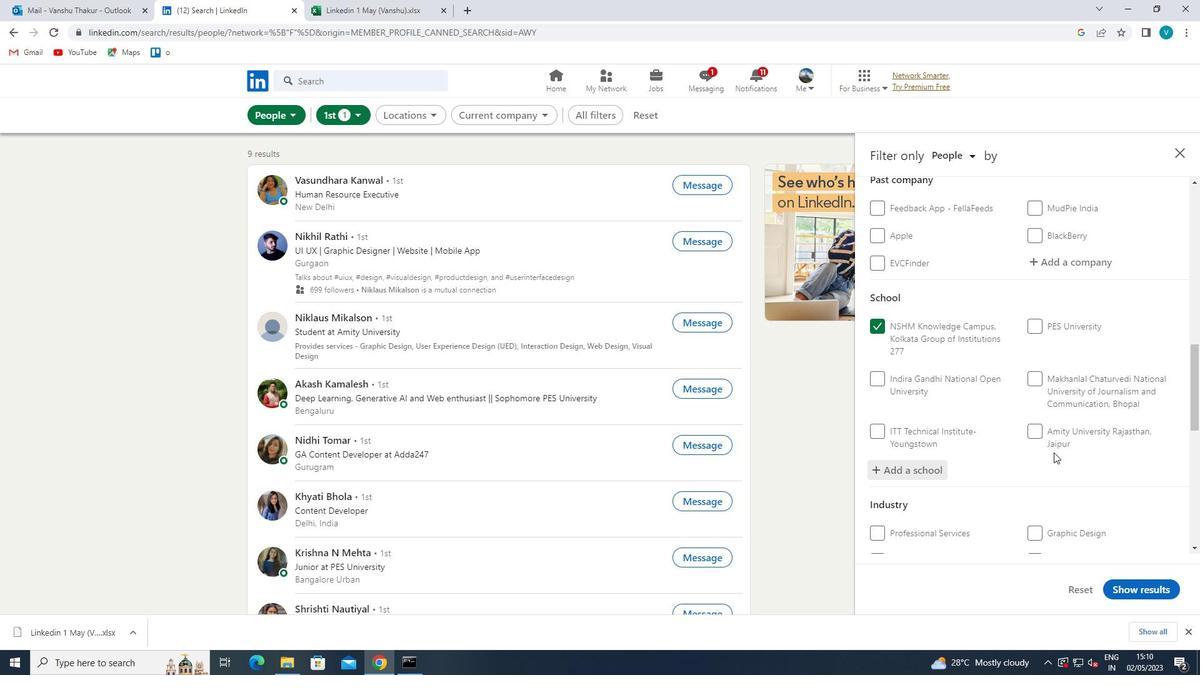 
Action: Mouse scrolled (1054, 452) with delta (0, 0)
Screenshot: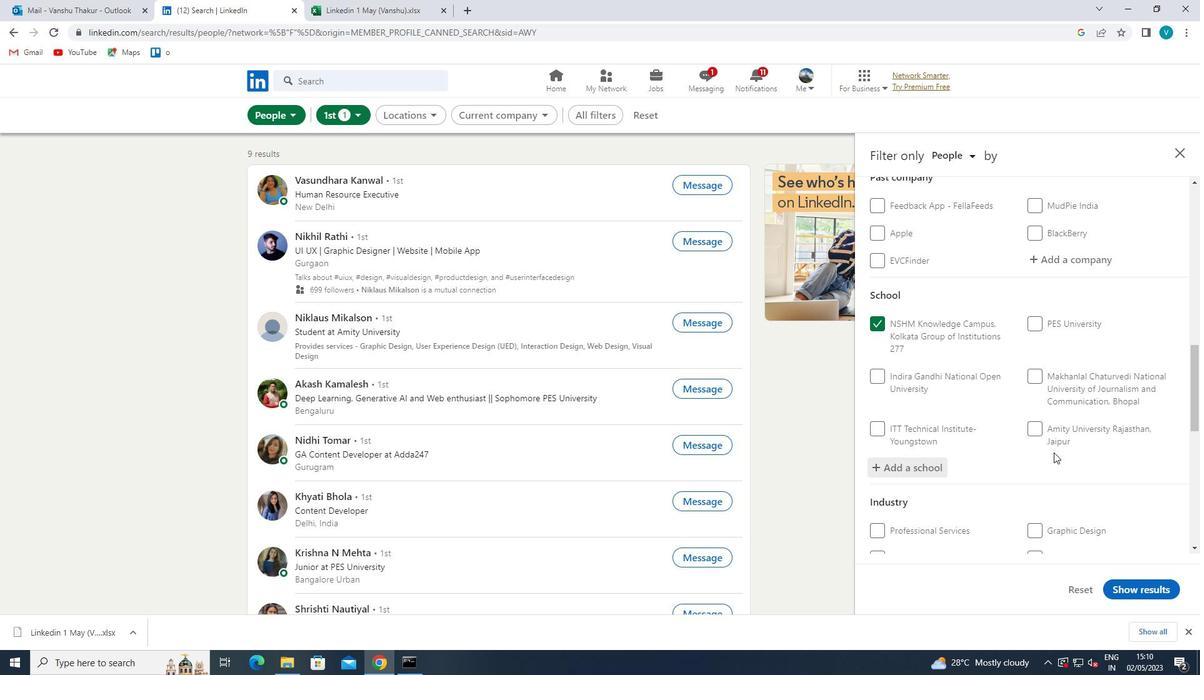 
Action: Mouse scrolled (1054, 452) with delta (0, 0)
Screenshot: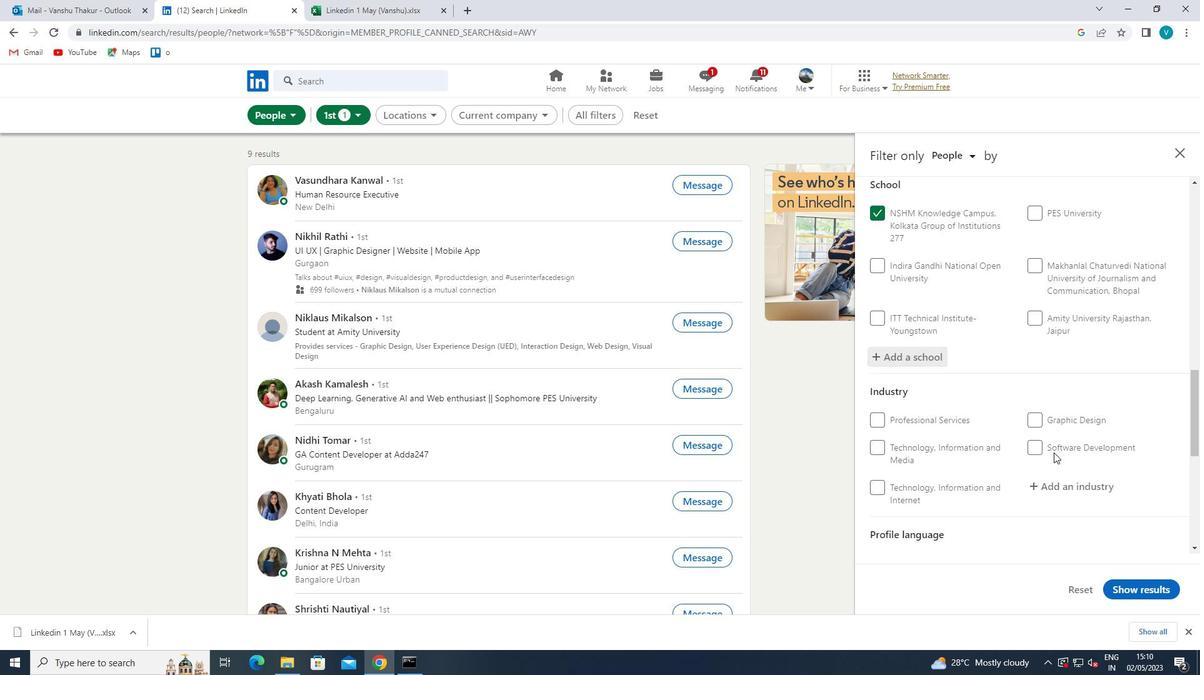 
Action: Mouse moved to (1082, 345)
Screenshot: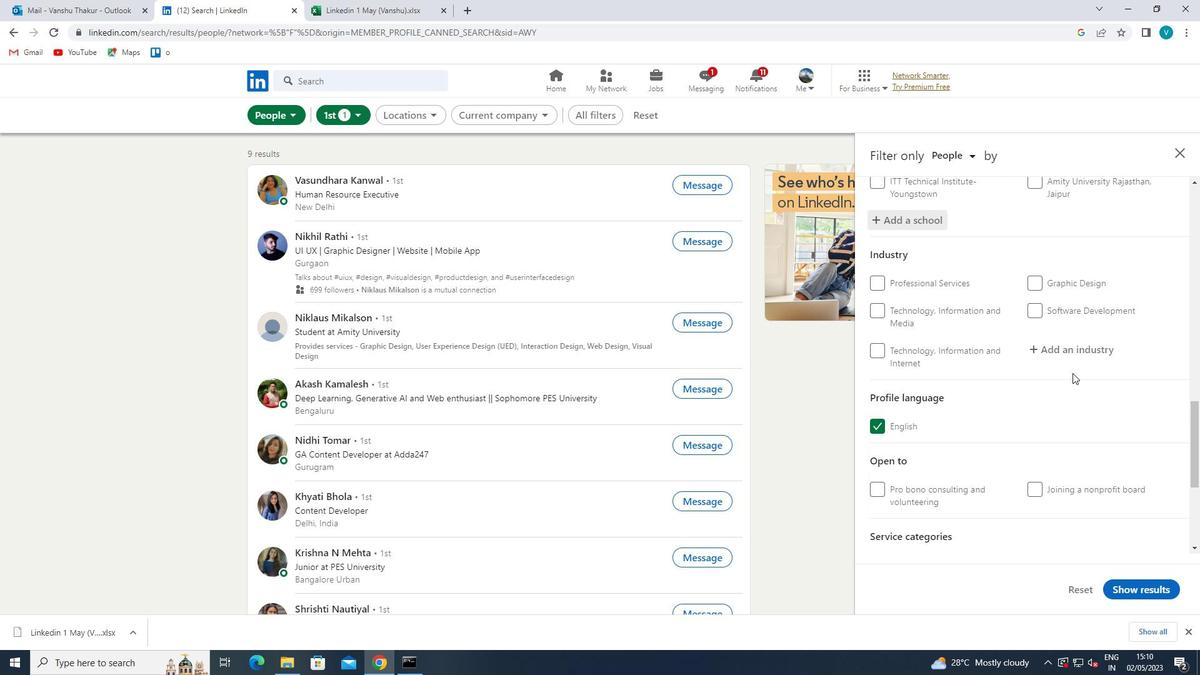 
Action: Mouse pressed left at (1082, 345)
Screenshot: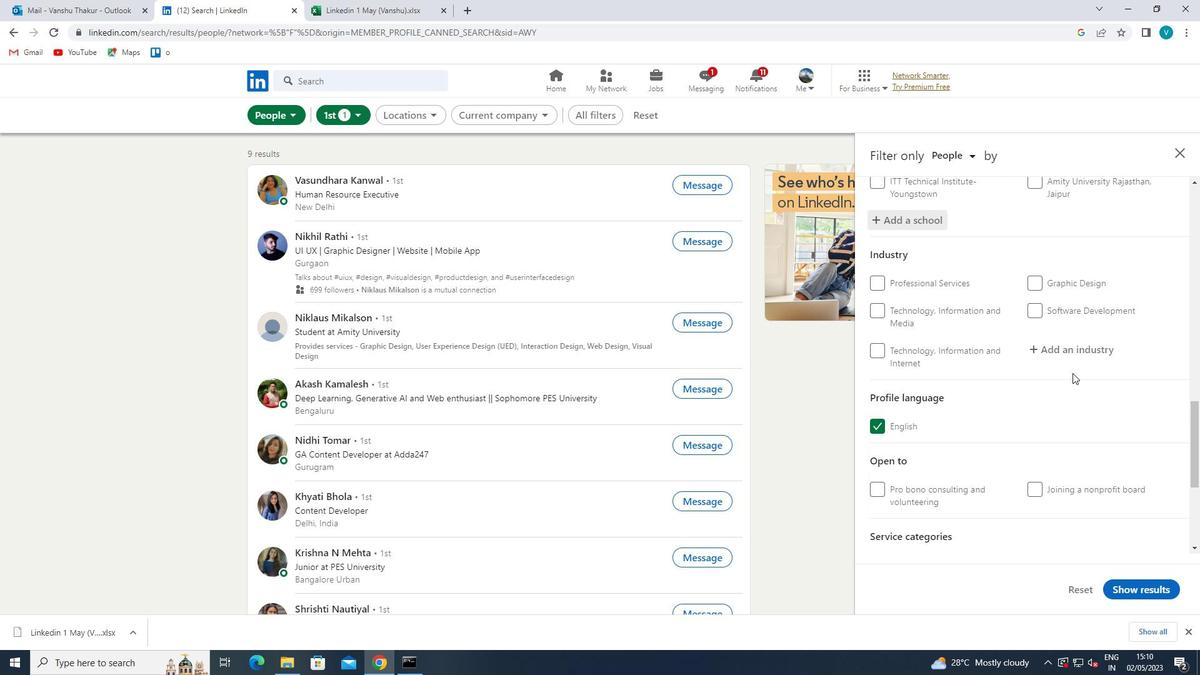 
Action: Mouse moved to (1084, 341)
Screenshot: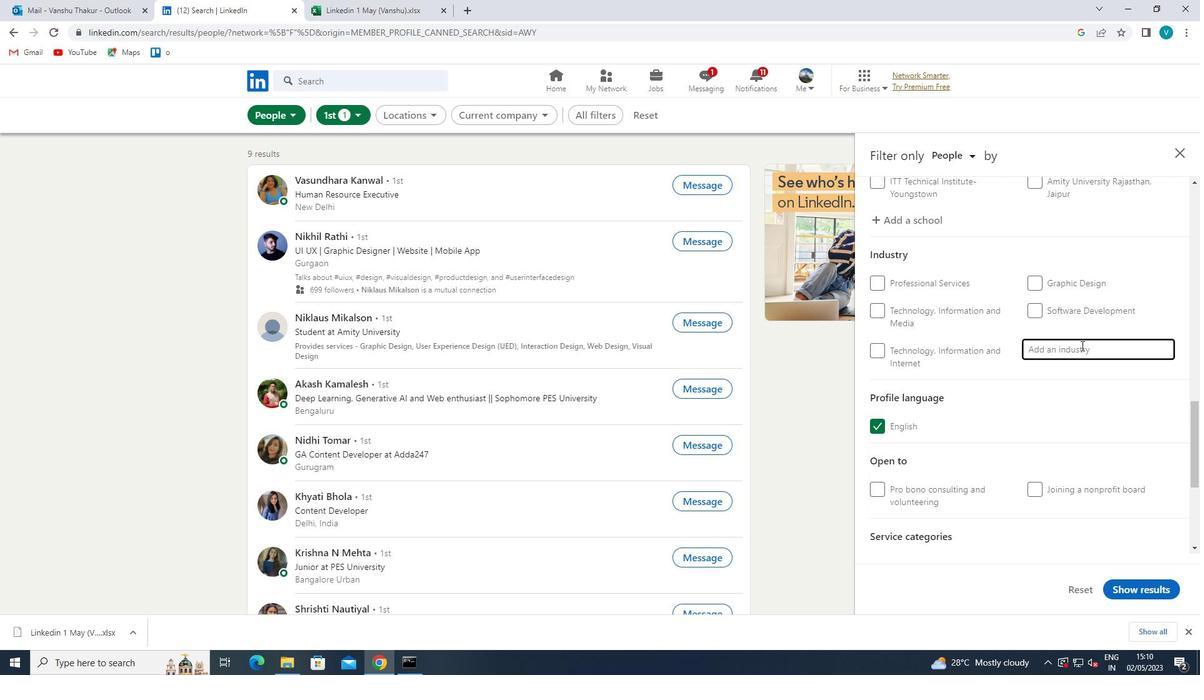 
Action: Key pressed <Key.shift>
Screenshot: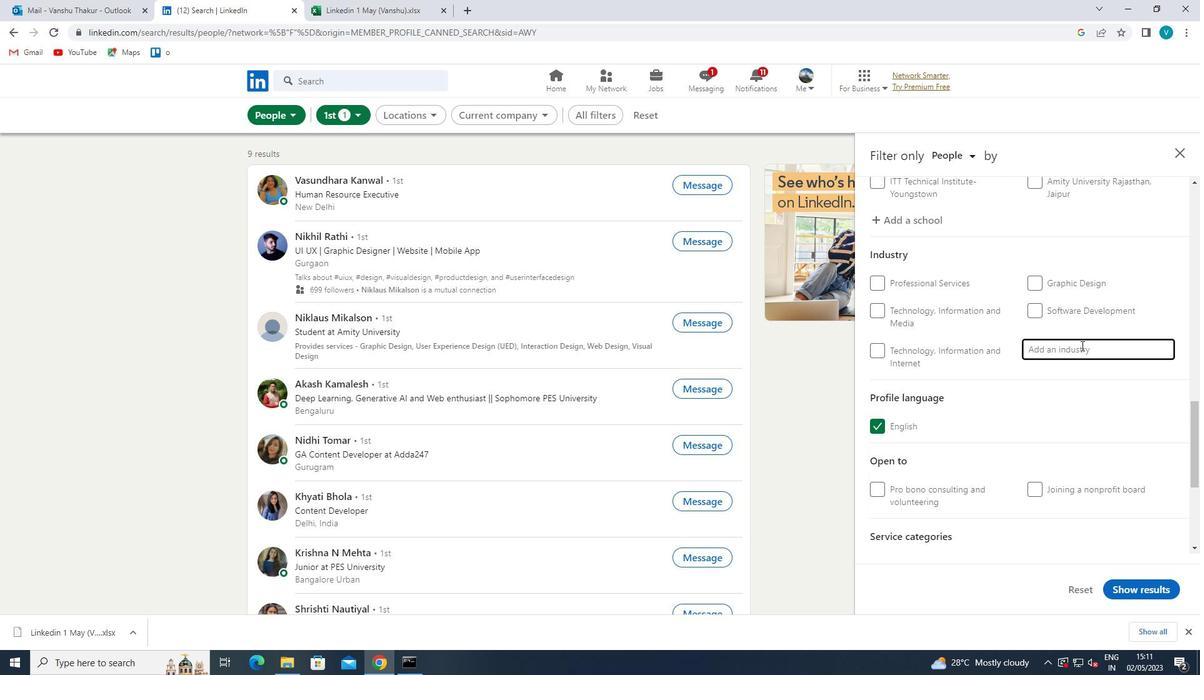 
Action: Mouse moved to (1084, 341)
Screenshot: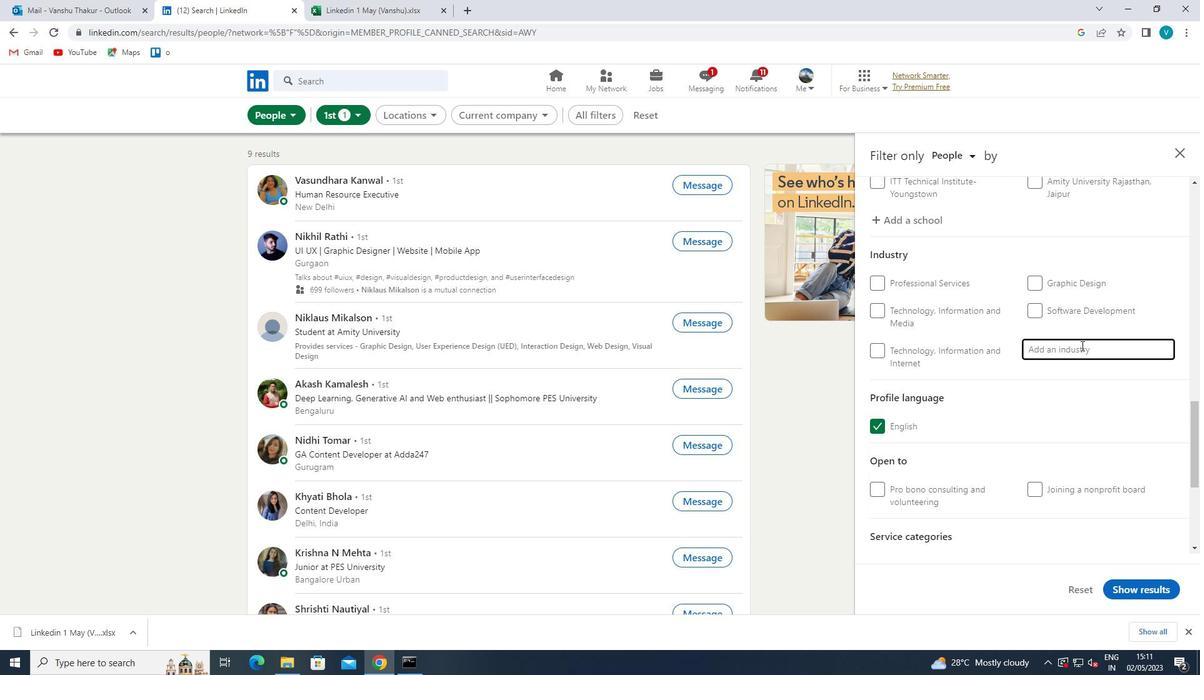 
Action: Key pressed CORREC
Screenshot: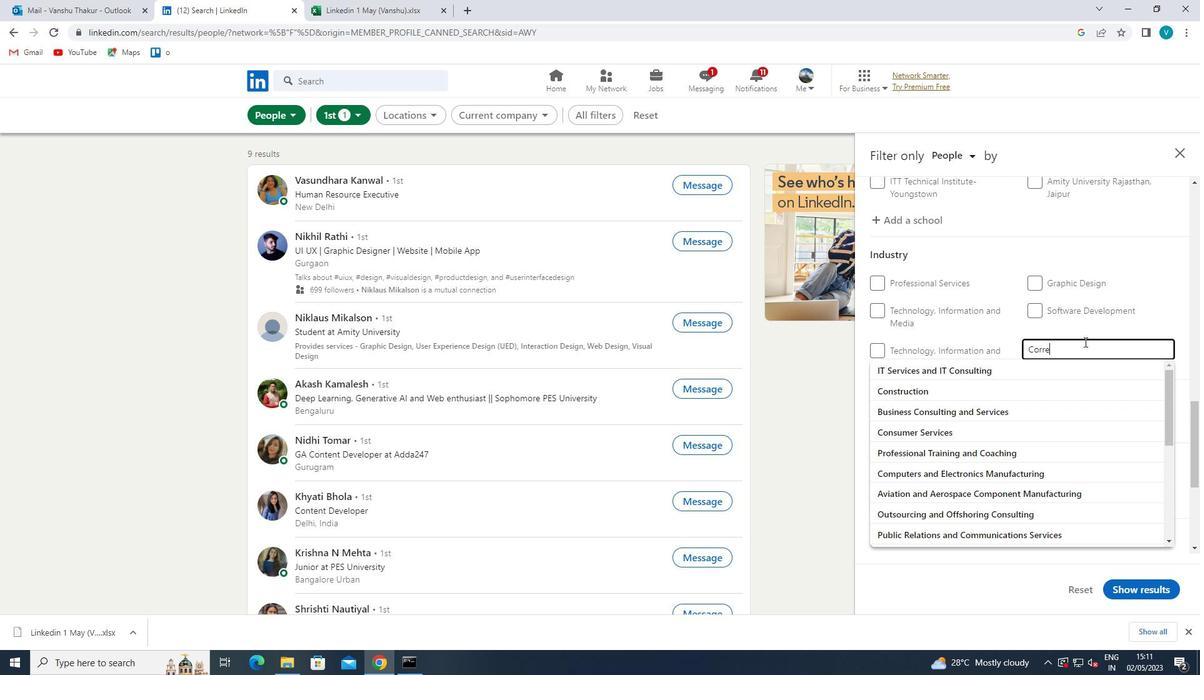 
Action: Mouse moved to (974, 368)
Screenshot: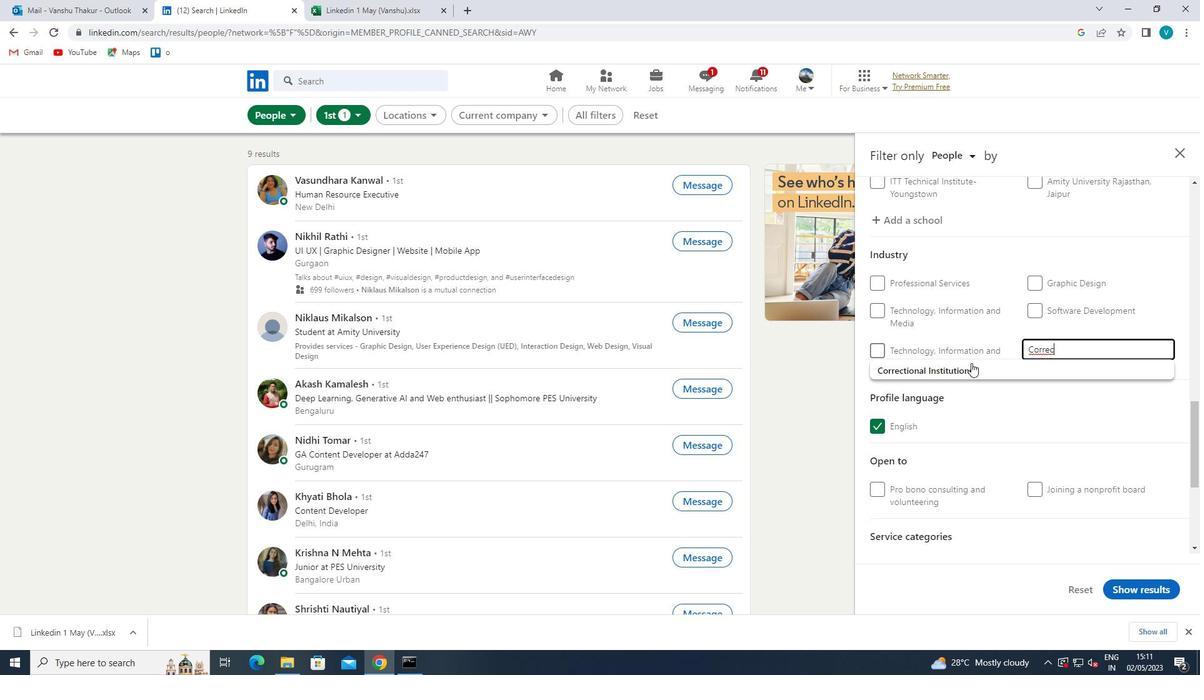 
Action: Mouse pressed left at (974, 368)
Screenshot: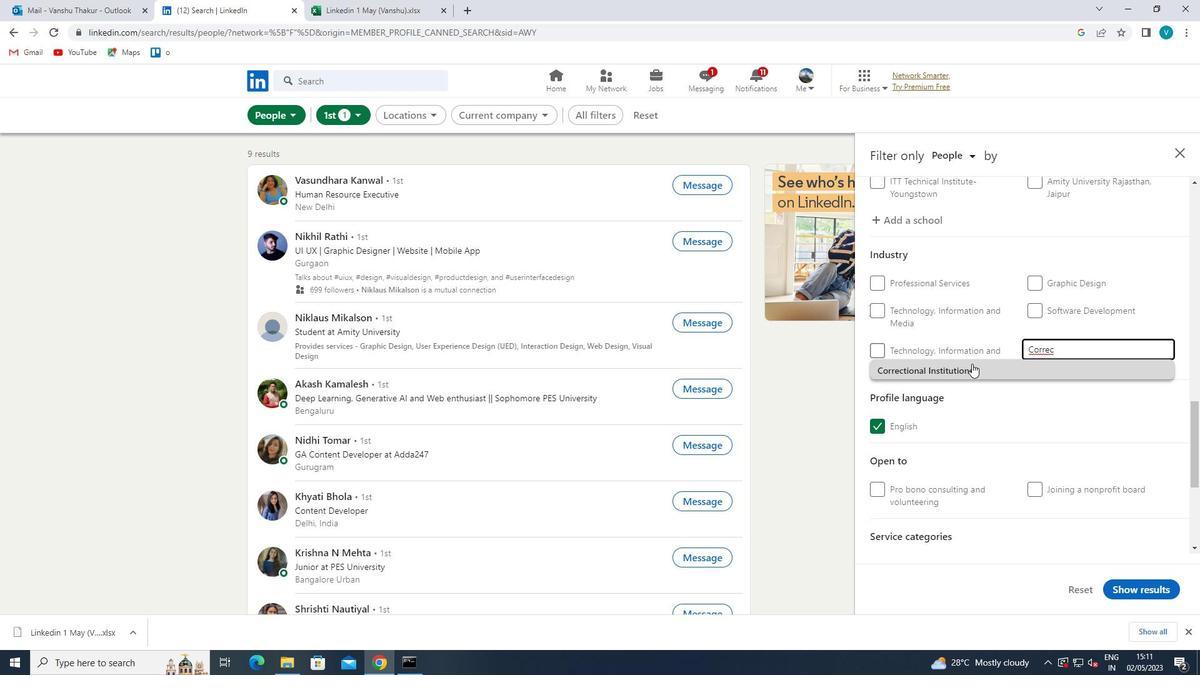 
Action: Mouse moved to (982, 343)
Screenshot: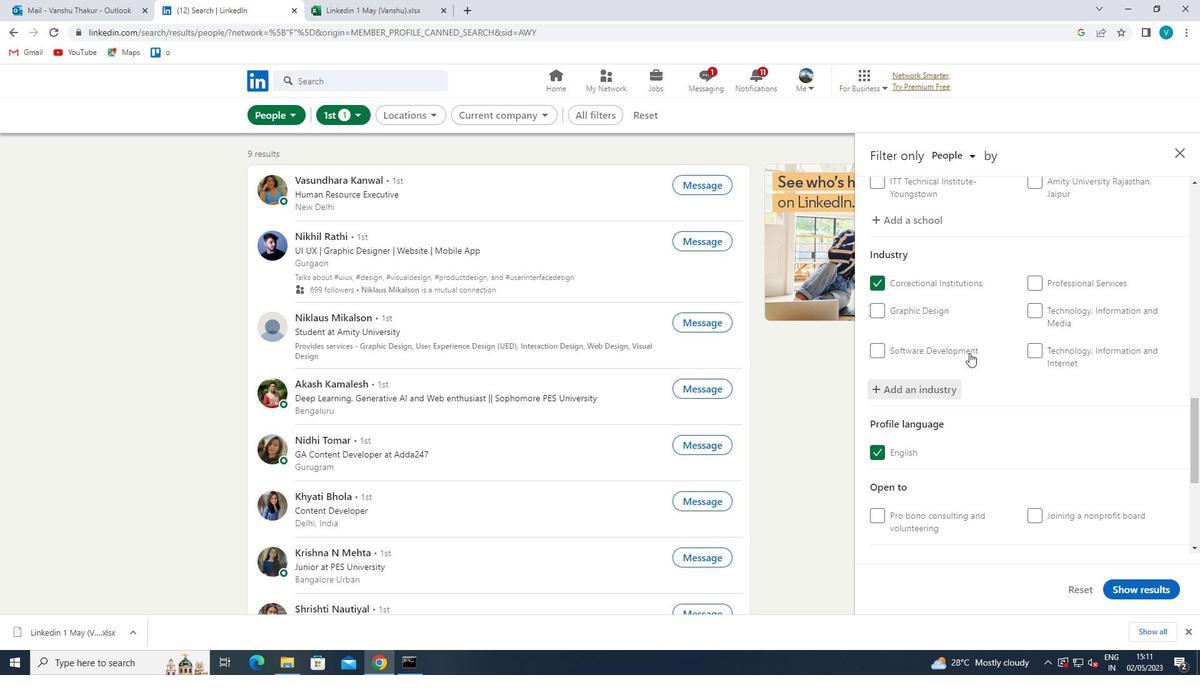 
Action: Mouse scrolled (982, 343) with delta (0, 0)
Screenshot: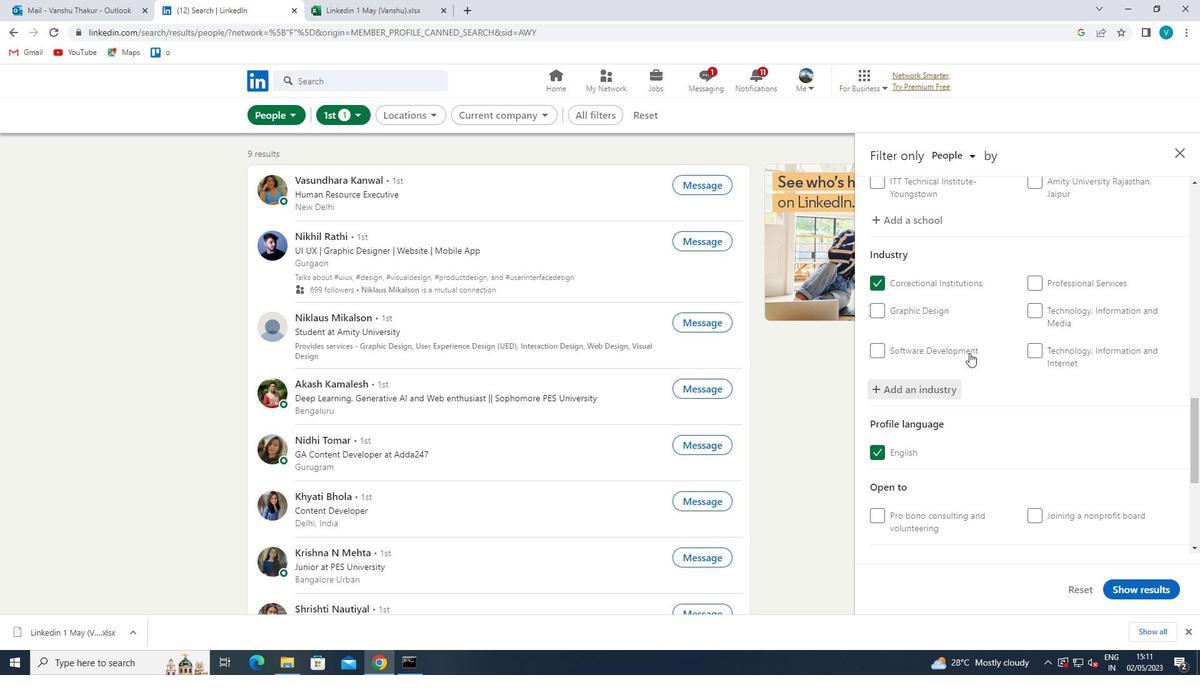
Action: Mouse moved to (984, 343)
Screenshot: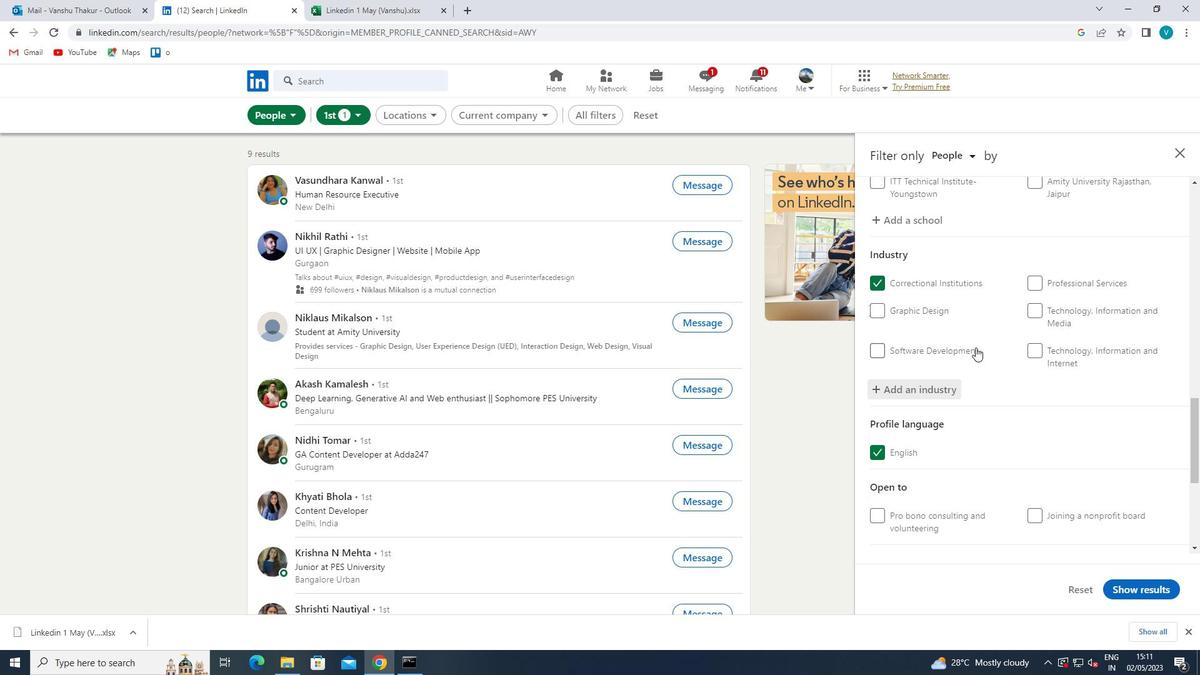 
Action: Mouse scrolled (984, 342) with delta (0, 0)
Screenshot: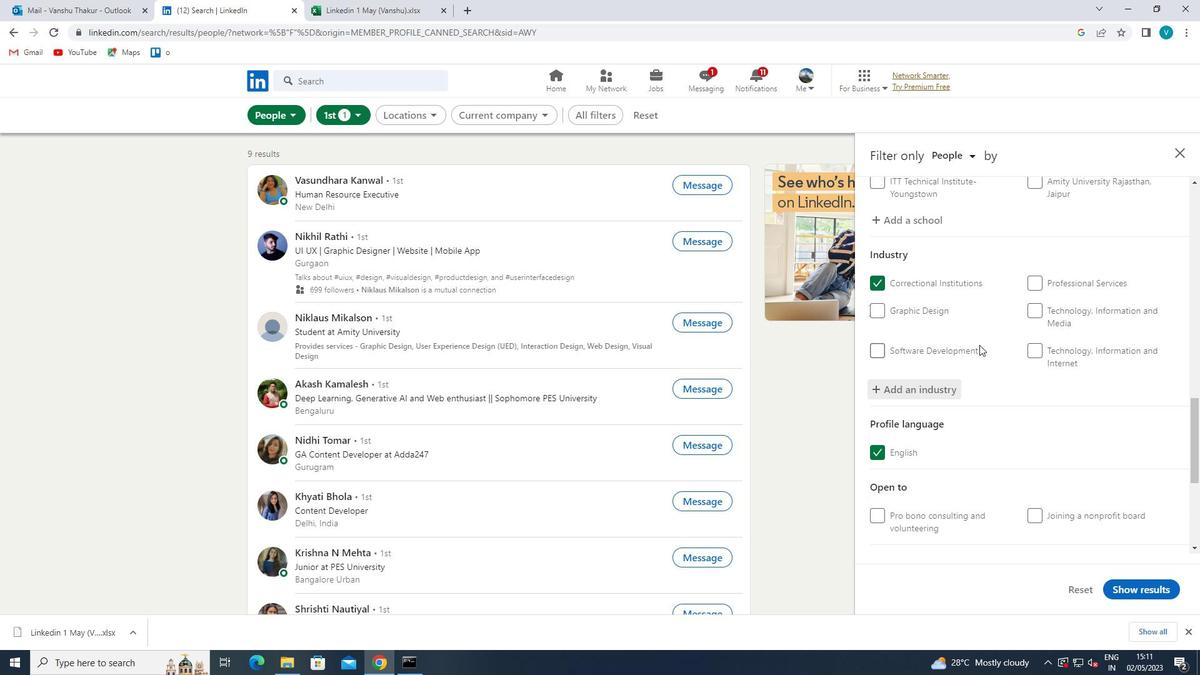 
Action: Mouse moved to (984, 345)
Screenshot: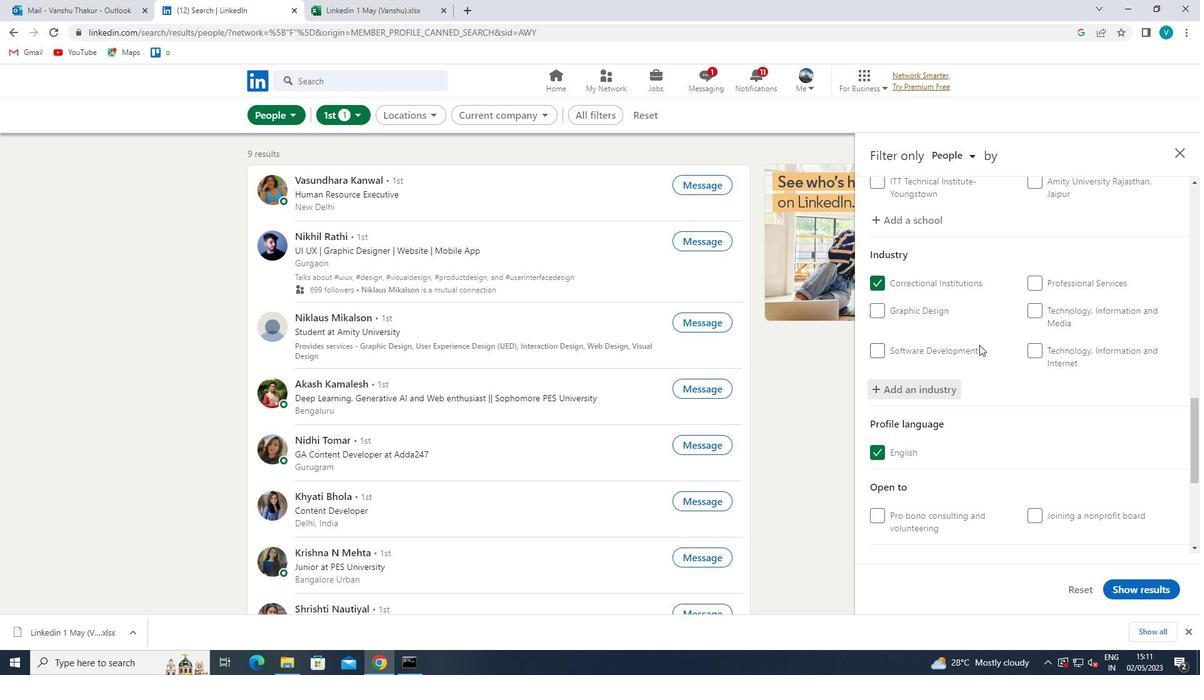 
Action: Mouse scrolled (984, 344) with delta (0, 0)
Screenshot: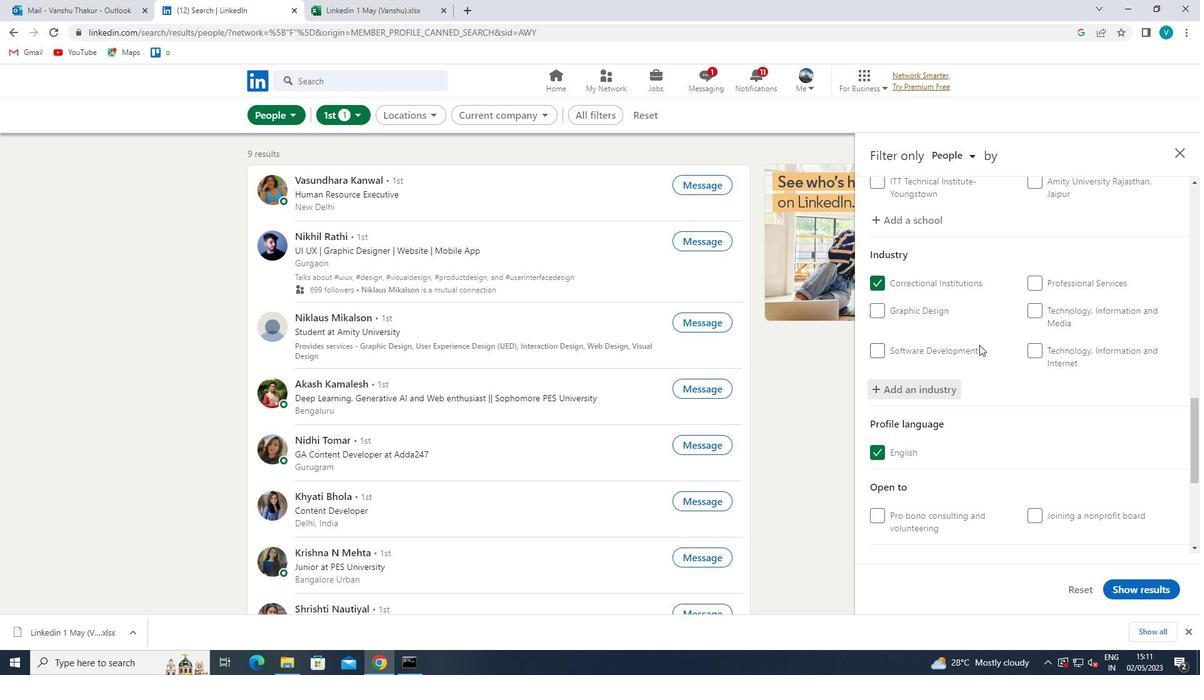 
Action: Mouse moved to (984, 346)
Screenshot: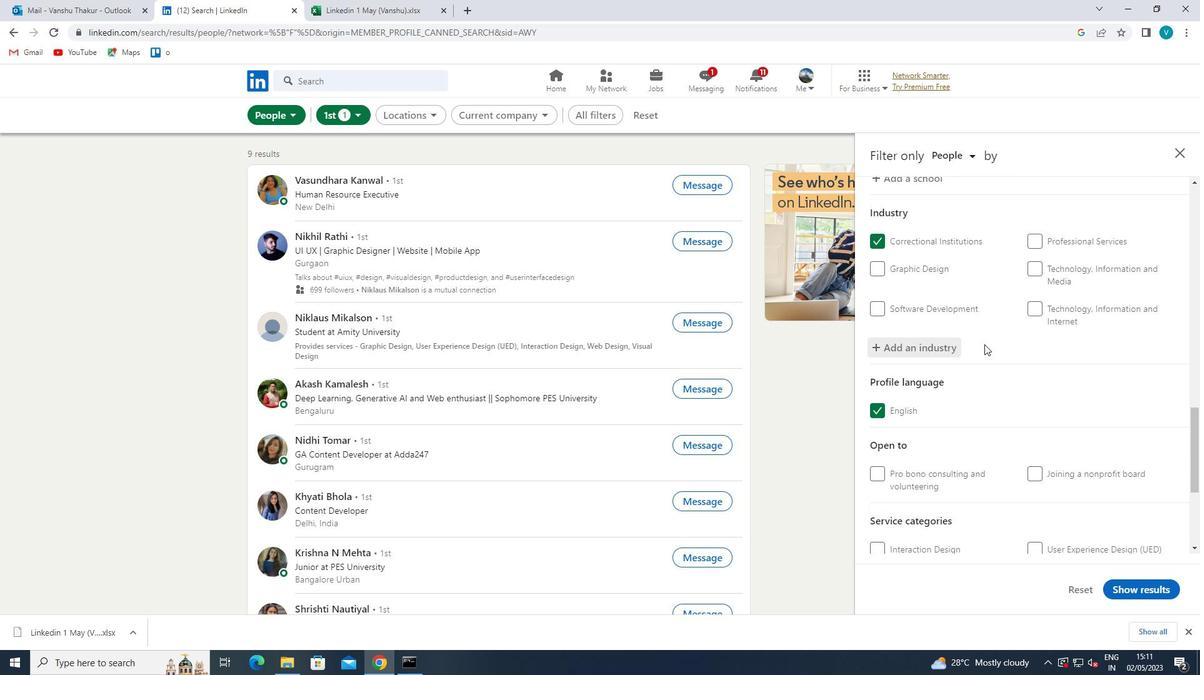
Action: Mouse scrolled (984, 346) with delta (0, 0)
Screenshot: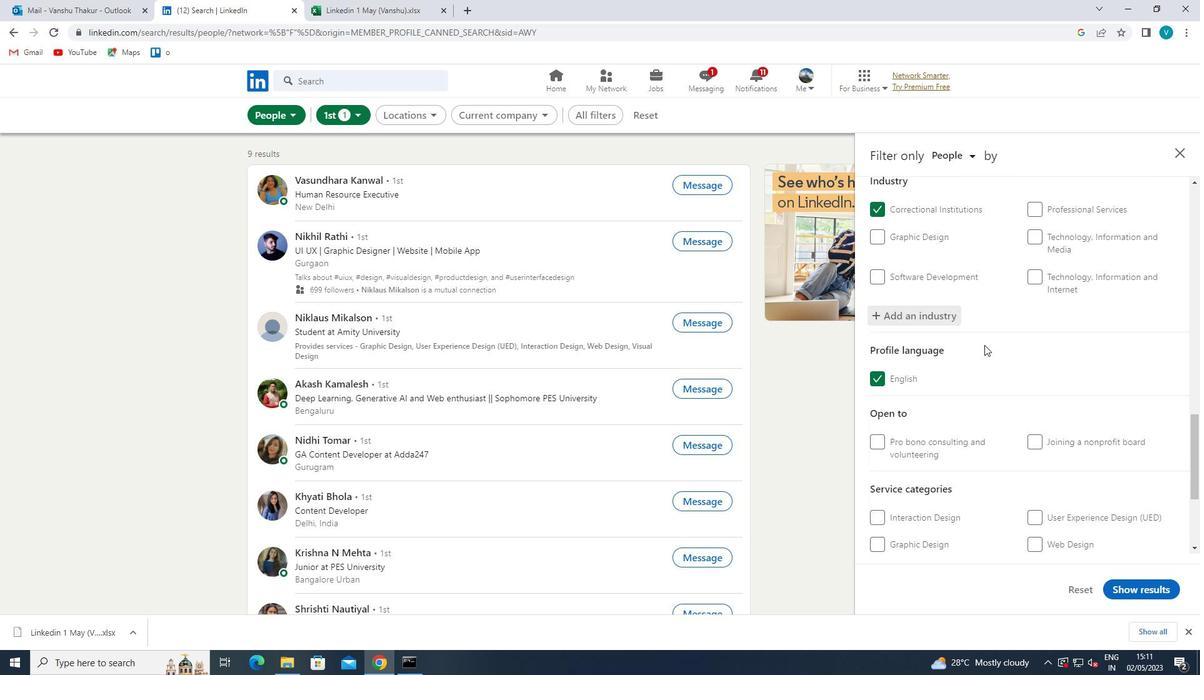 
Action: Mouse moved to (984, 348)
Screenshot: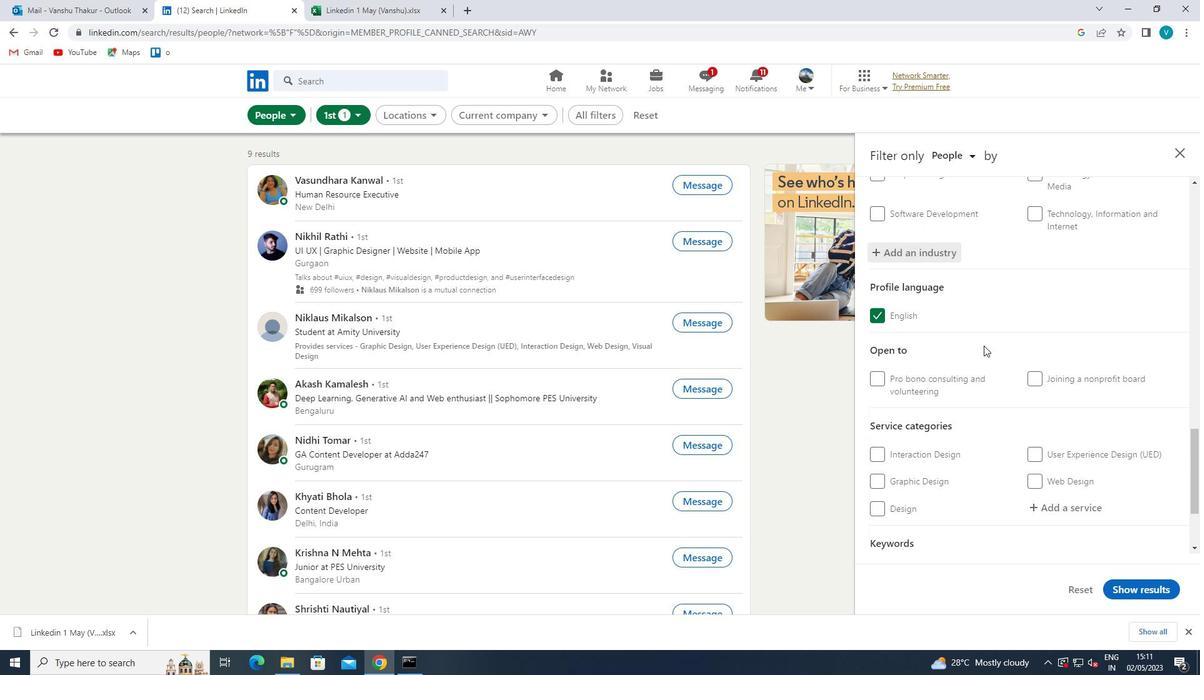 
Action: Mouse scrolled (984, 348) with delta (0, 0)
Screenshot: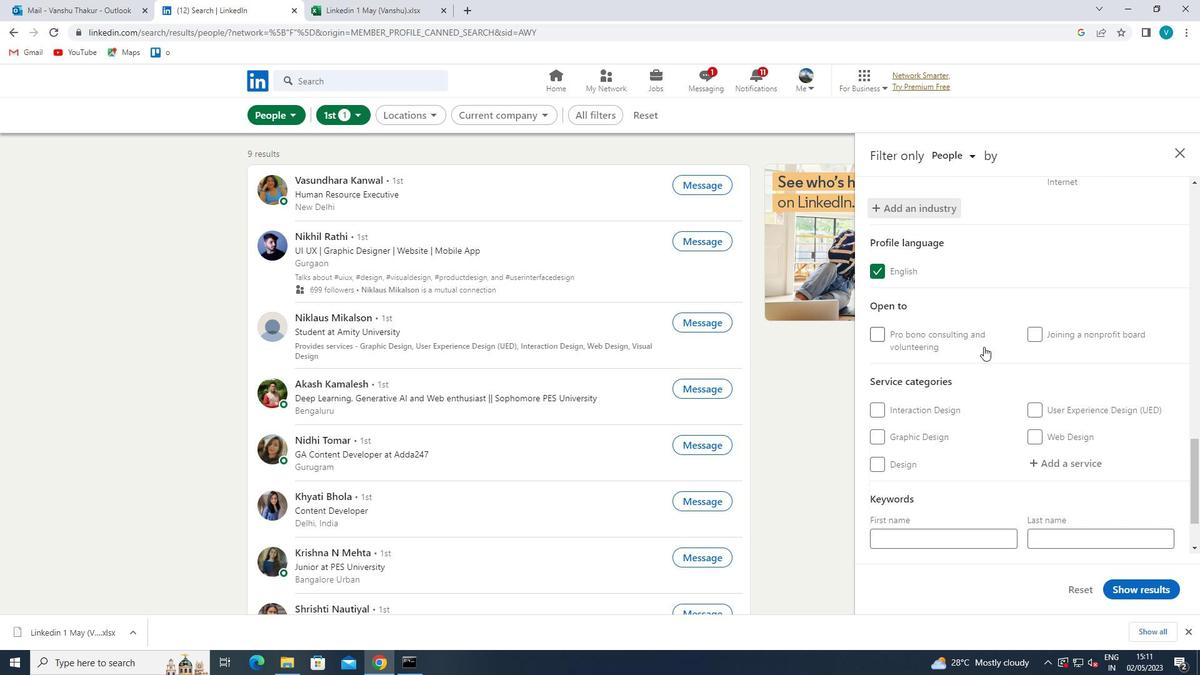 
Action: Mouse moved to (1065, 371)
Screenshot: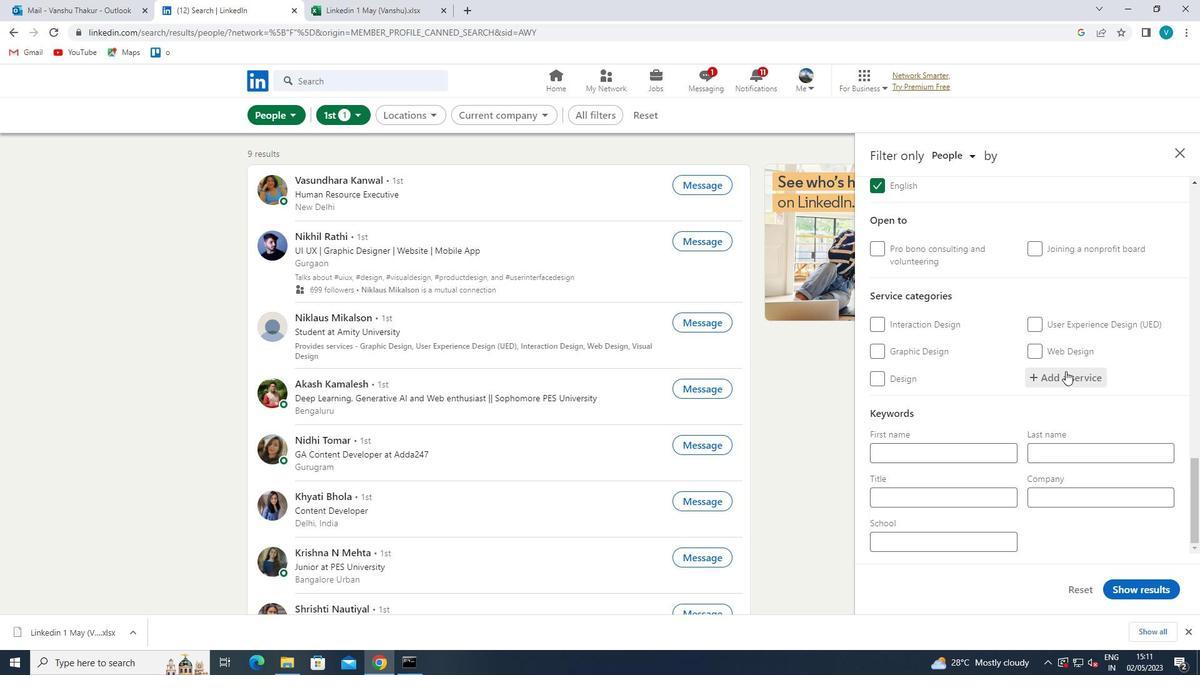 
Action: Mouse pressed left at (1065, 371)
Screenshot: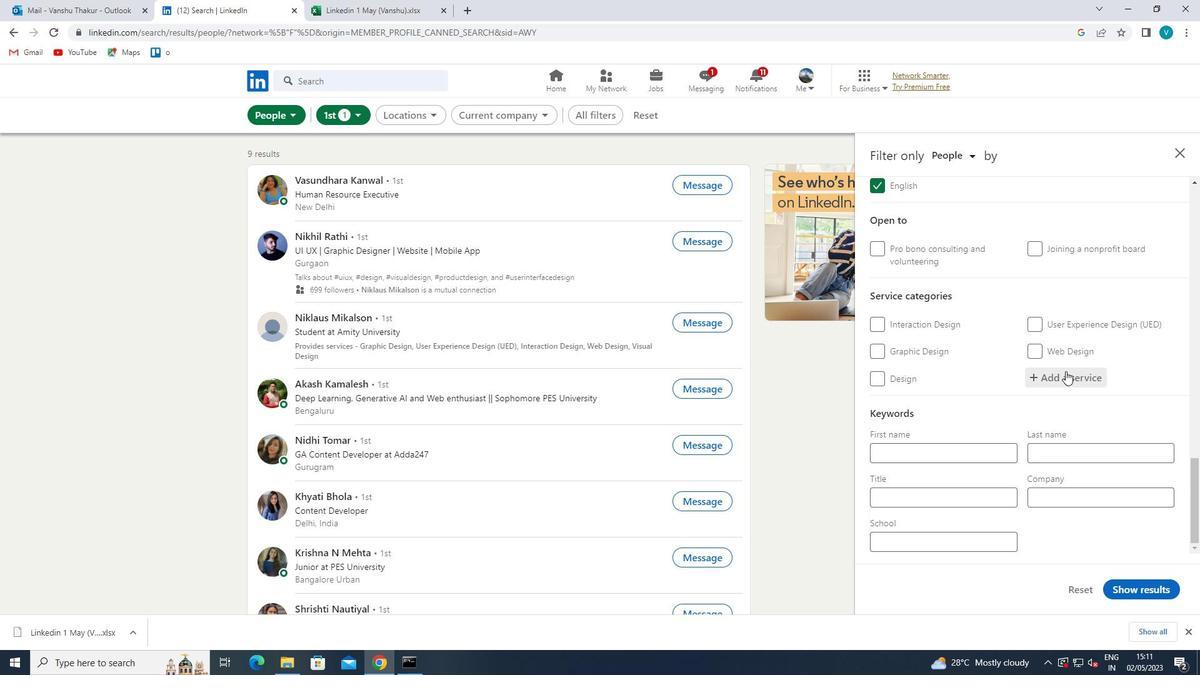 
Action: Mouse moved to (1073, 367)
Screenshot: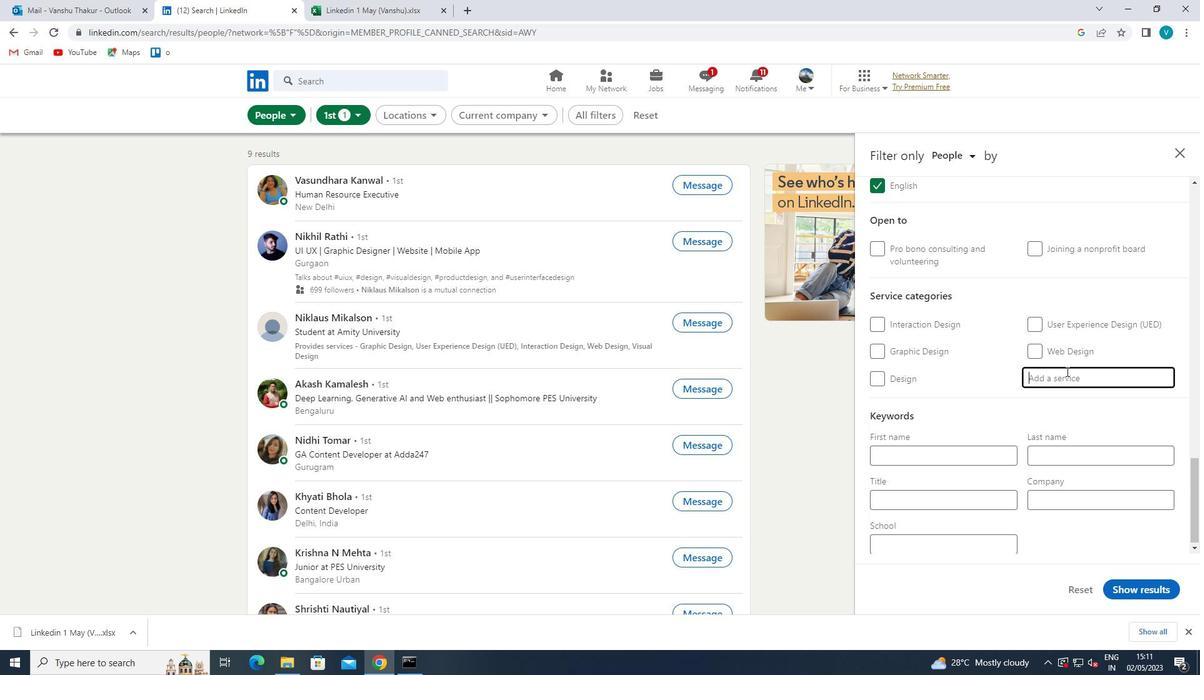 
Action: Key pressed <Key.shift>INDU<Key.backspace><Key.backspace>SU
Screenshot: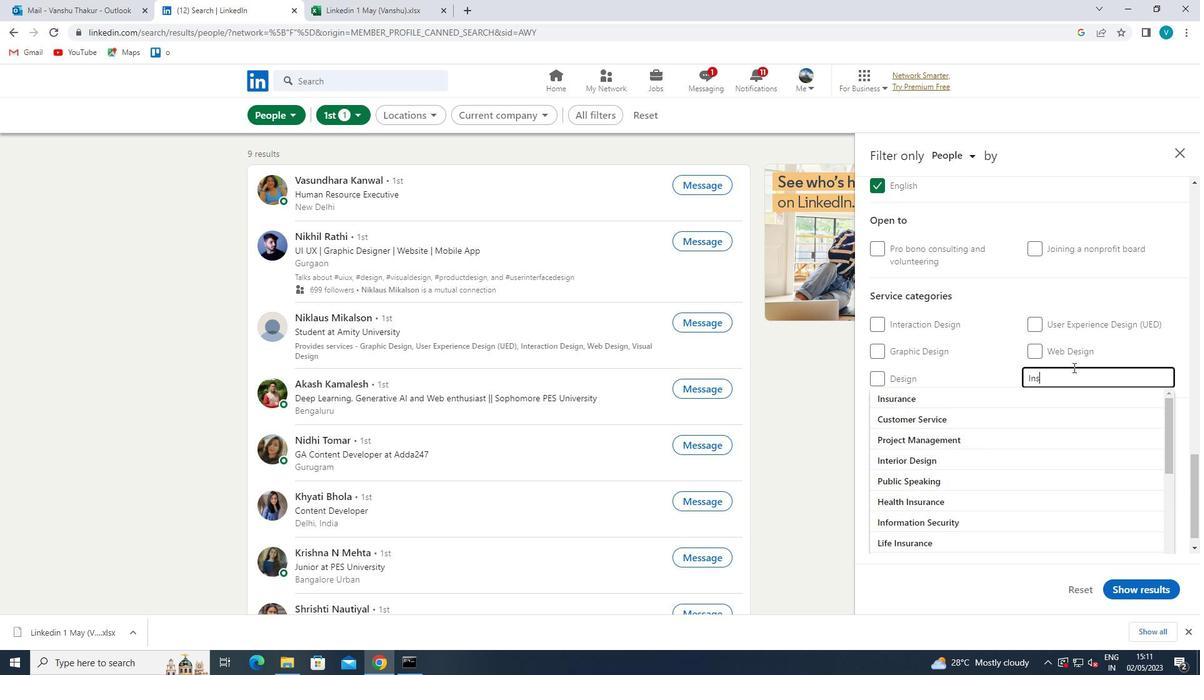 
Action: Mouse moved to (935, 393)
Screenshot: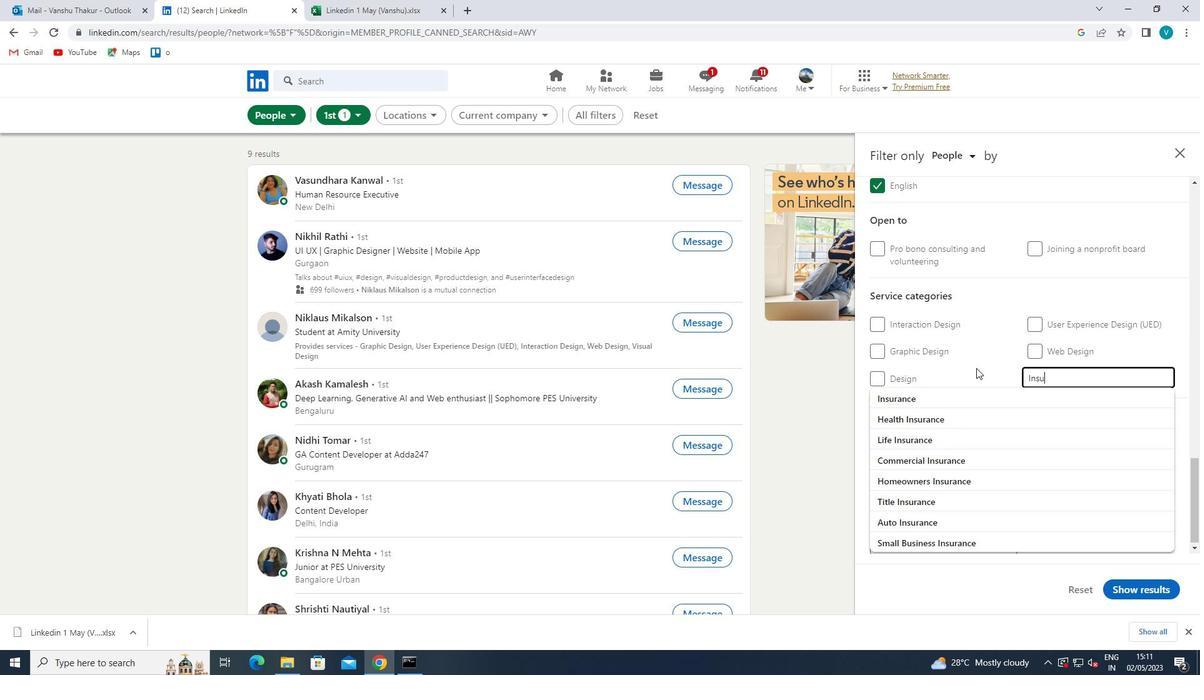 
Action: Mouse pressed left at (935, 393)
Screenshot: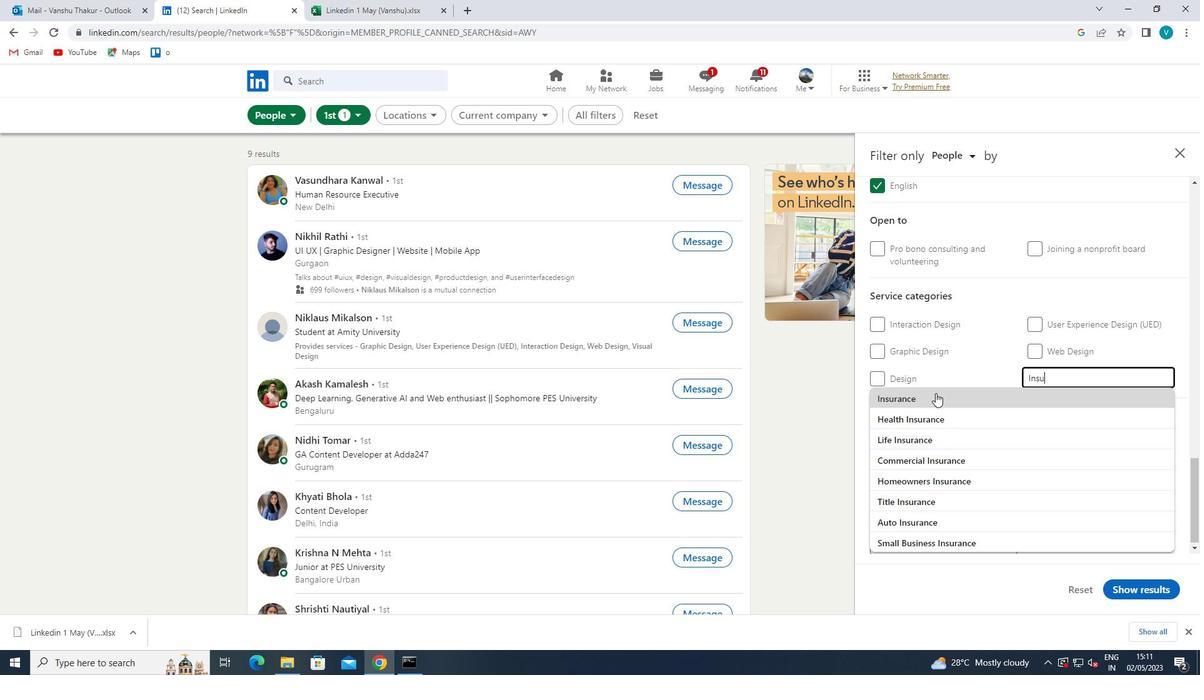 
Action: Mouse moved to (969, 361)
Screenshot: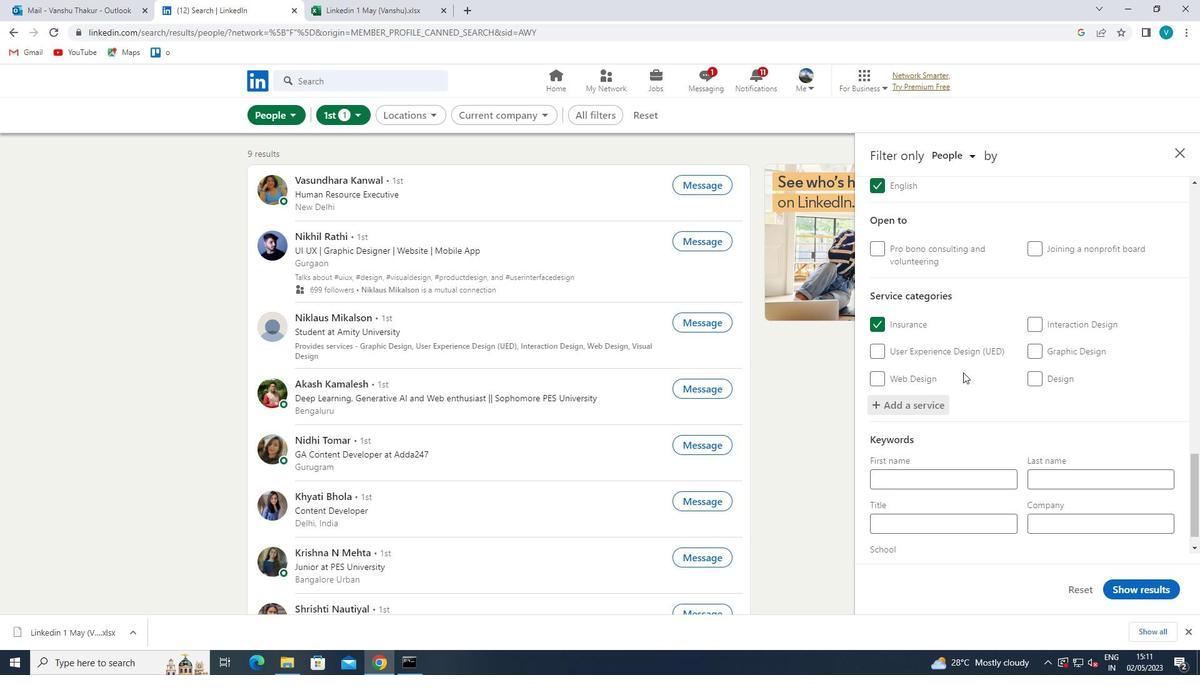 
Action: Mouse scrolled (969, 360) with delta (0, 0)
Screenshot: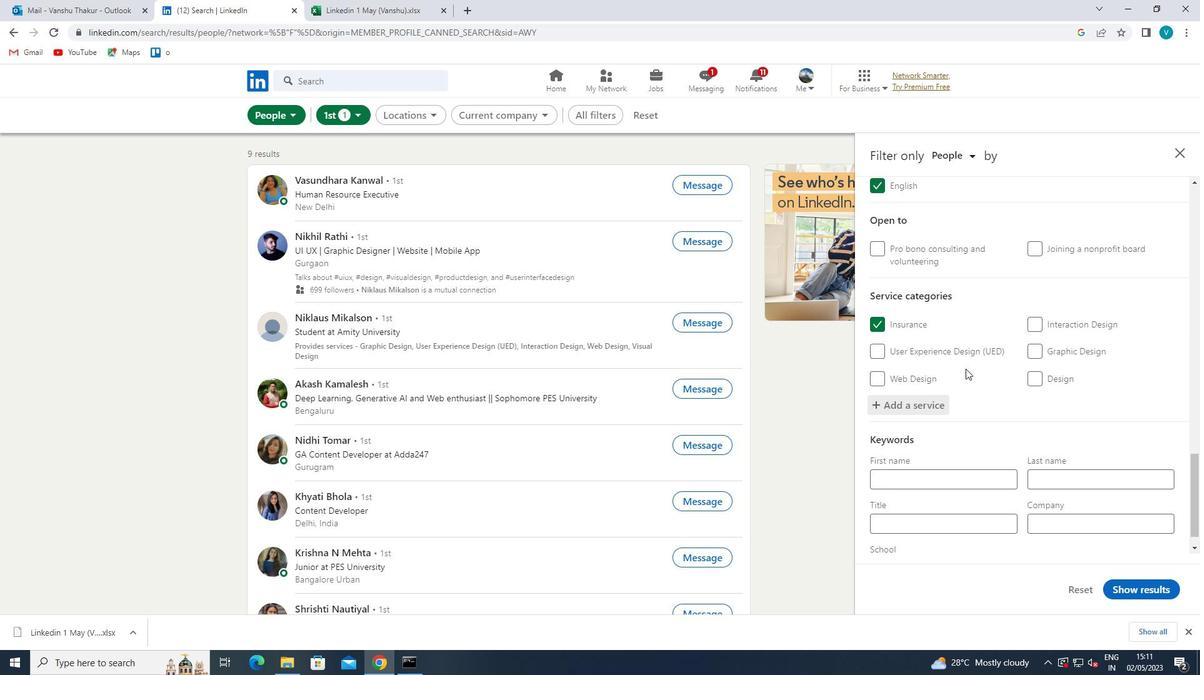 
Action: Mouse scrolled (969, 360) with delta (0, 0)
Screenshot: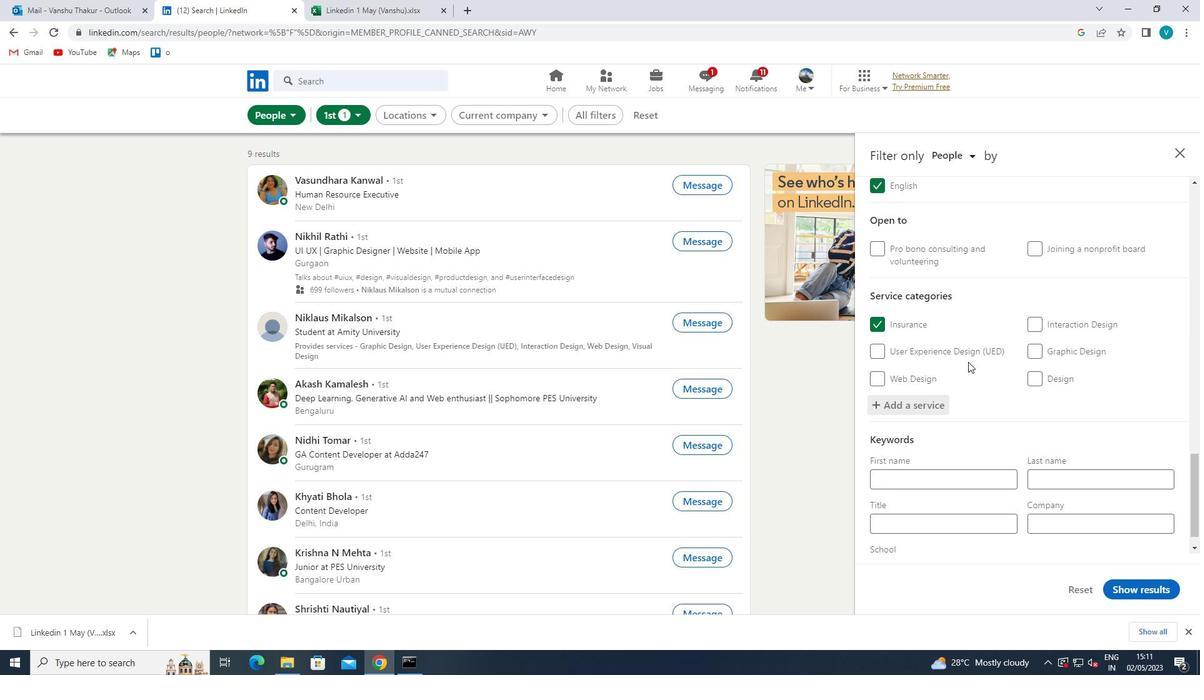 
Action: Mouse scrolled (969, 360) with delta (0, 0)
Screenshot: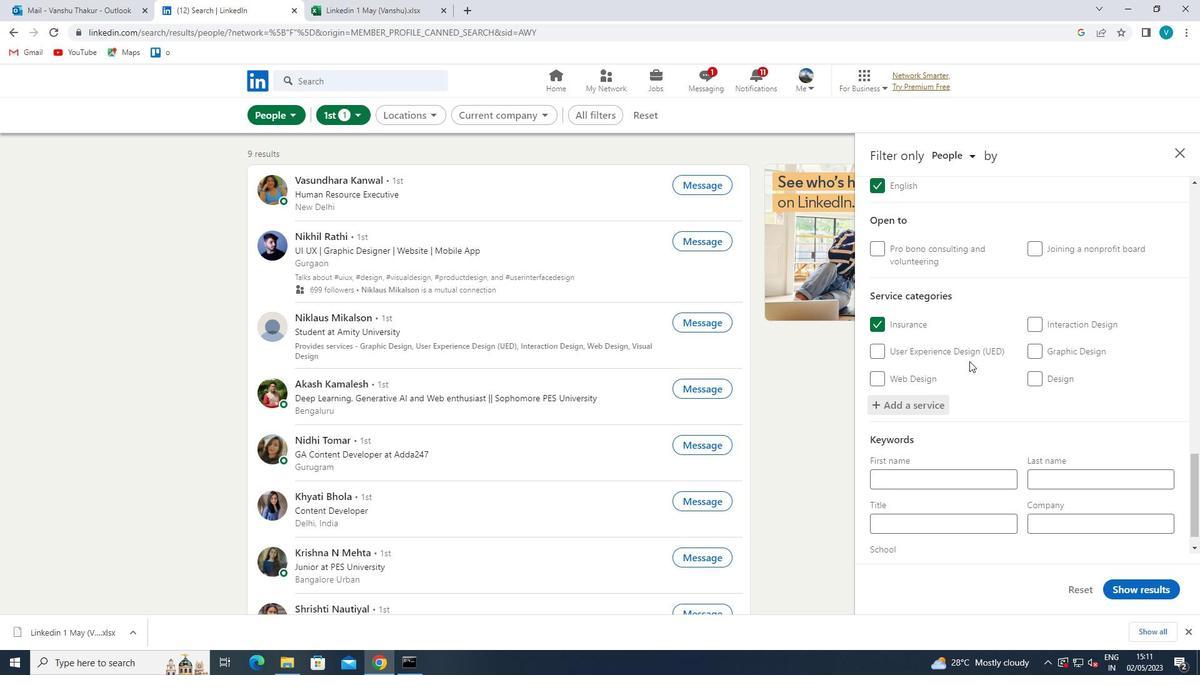 
Action: Mouse moved to (947, 488)
Screenshot: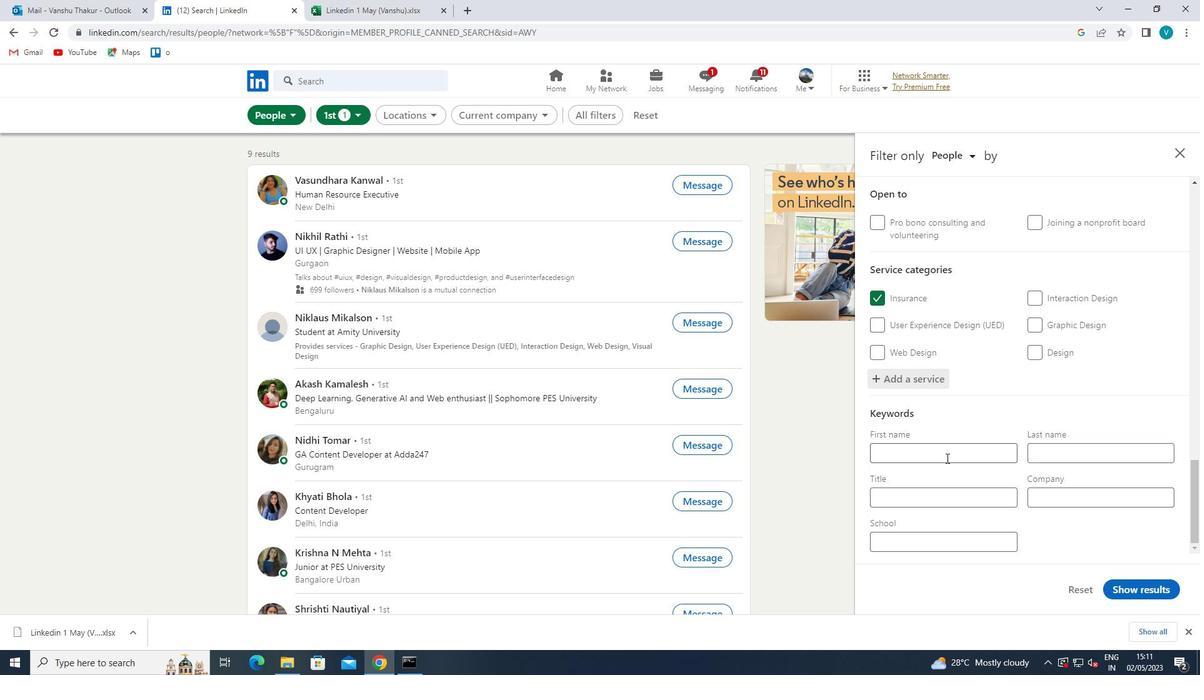 
Action: Mouse pressed left at (947, 488)
Screenshot: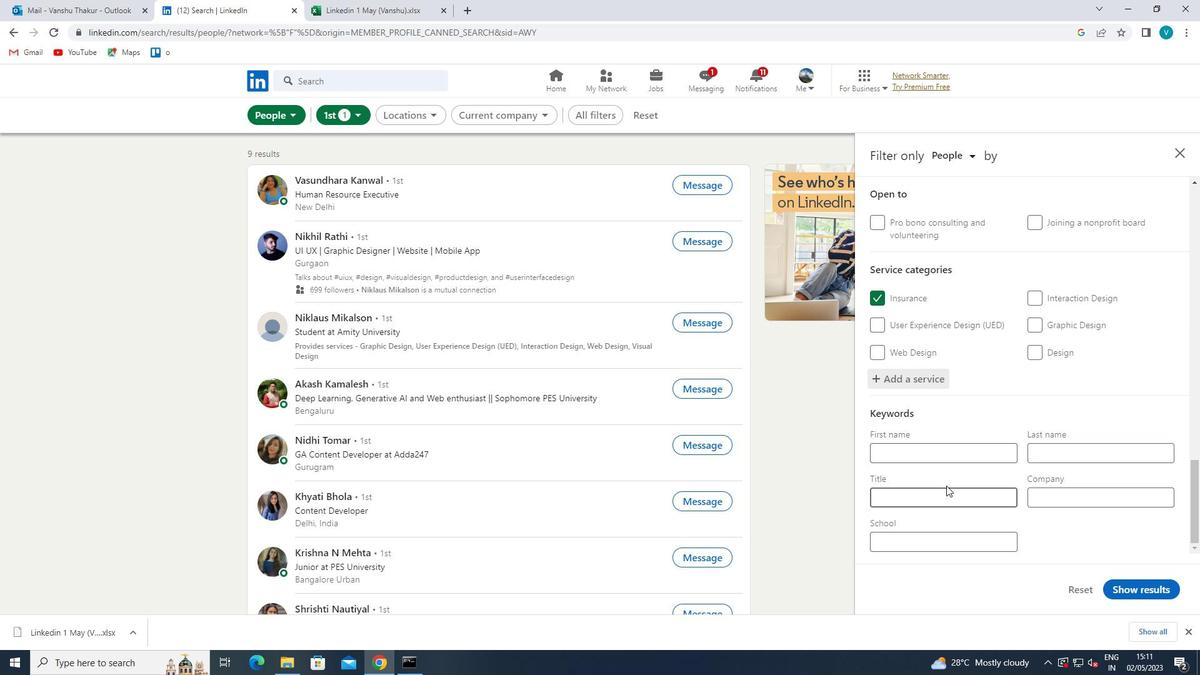 
Action: Mouse moved to (949, 487)
Screenshot: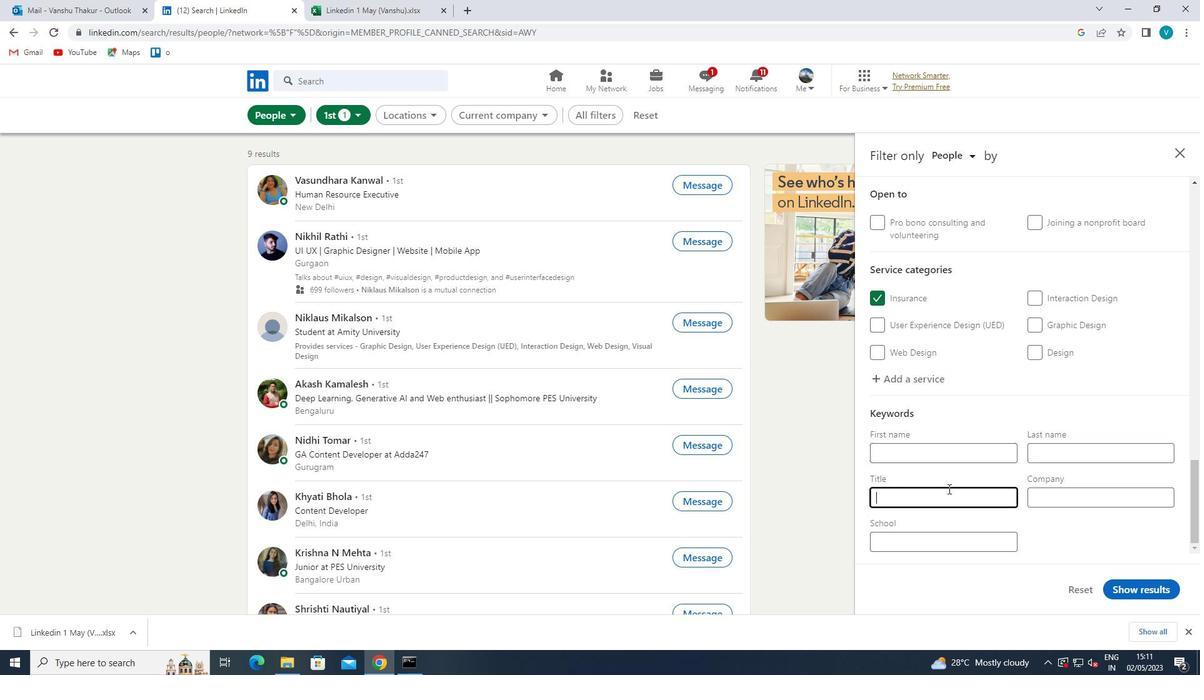 
Action: Key pressed <Key.shift>GUIDANCE<Key.space><Key.shift>COUNSELOR
Screenshot: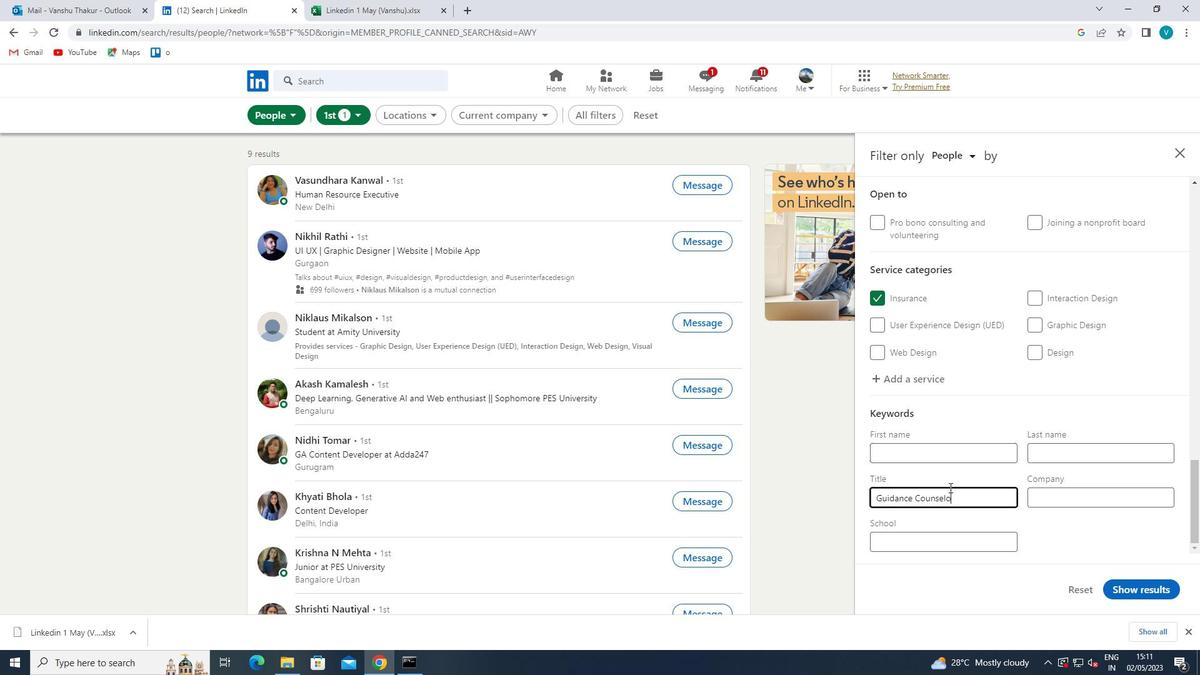 
Action: Mouse moved to (1115, 584)
Screenshot: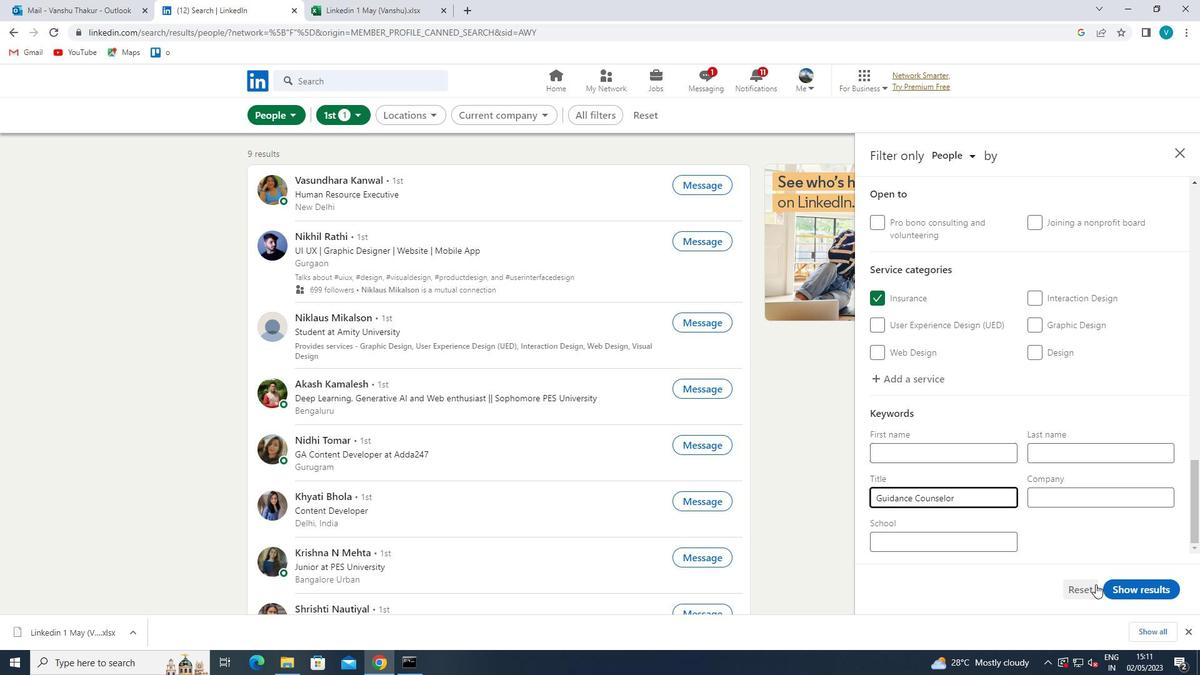 
Action: Mouse pressed left at (1115, 584)
Screenshot: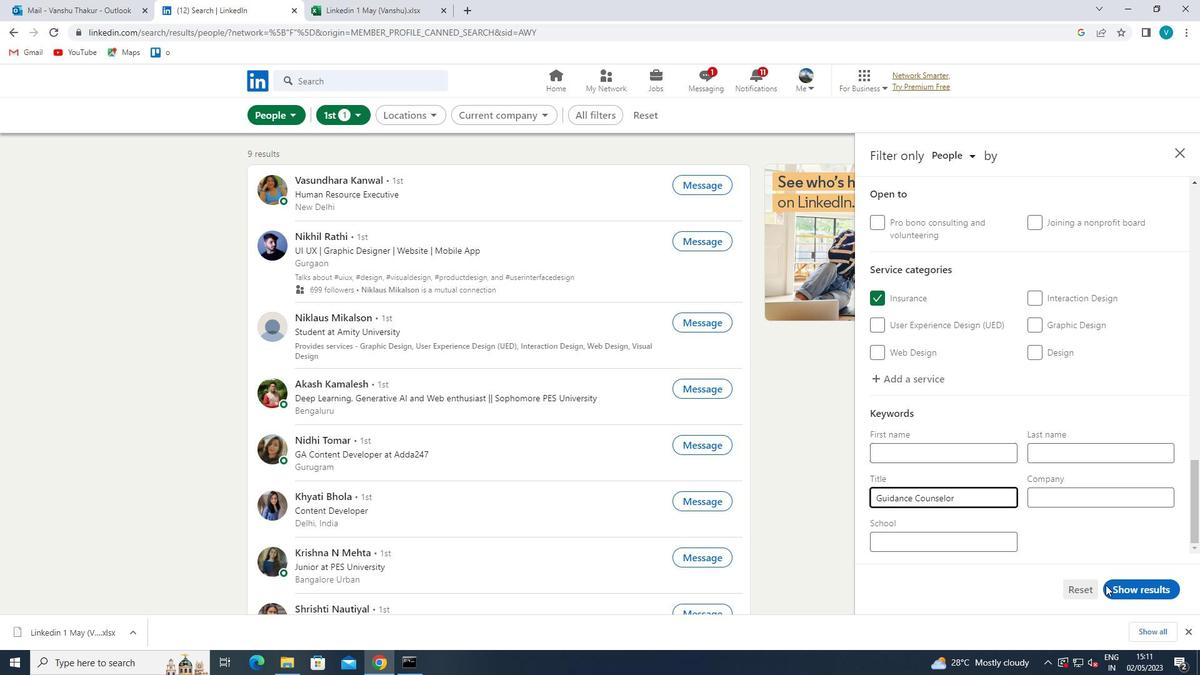 
